 Task: Research Airbnb options in Skalica, Slovakia from 8th December, 2023 to 15th December, 2023 for 9 adults. Place can be shared room with 5 bedrooms having 9 beds and 5 bathrooms. Property type can be flat. Amenities needed are: wifi, TV, free parkinig on premises, gym, breakfast. Look for 4 properties as per requirement.
Action: Mouse moved to (465, 103)
Screenshot: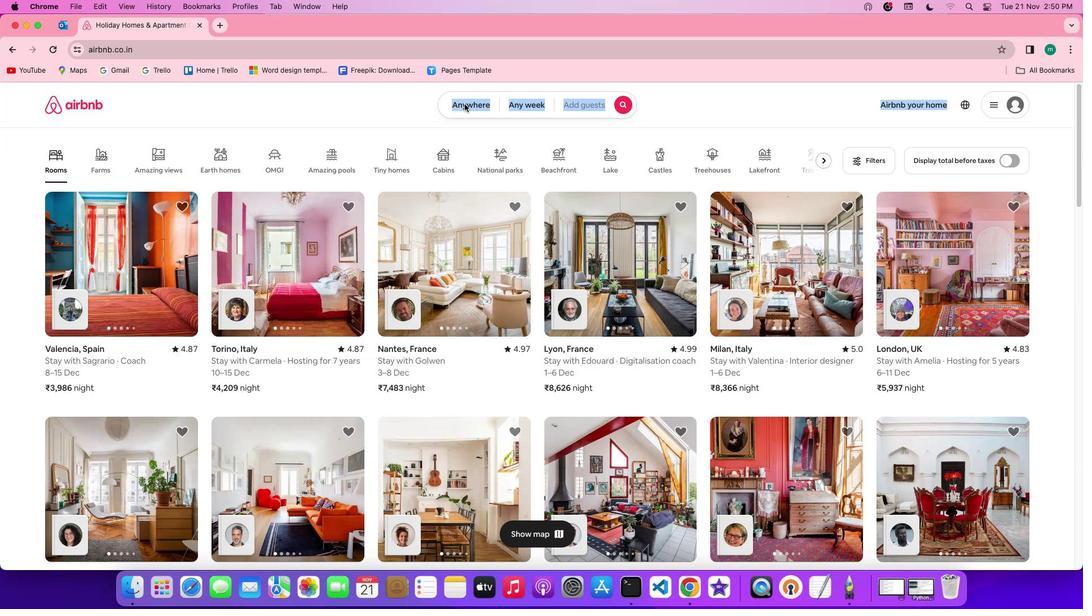 
Action: Mouse pressed left at (465, 103)
Screenshot: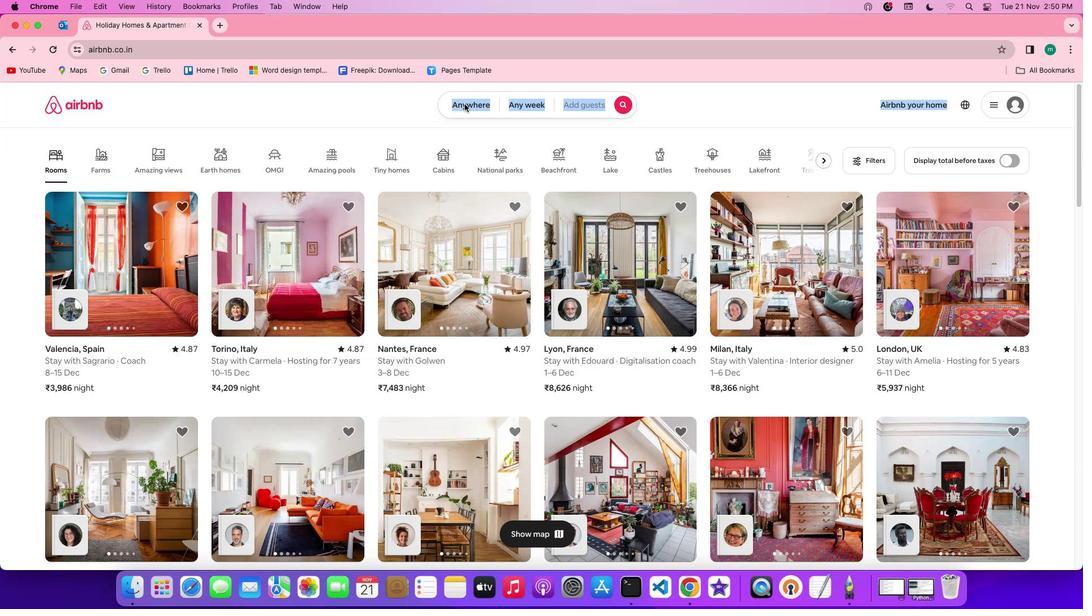 
Action: Mouse pressed left at (465, 103)
Screenshot: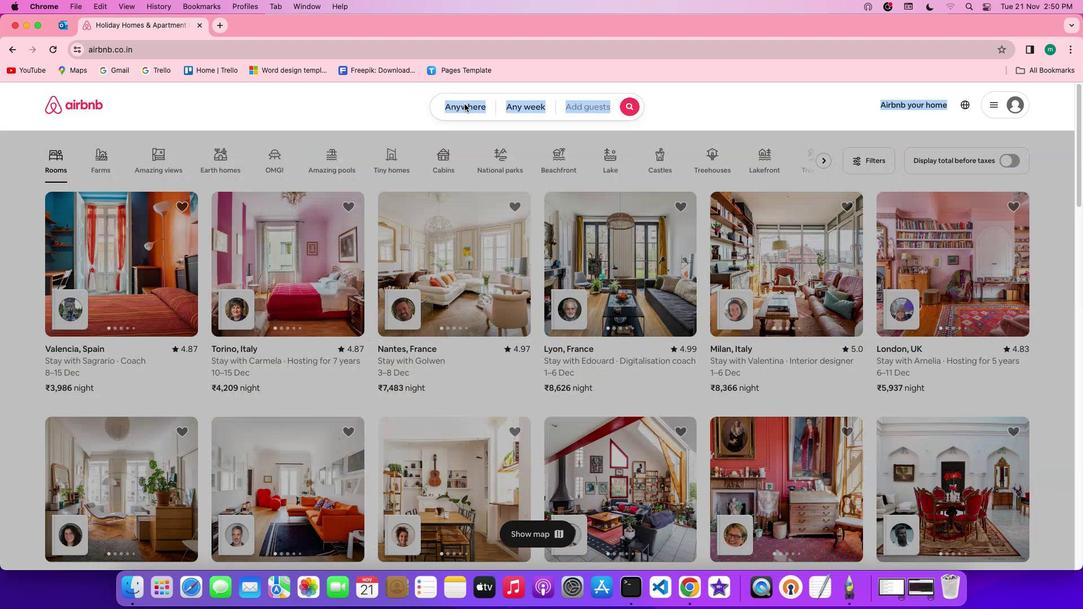 
Action: Mouse moved to (418, 149)
Screenshot: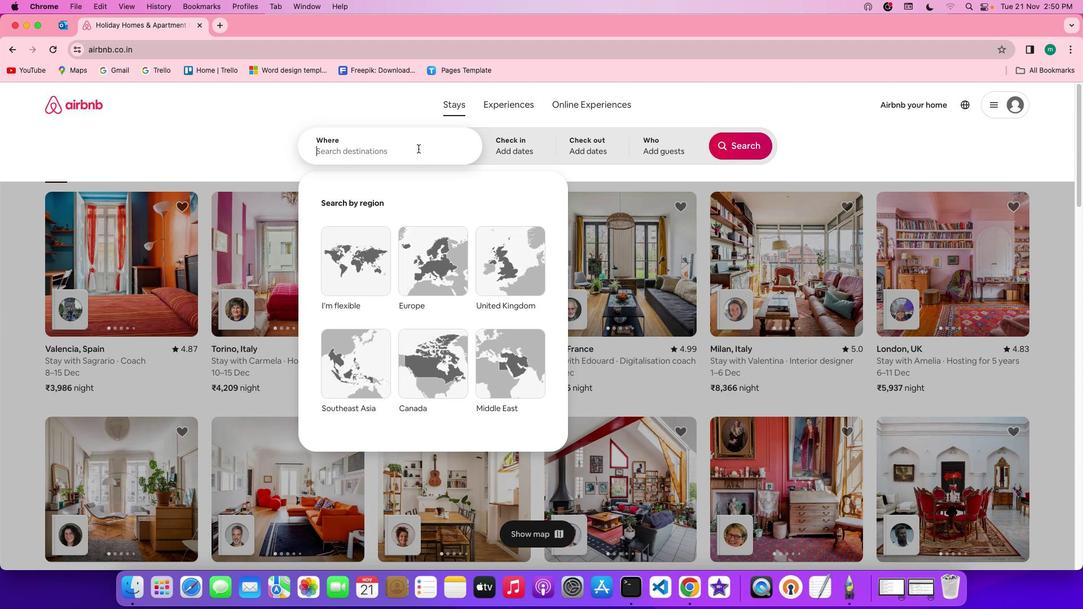 
Action: Mouse pressed left at (418, 149)
Screenshot: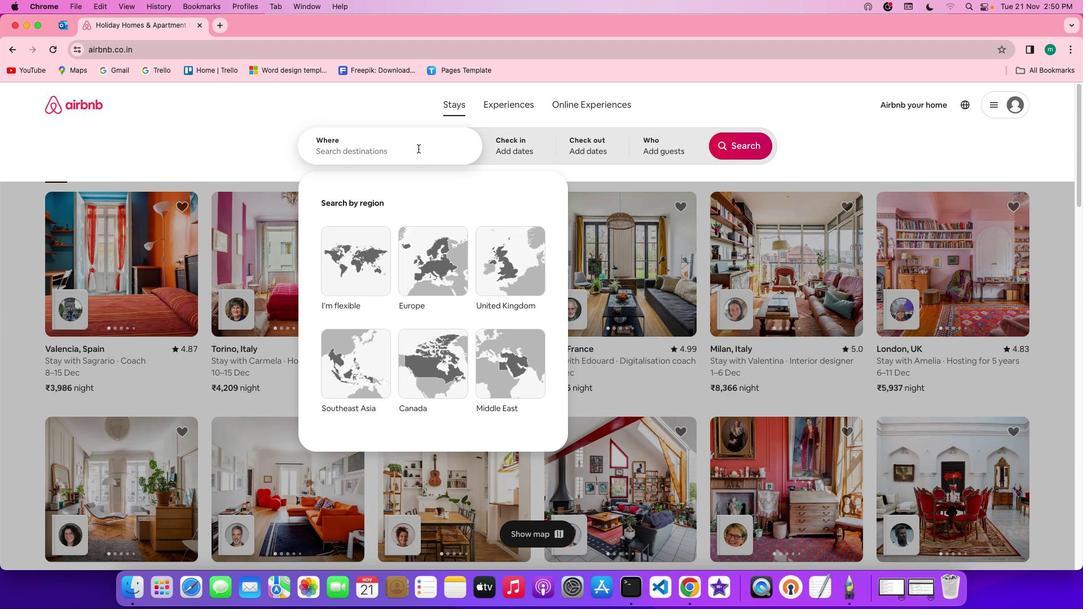 
Action: Mouse moved to (418, 149)
Screenshot: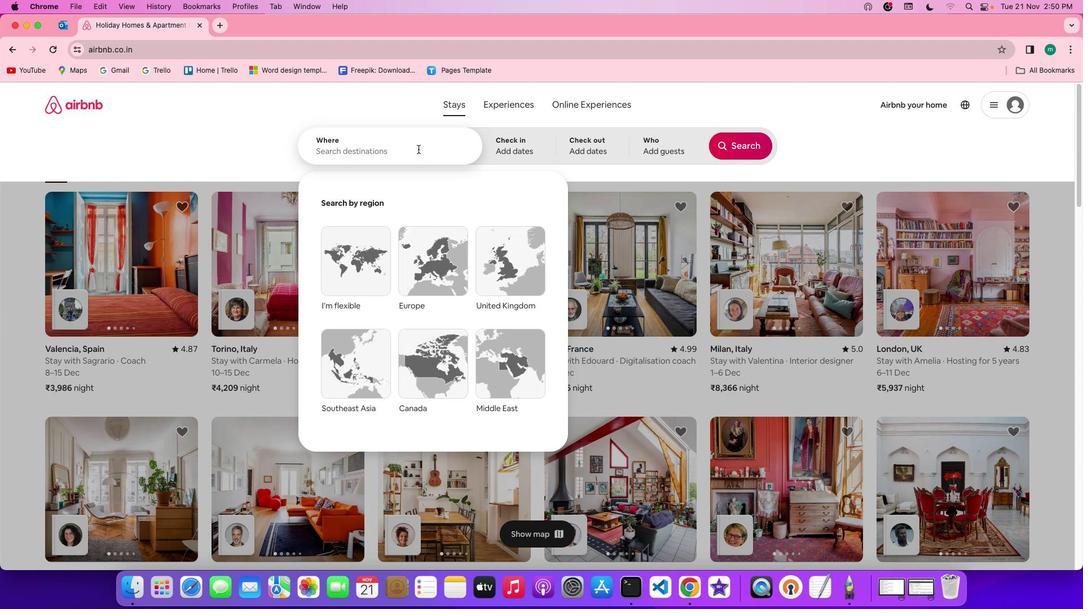
Action: Key pressed Key.shift'S''k''a''l''i''c''a'','Key.spaceKey.shift's''l''o''v''a''k''i''a'
Screenshot: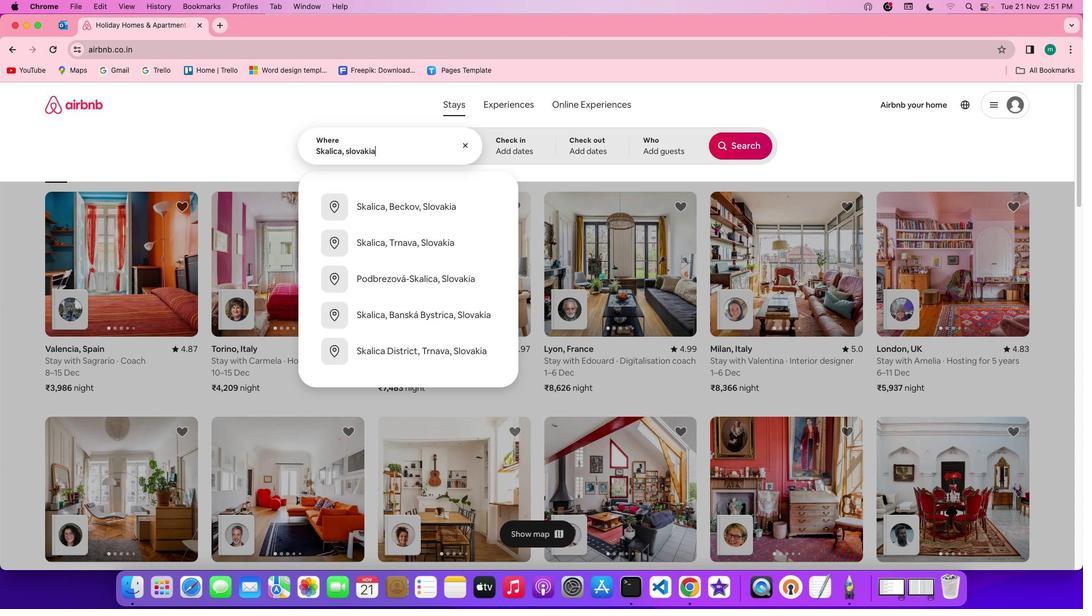 
Action: Mouse moved to (510, 142)
Screenshot: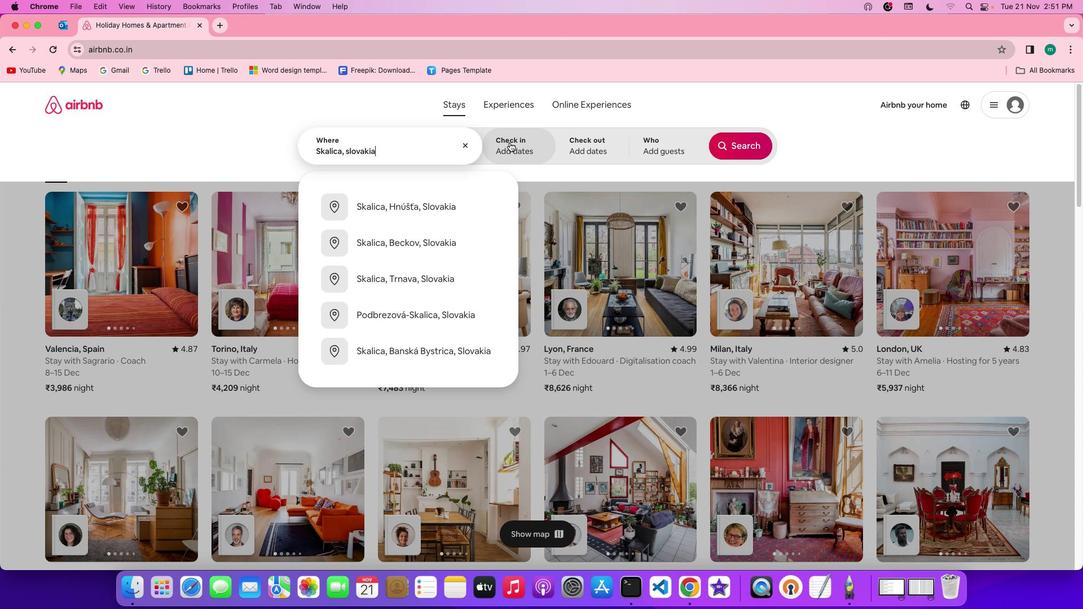 
Action: Mouse pressed left at (510, 142)
Screenshot: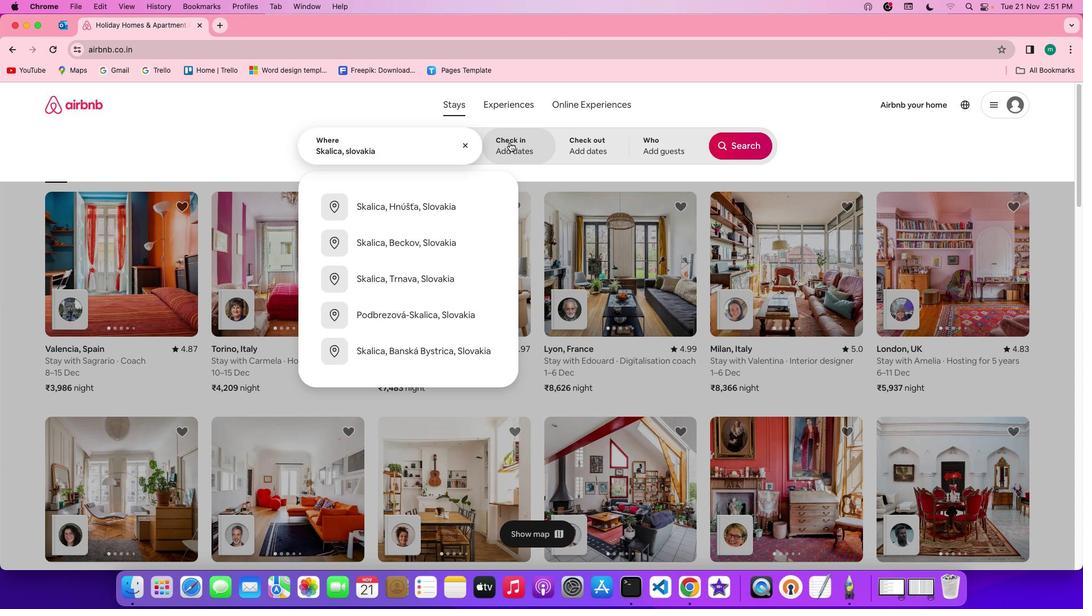 
Action: Mouse moved to (697, 313)
Screenshot: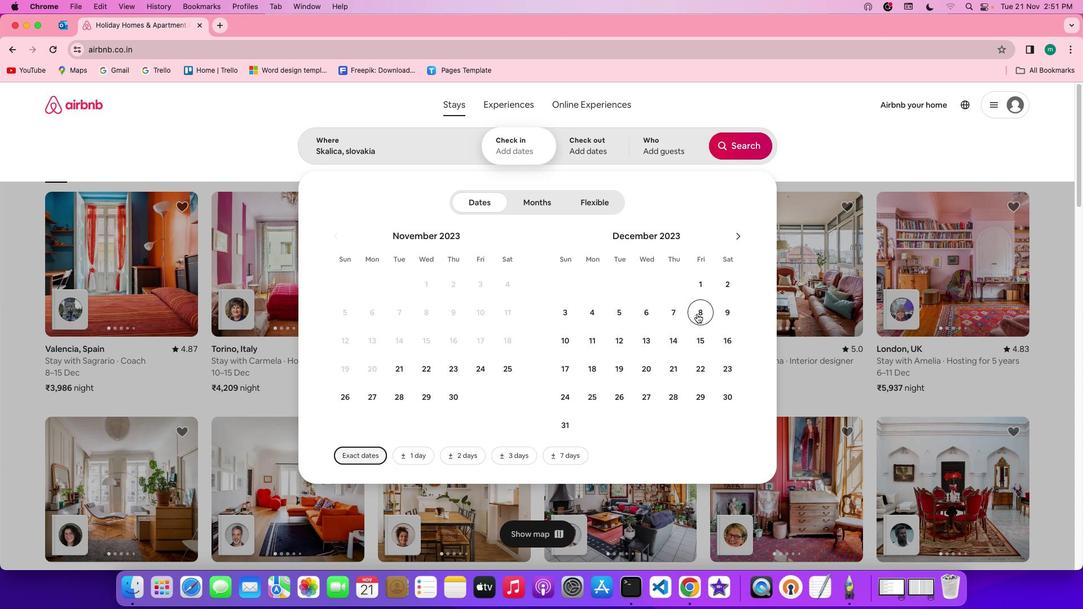 
Action: Mouse pressed left at (697, 313)
Screenshot: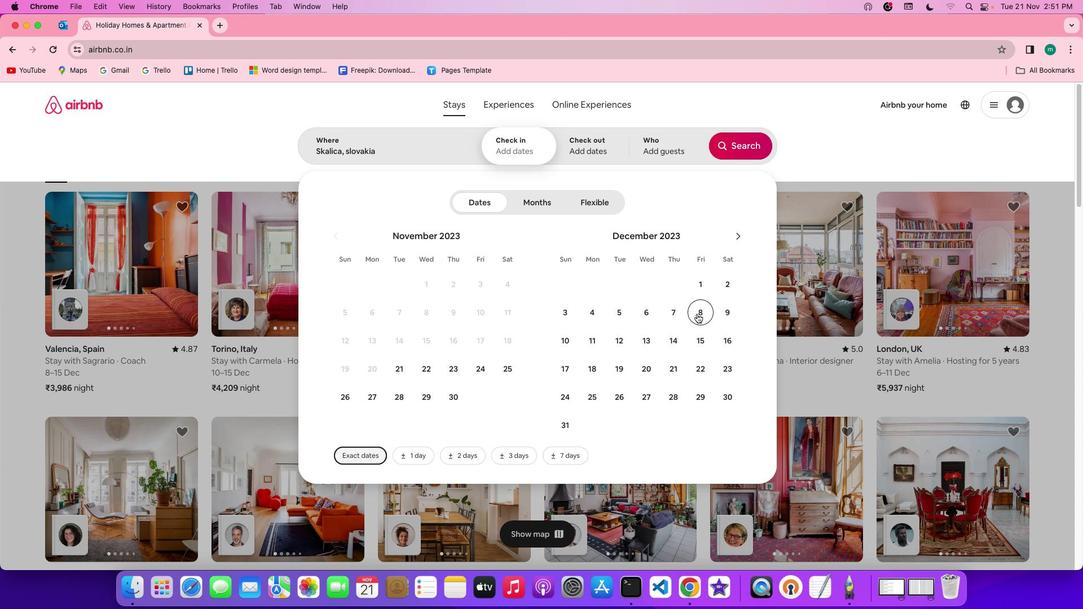 
Action: Mouse moved to (697, 343)
Screenshot: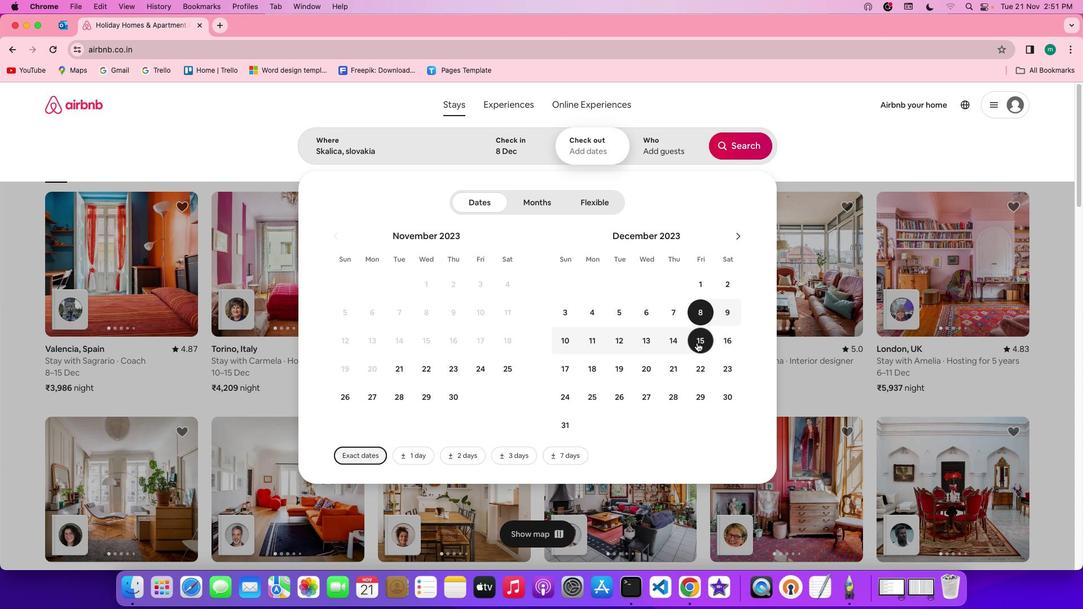 
Action: Mouse pressed left at (697, 343)
Screenshot: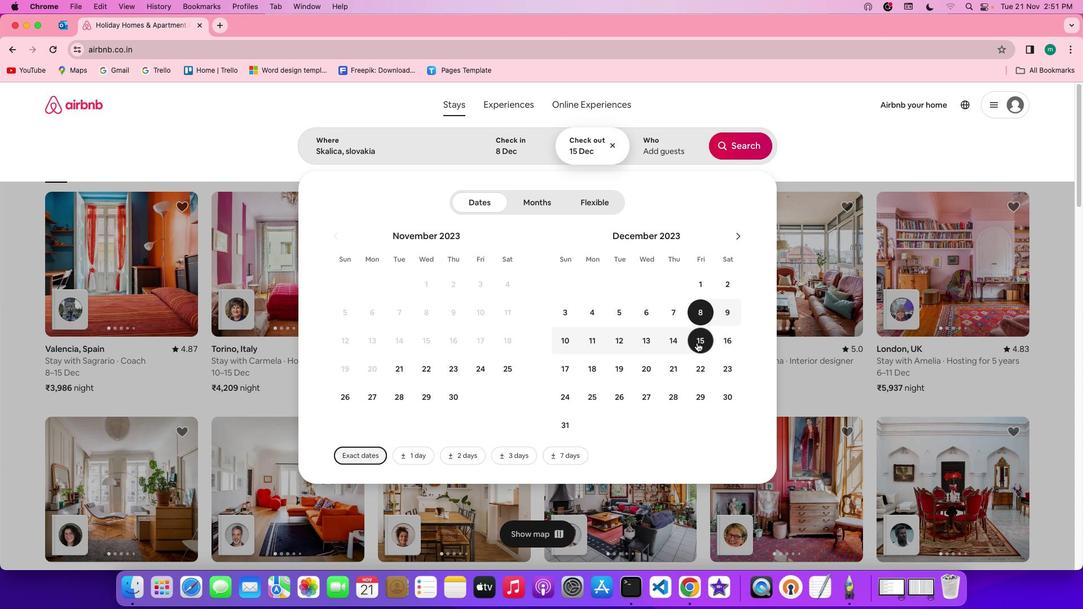 
Action: Mouse moved to (682, 151)
Screenshot: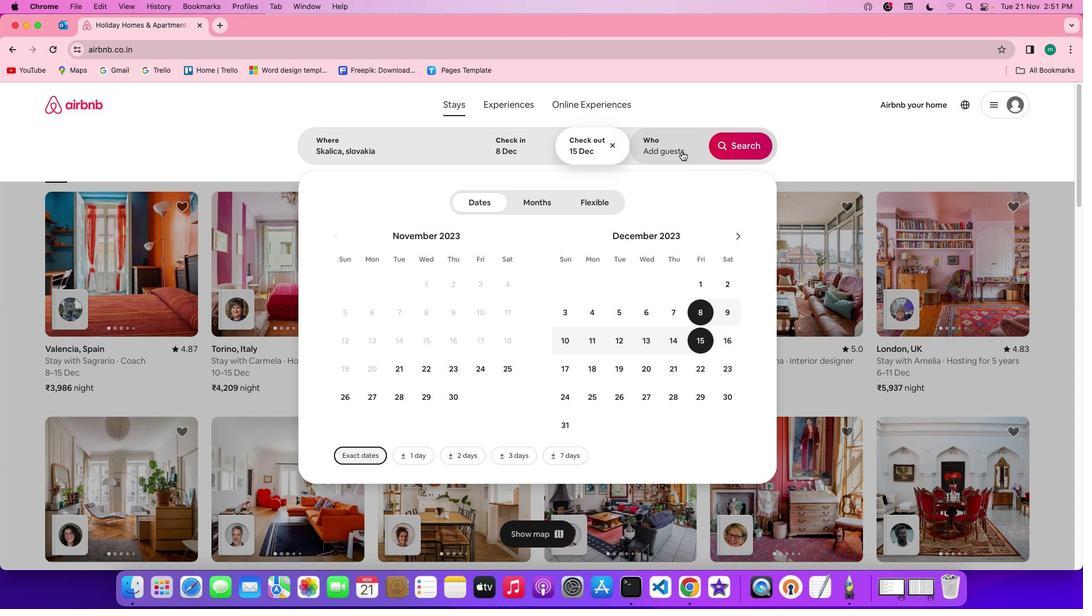 
Action: Mouse pressed left at (682, 151)
Screenshot: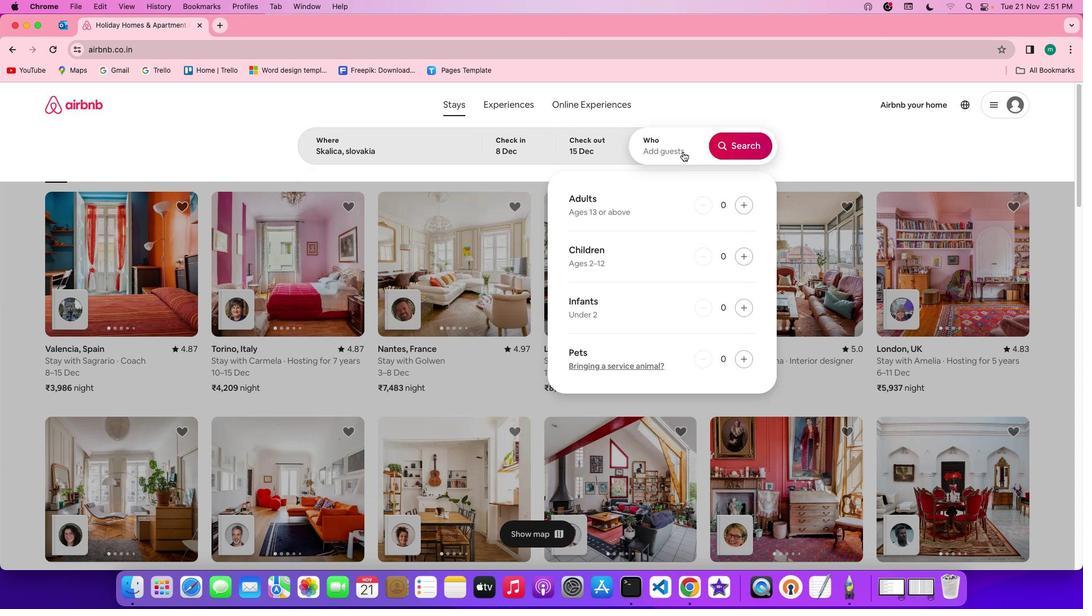 
Action: Mouse moved to (748, 201)
Screenshot: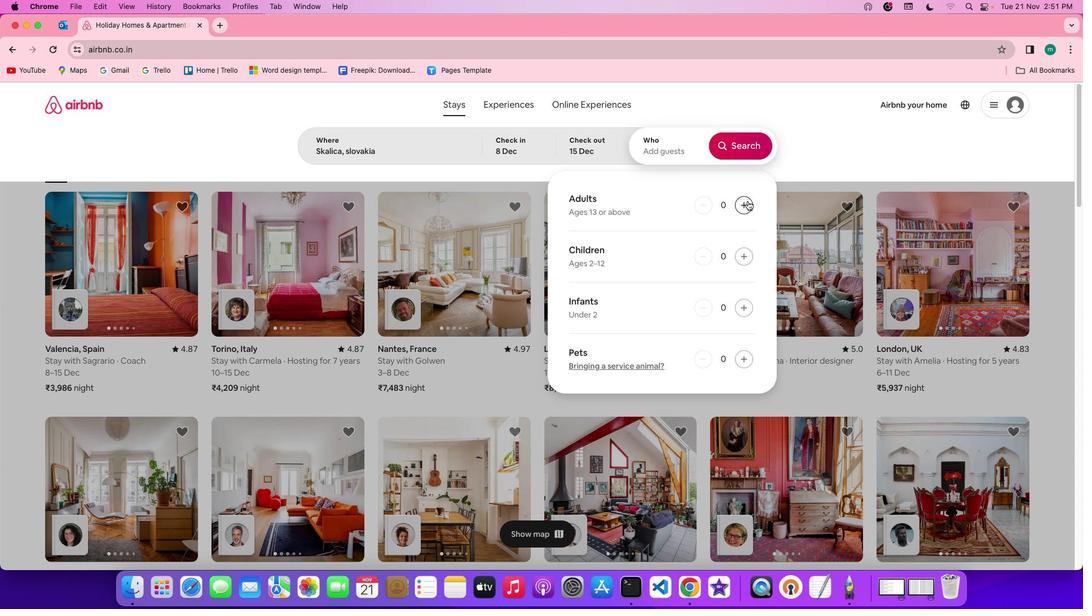 
Action: Mouse pressed left at (748, 201)
Screenshot: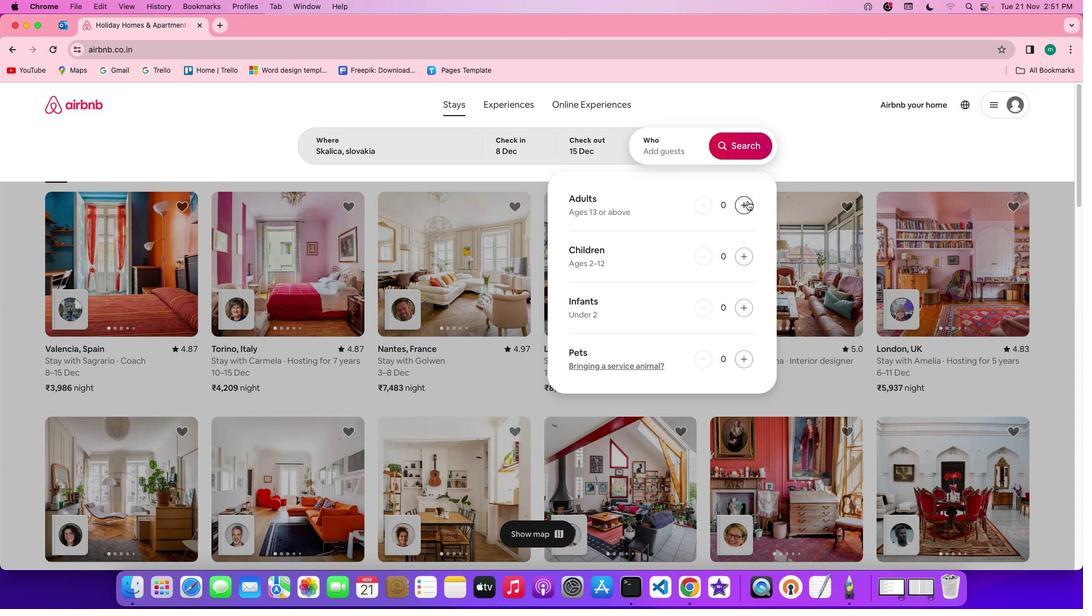 
Action: Mouse pressed left at (748, 201)
Screenshot: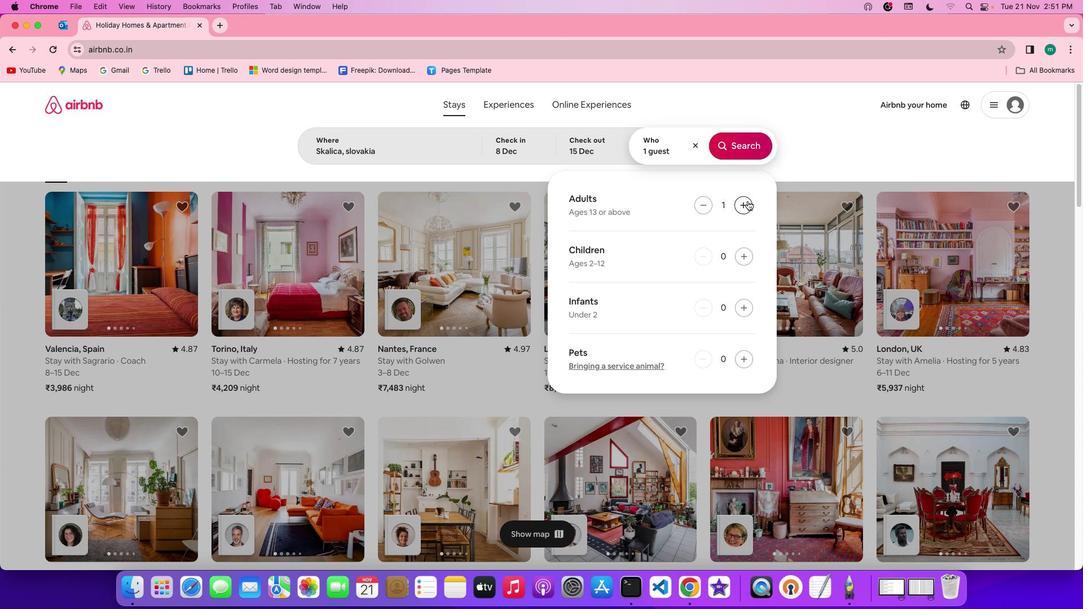 
Action: Mouse pressed left at (748, 201)
Screenshot: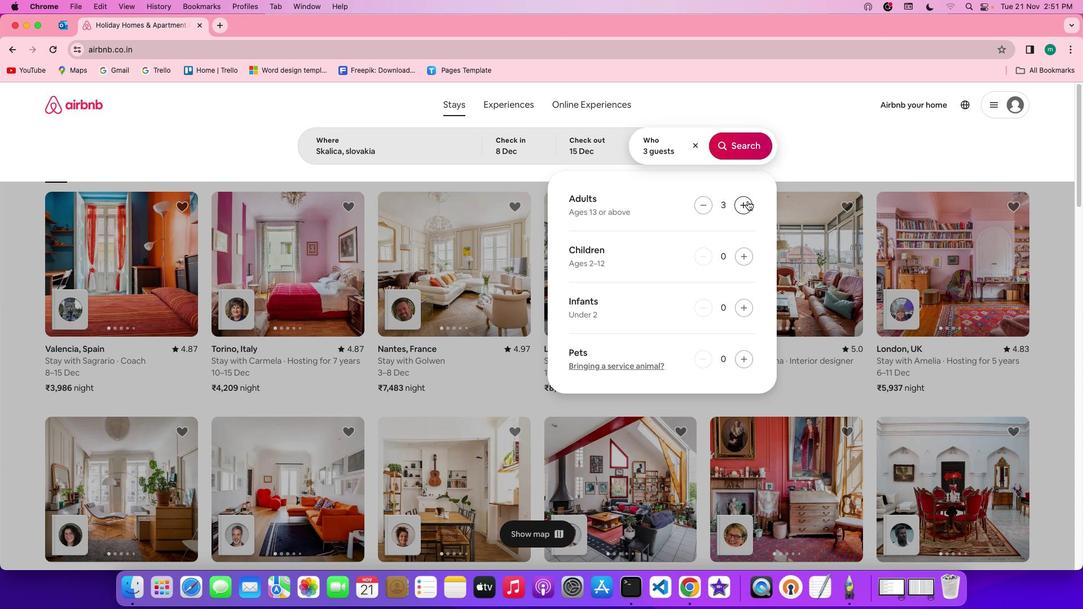 
Action: Mouse pressed left at (748, 201)
Screenshot: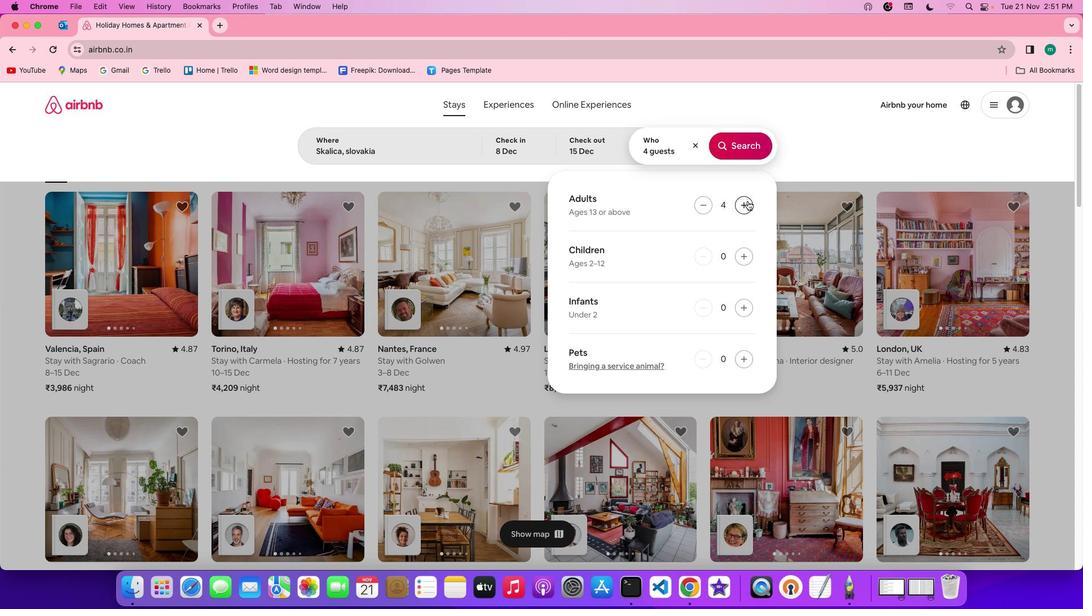
Action: Mouse pressed left at (748, 201)
Screenshot: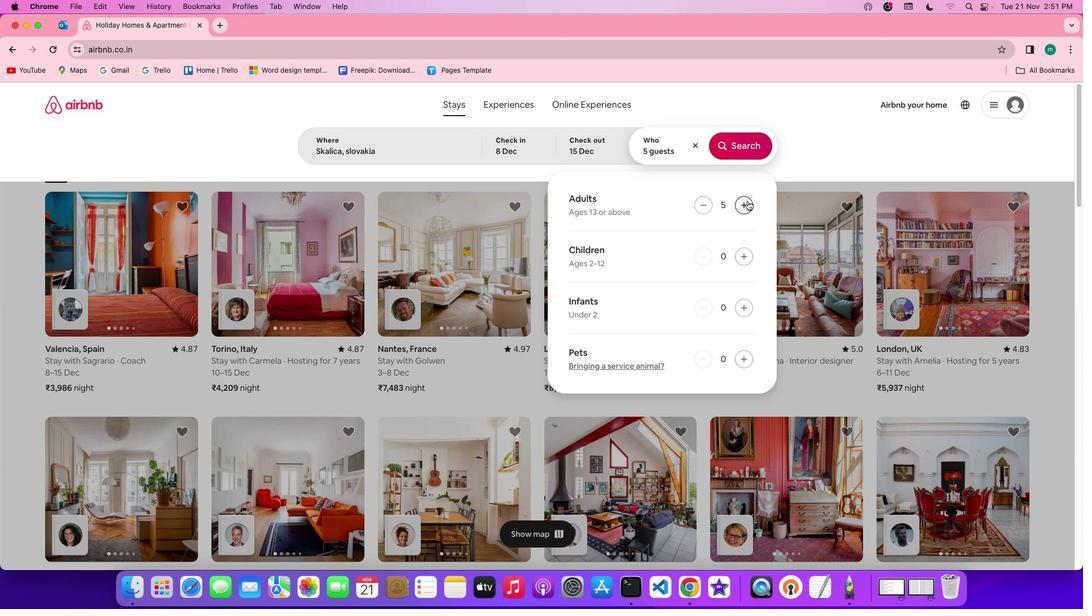 
Action: Mouse pressed left at (748, 201)
Screenshot: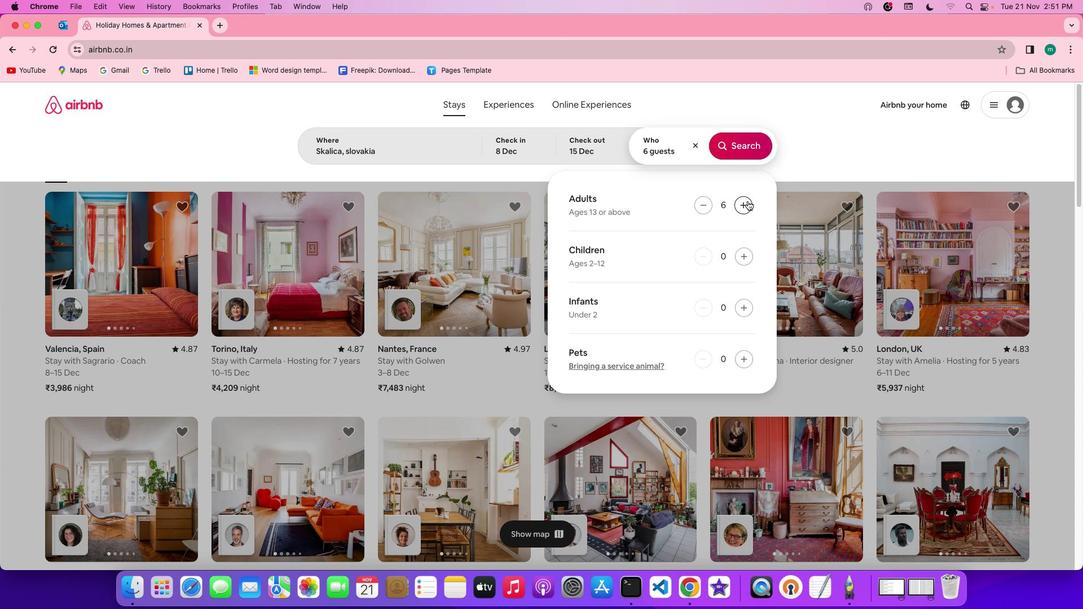 
Action: Mouse pressed left at (748, 201)
Screenshot: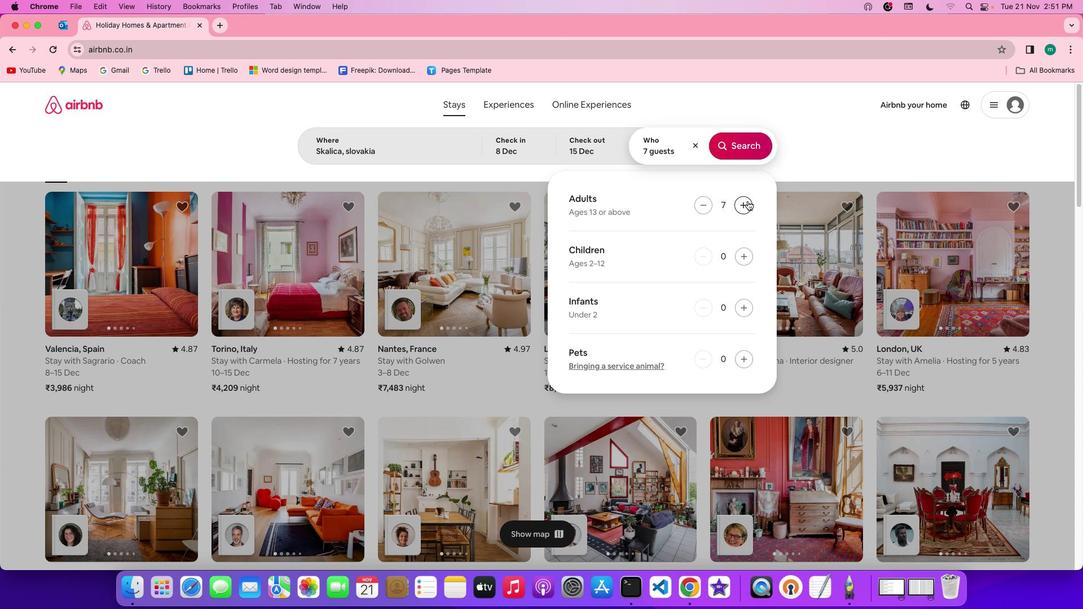 
Action: Mouse pressed left at (748, 201)
Screenshot: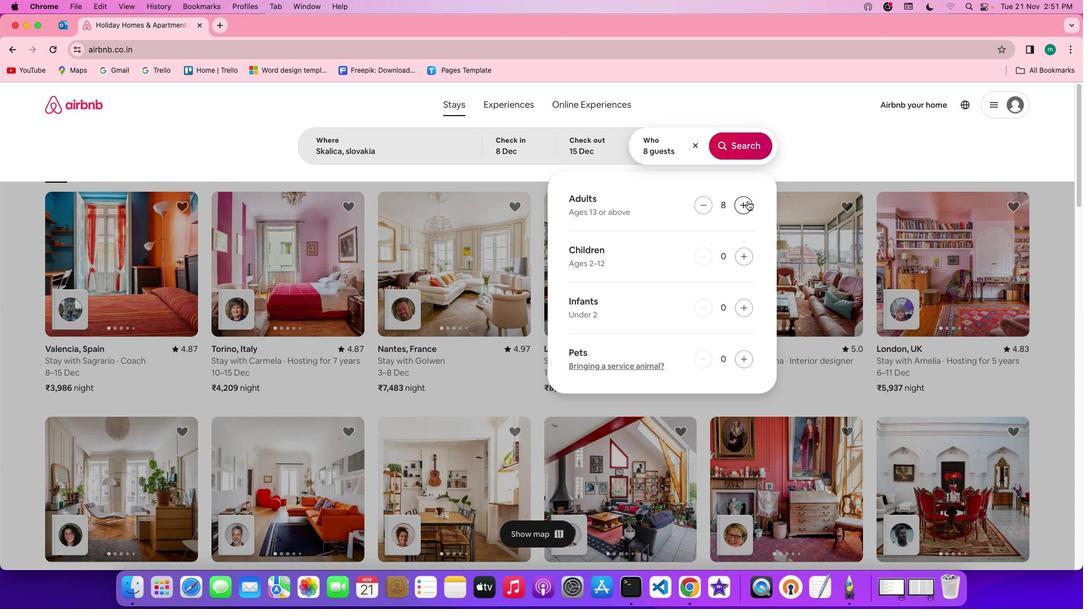 
Action: Mouse pressed left at (748, 201)
Screenshot: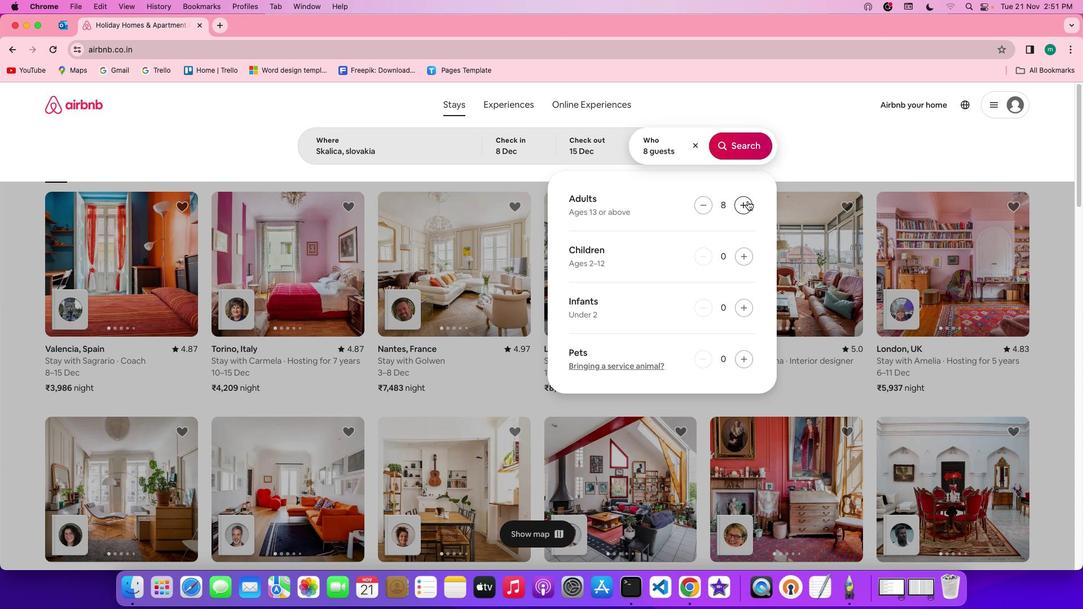 
Action: Mouse moved to (735, 144)
Screenshot: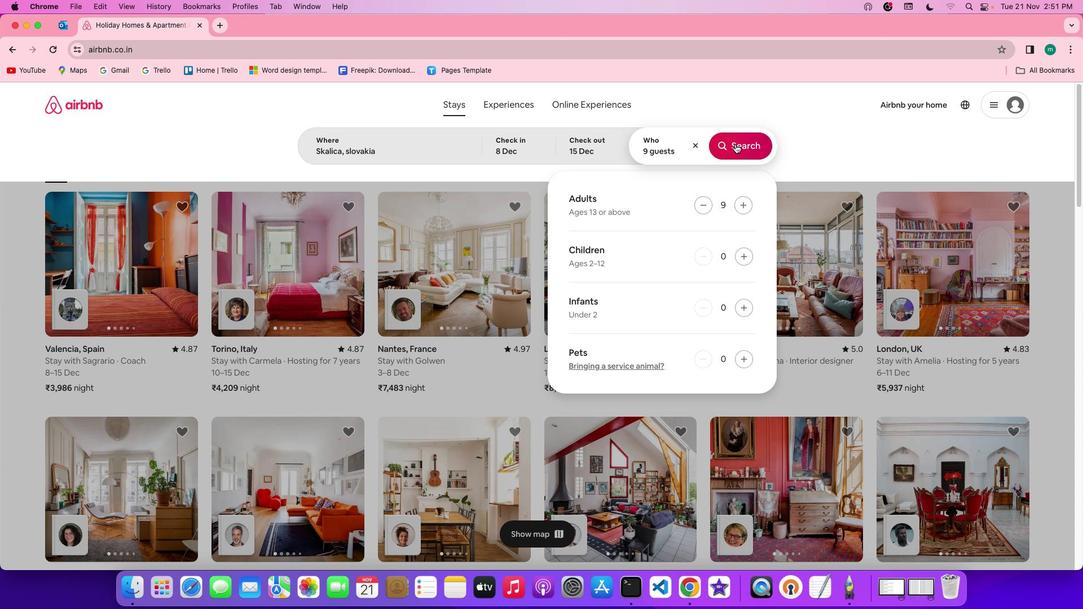 
Action: Mouse pressed left at (735, 144)
Screenshot: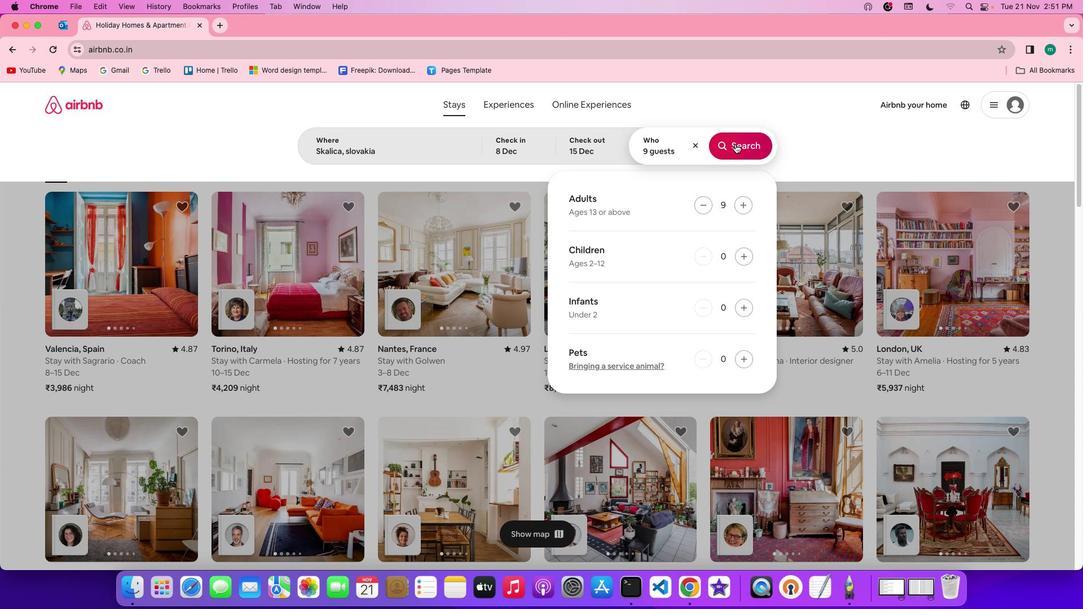 
Action: Mouse moved to (894, 142)
Screenshot: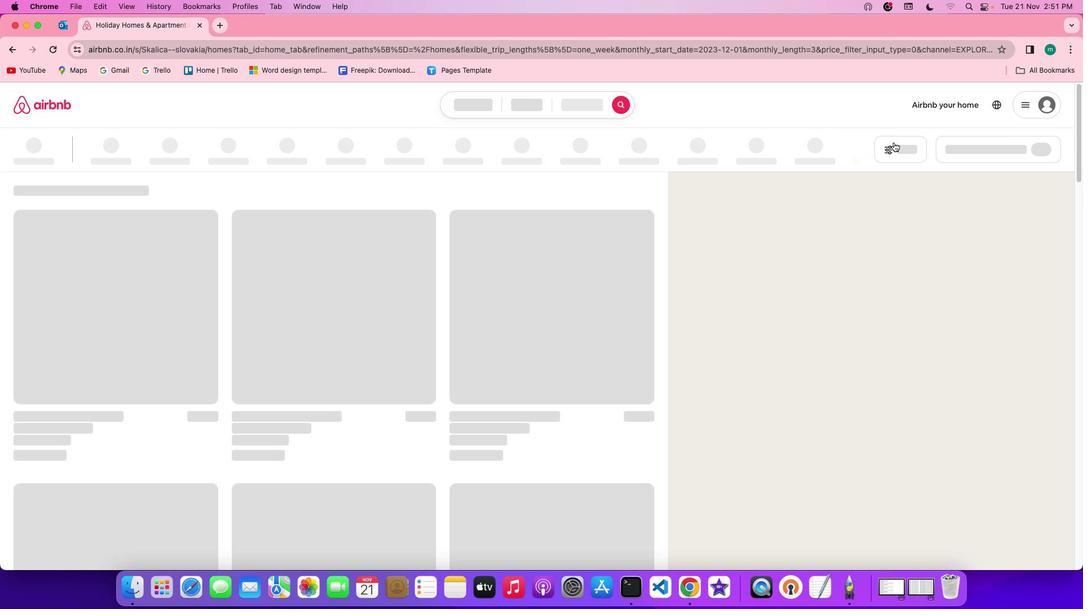 
Action: Mouse pressed left at (894, 142)
Screenshot: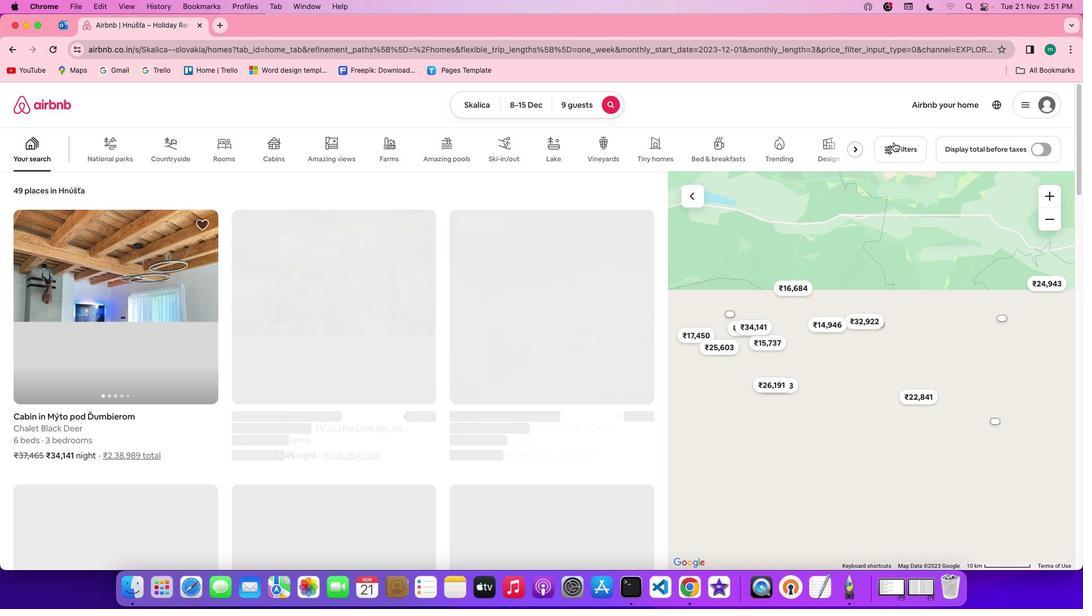
Action: Mouse moved to (571, 409)
Screenshot: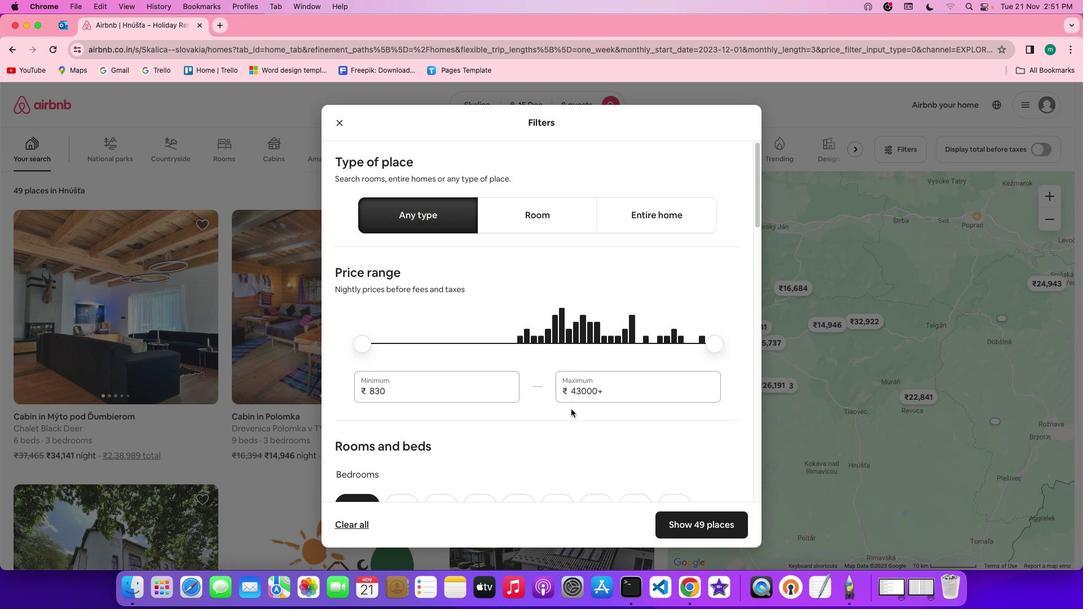 
Action: Mouse scrolled (571, 409) with delta (0, 0)
Screenshot: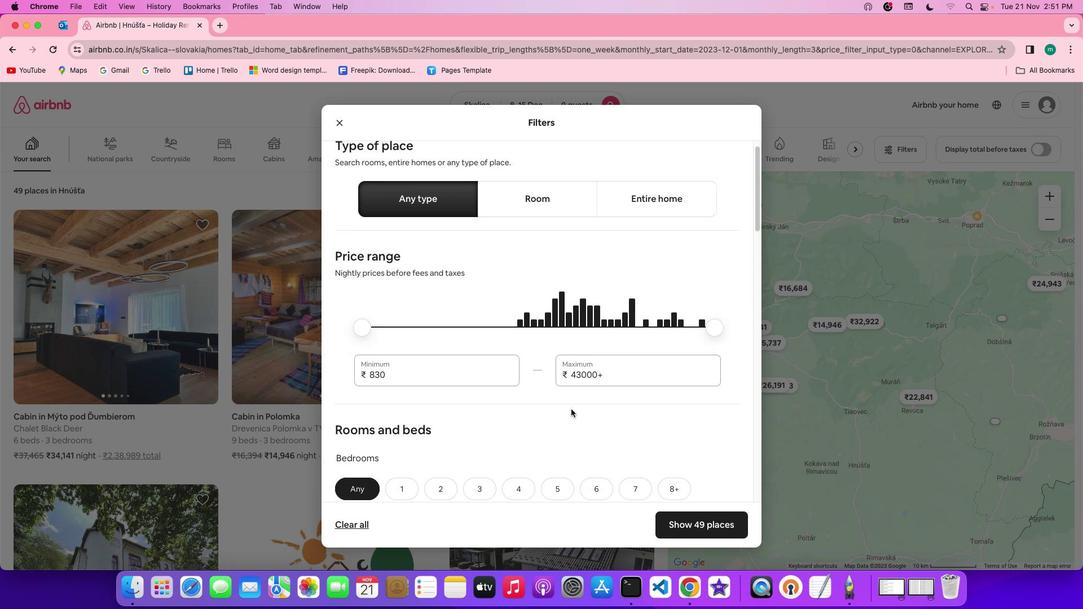 
Action: Mouse scrolled (571, 409) with delta (0, 0)
Screenshot: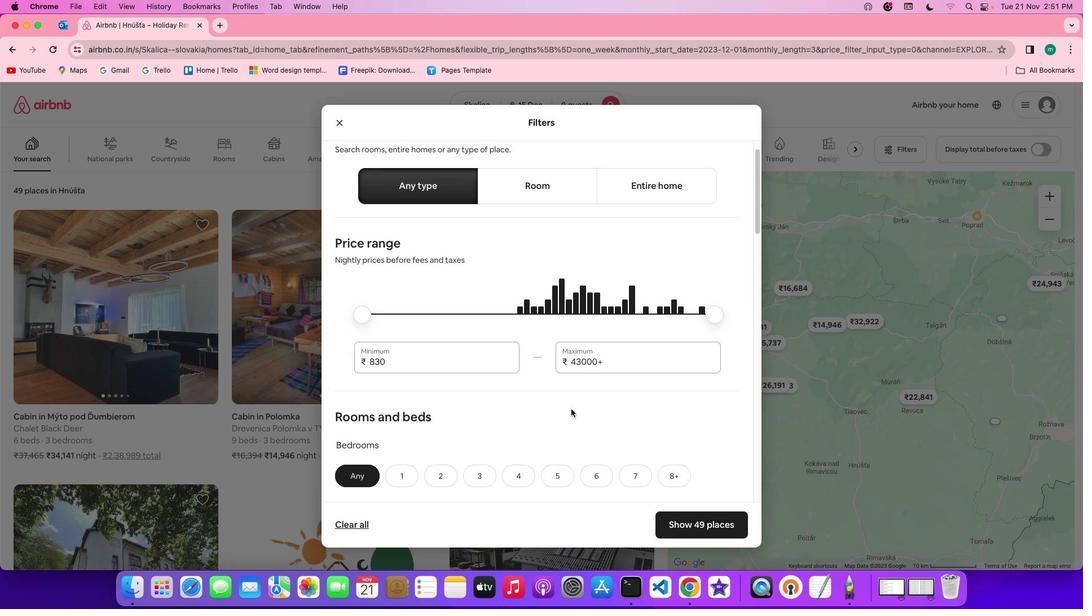 
Action: Mouse scrolled (571, 409) with delta (0, -1)
Screenshot: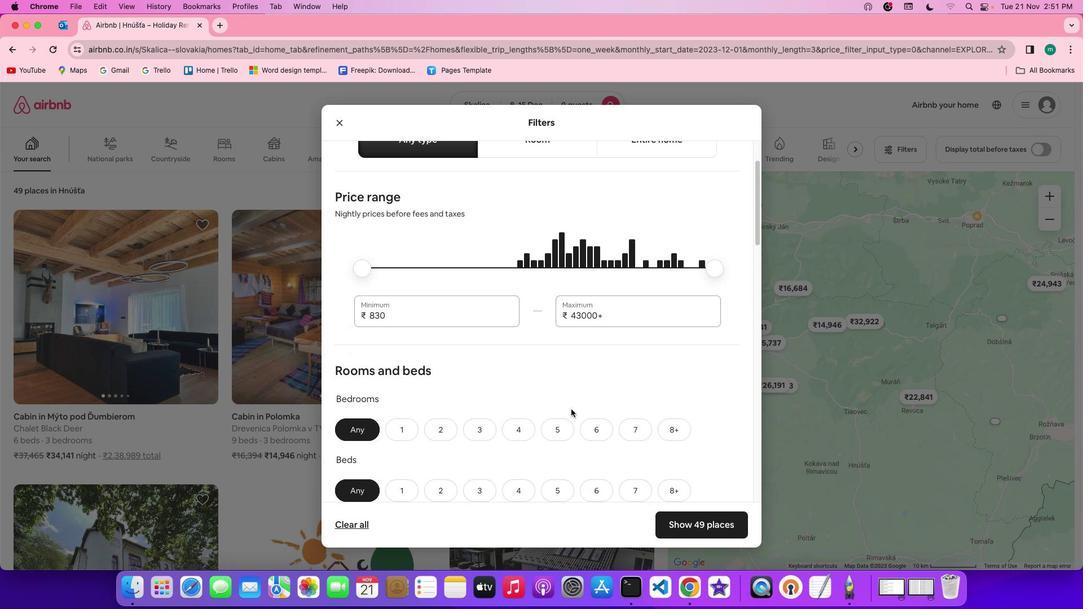 
Action: Mouse scrolled (571, 409) with delta (0, -2)
Screenshot: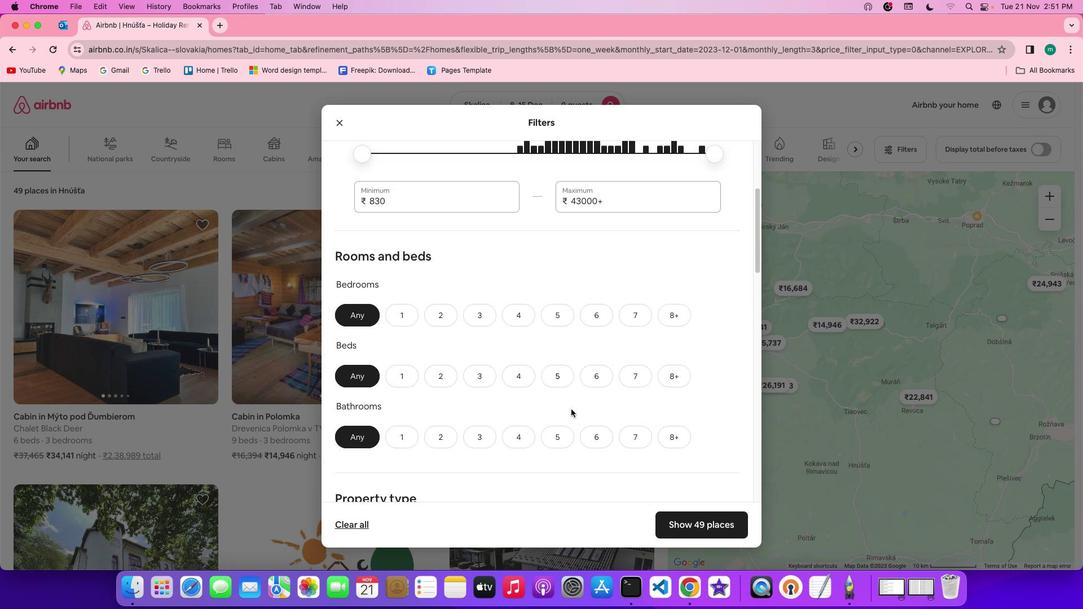 
Action: Mouse scrolled (571, 409) with delta (0, 0)
Screenshot: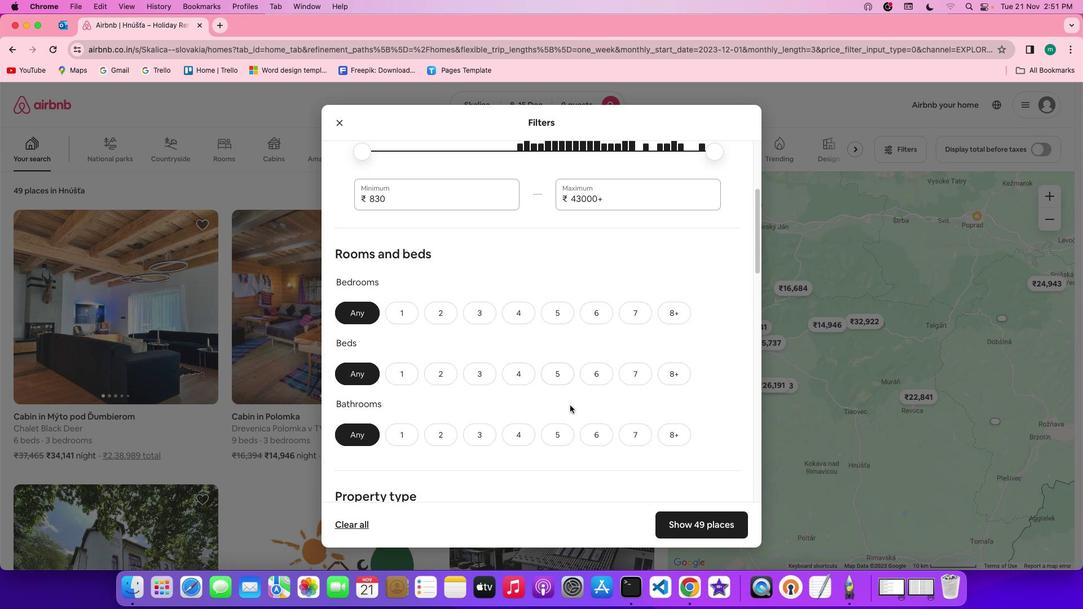
Action: Mouse moved to (566, 316)
Screenshot: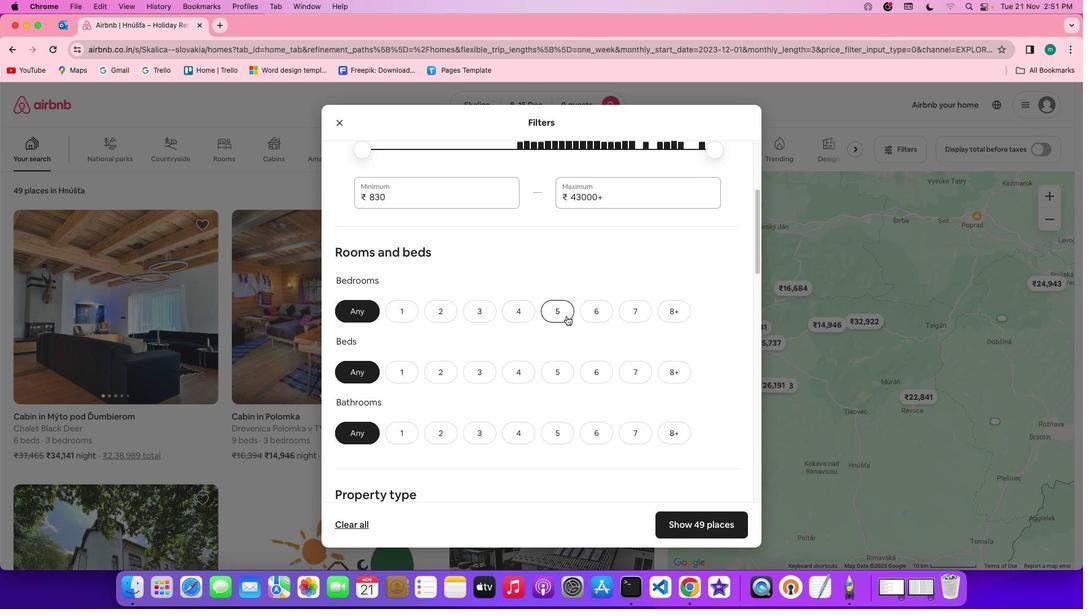 
Action: Mouse pressed left at (566, 316)
Screenshot: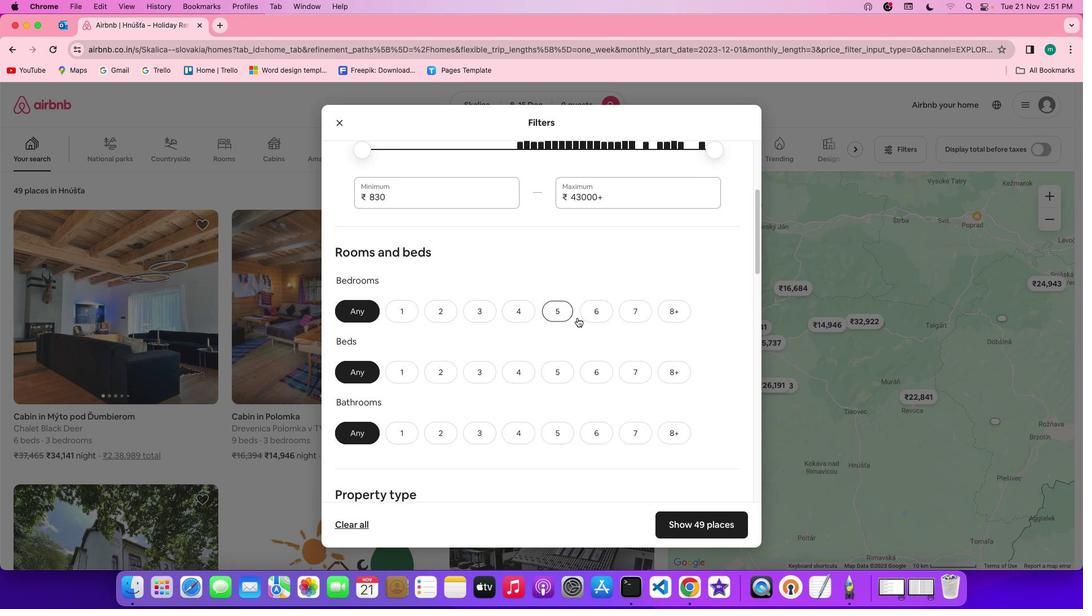 
Action: Mouse moved to (676, 370)
Screenshot: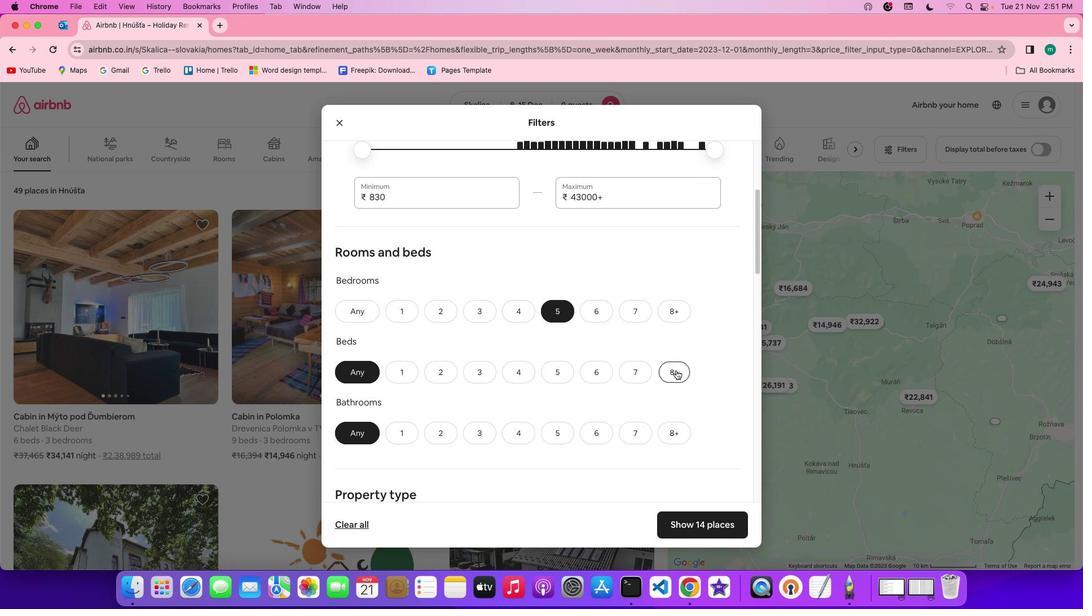 
Action: Mouse pressed left at (676, 370)
Screenshot: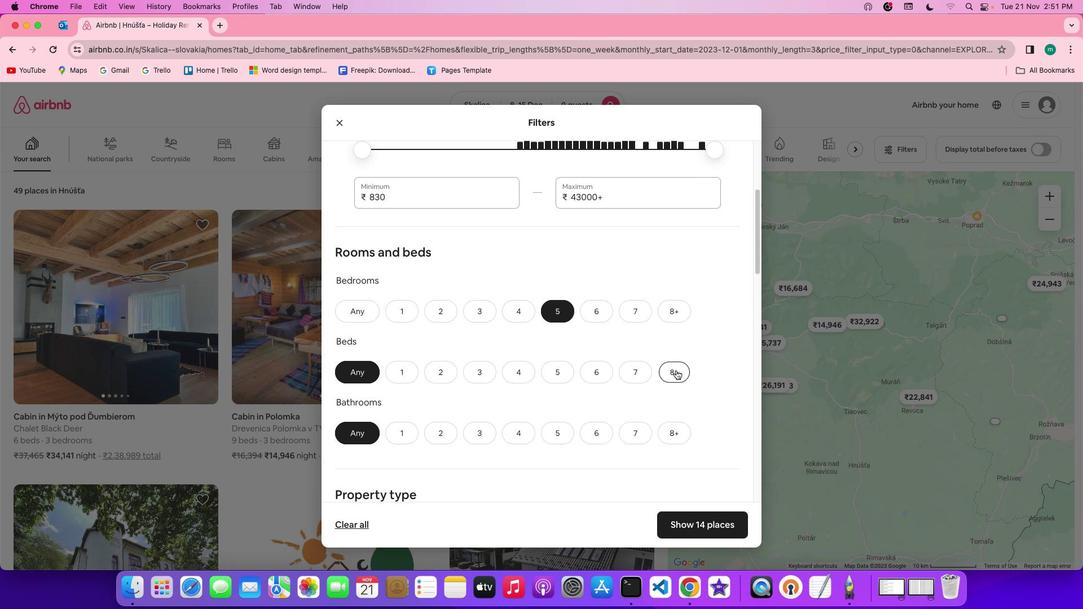
Action: Mouse moved to (546, 429)
Screenshot: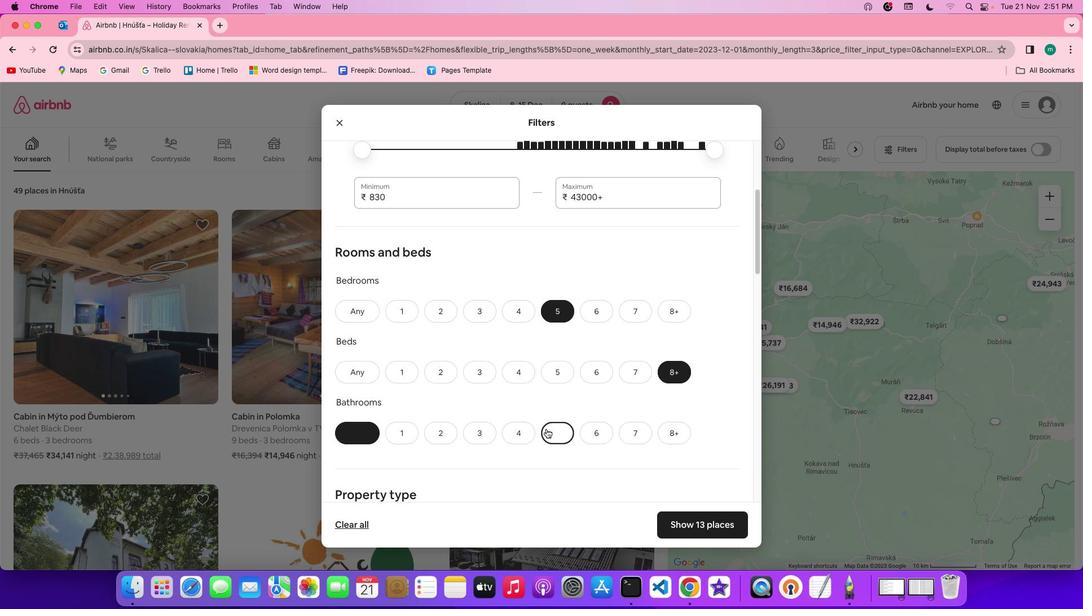 
Action: Mouse pressed left at (546, 429)
Screenshot: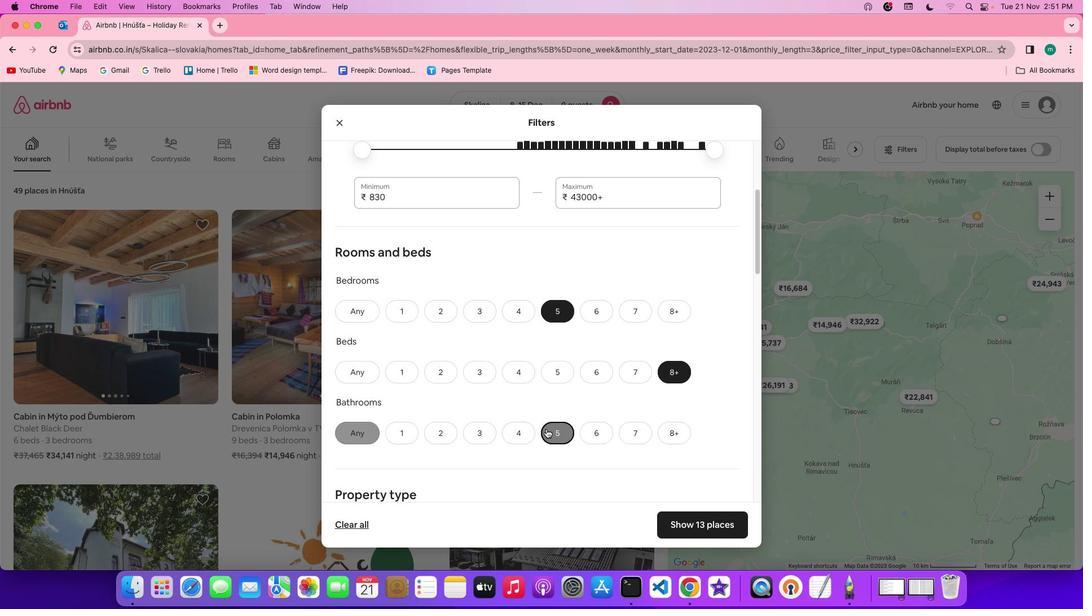 
Action: Mouse moved to (575, 425)
Screenshot: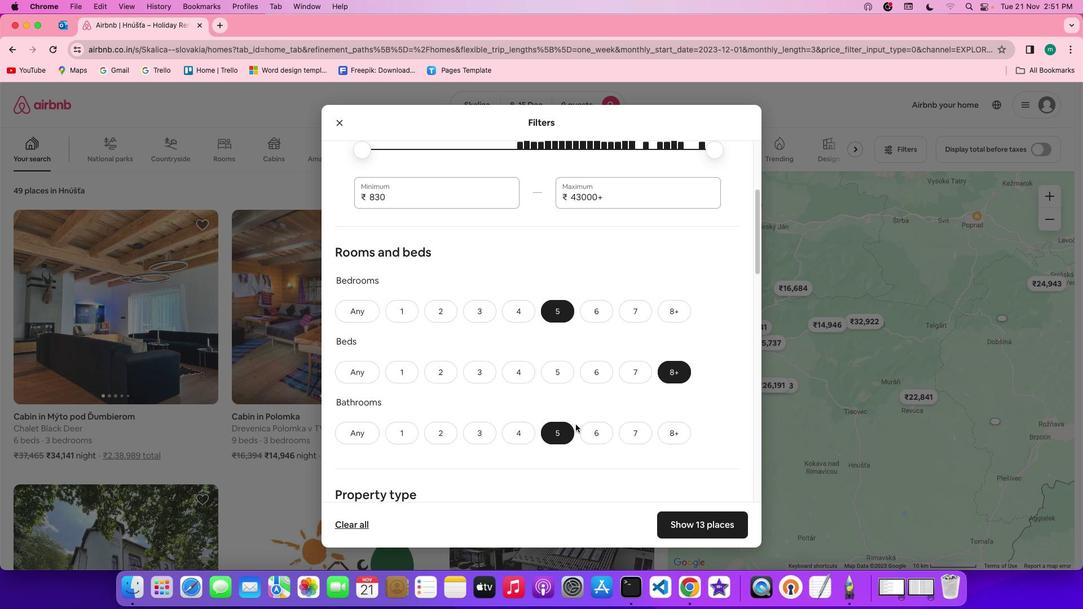 
Action: Mouse scrolled (575, 425) with delta (0, 0)
Screenshot: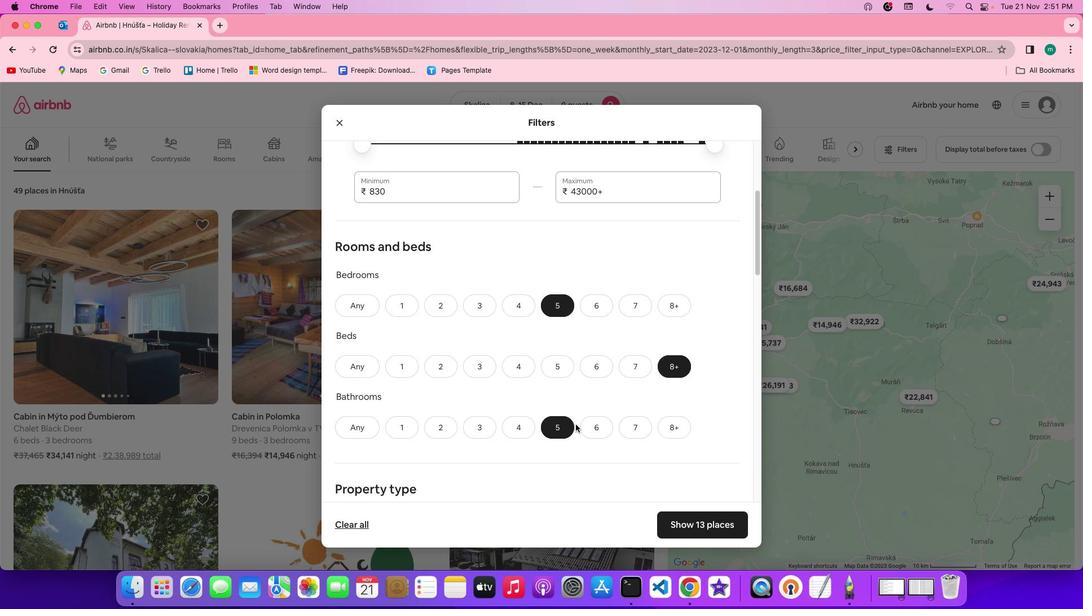 
Action: Mouse scrolled (575, 425) with delta (0, 0)
Screenshot: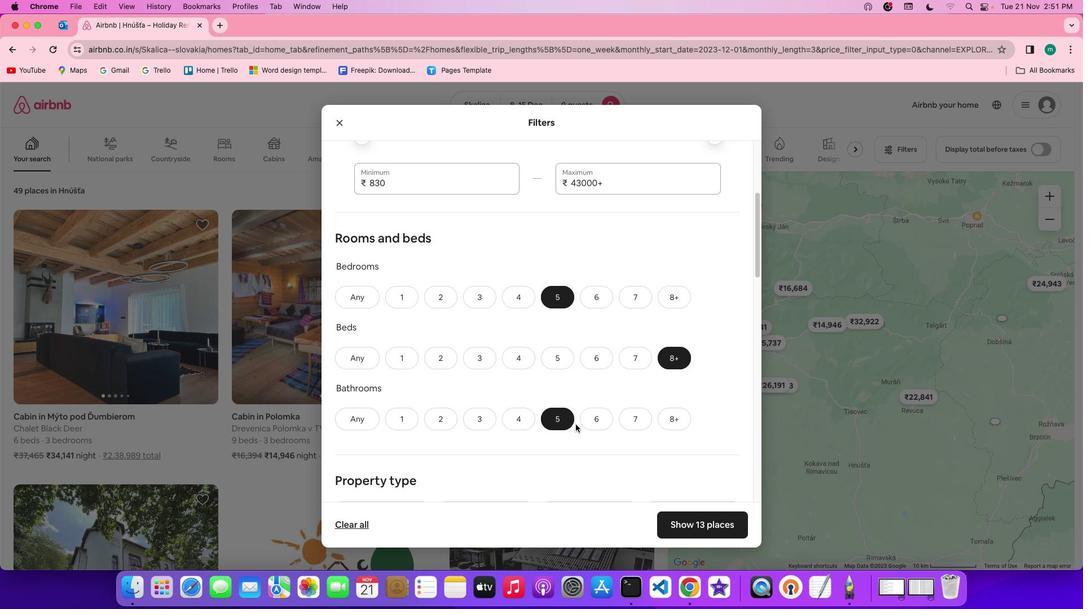 
Action: Mouse scrolled (575, 425) with delta (0, -1)
Screenshot: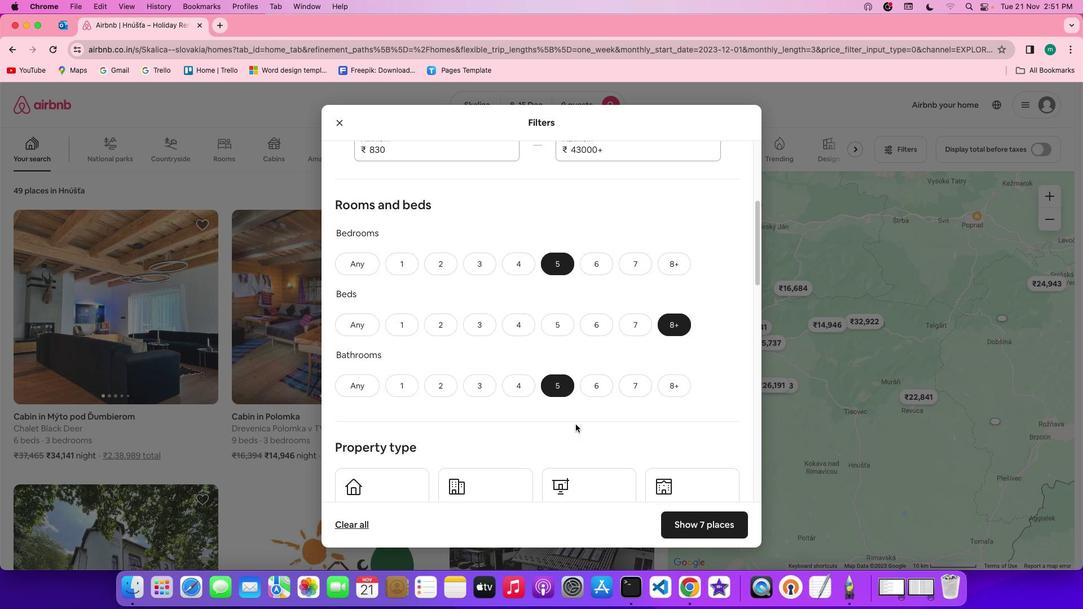 
Action: Mouse scrolled (575, 425) with delta (0, -1)
Screenshot: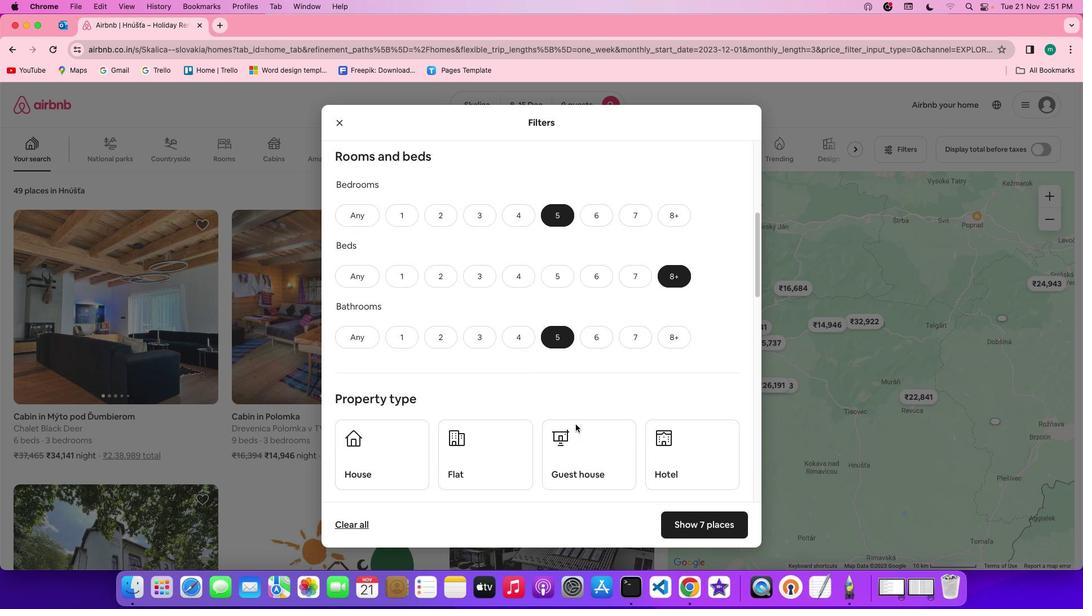 
Action: Mouse scrolled (575, 425) with delta (0, 0)
Screenshot: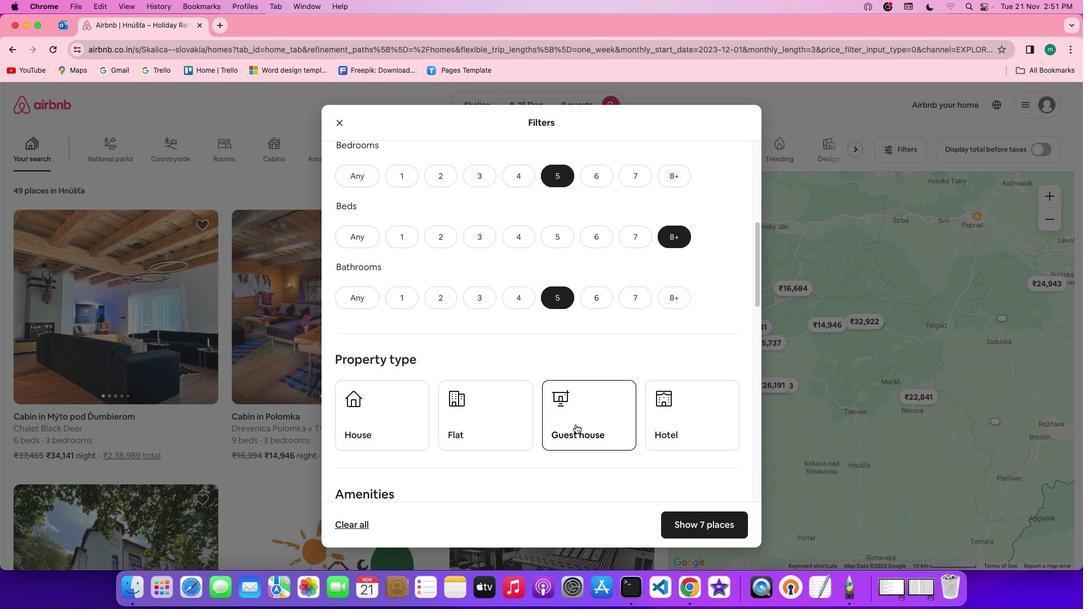 
Action: Mouse scrolled (575, 425) with delta (0, 0)
Screenshot: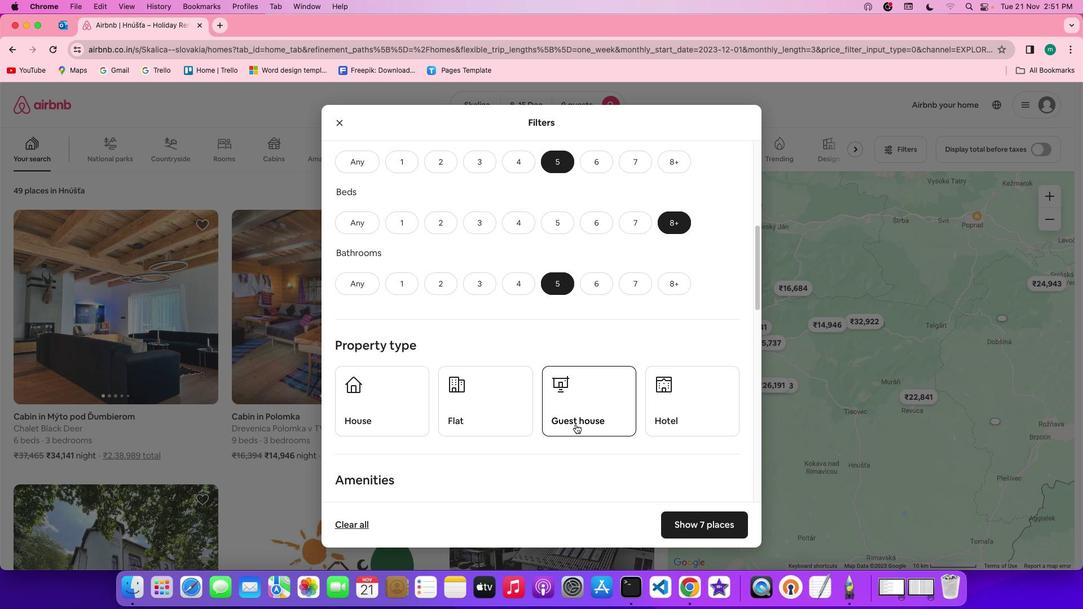 
Action: Mouse scrolled (575, 425) with delta (0, 0)
Screenshot: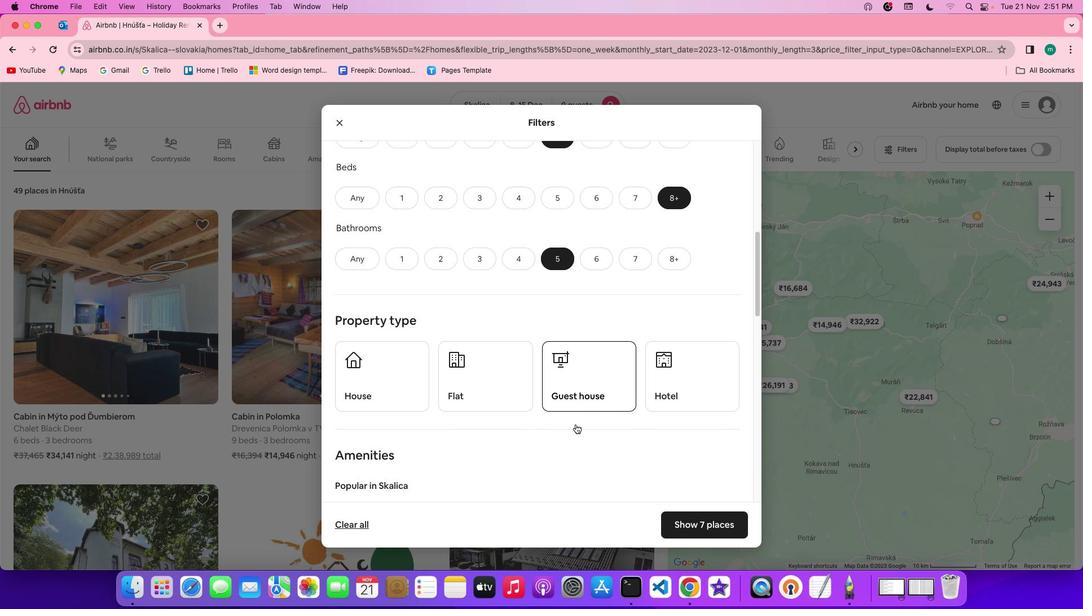 
Action: Mouse scrolled (575, 425) with delta (0, 0)
Screenshot: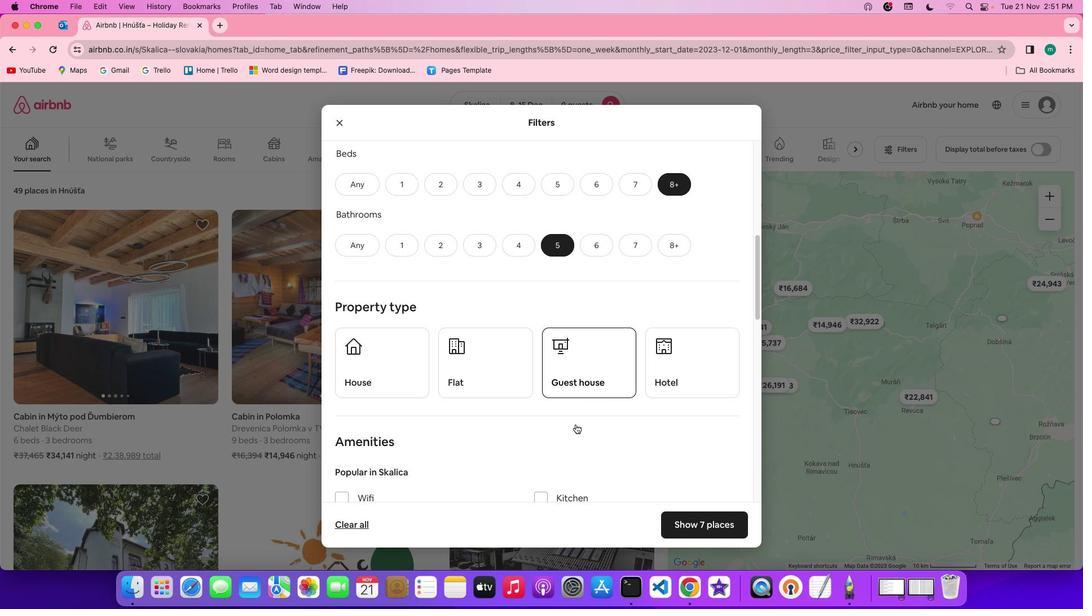 
Action: Mouse moved to (496, 391)
Screenshot: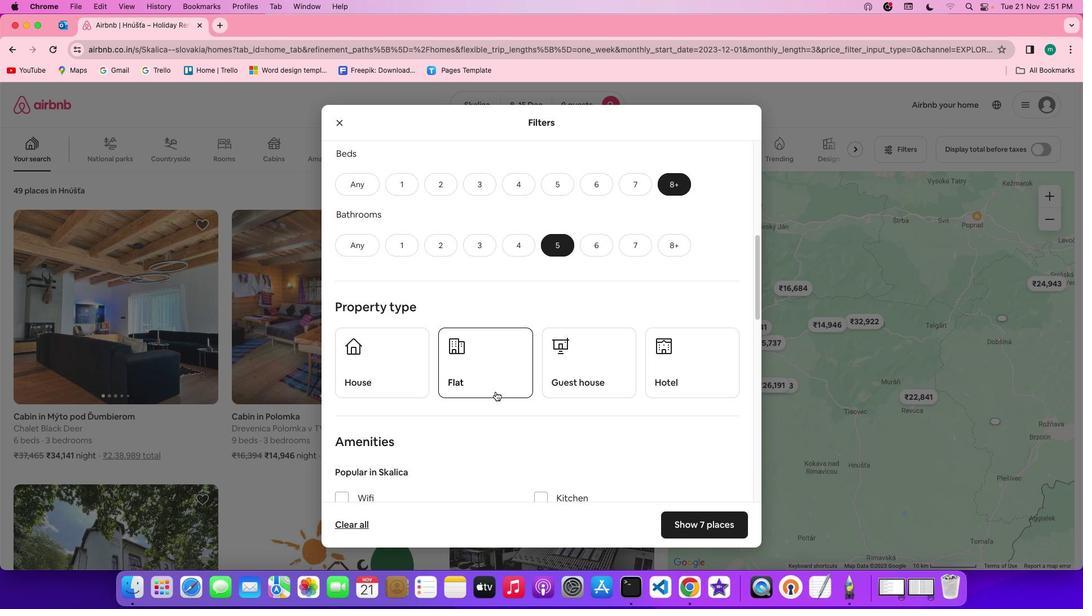 
Action: Mouse pressed left at (496, 391)
Screenshot: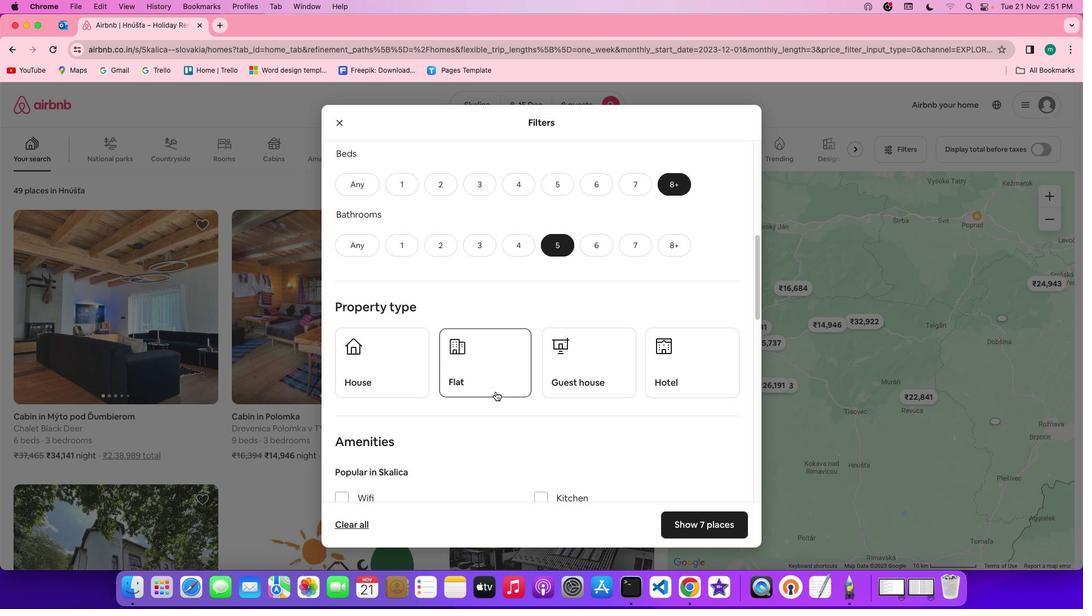 
Action: Mouse moved to (626, 408)
Screenshot: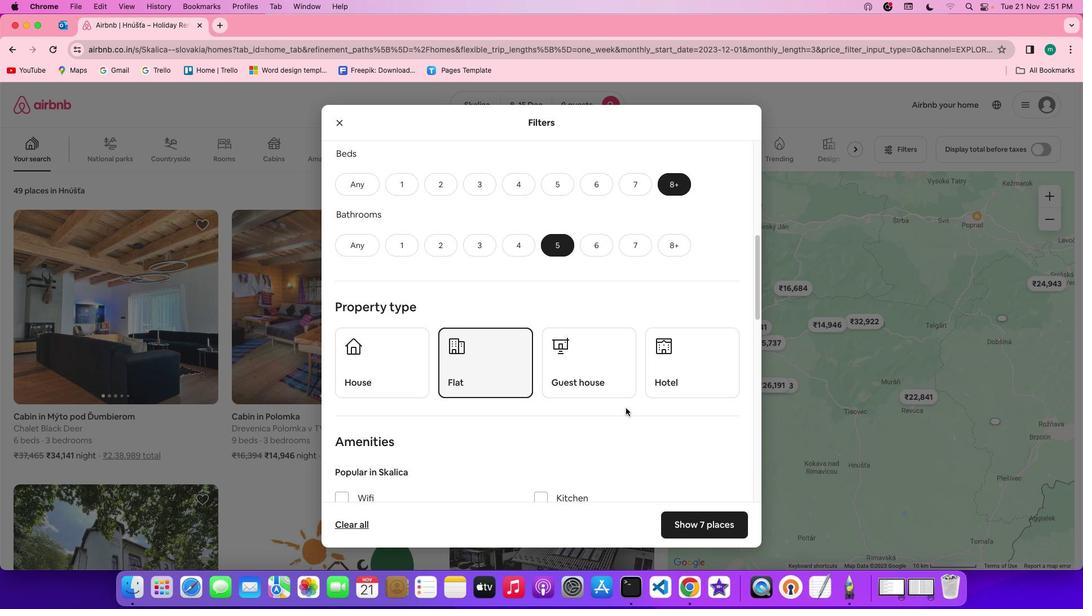 
Action: Mouse scrolled (626, 408) with delta (0, 0)
Screenshot: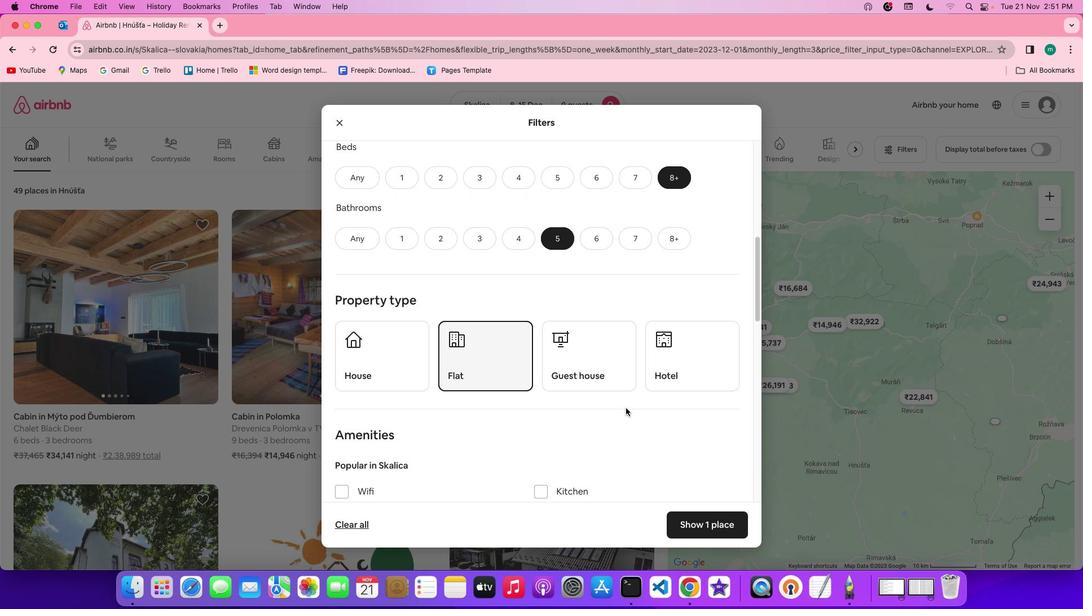 
Action: Mouse scrolled (626, 408) with delta (0, 0)
Screenshot: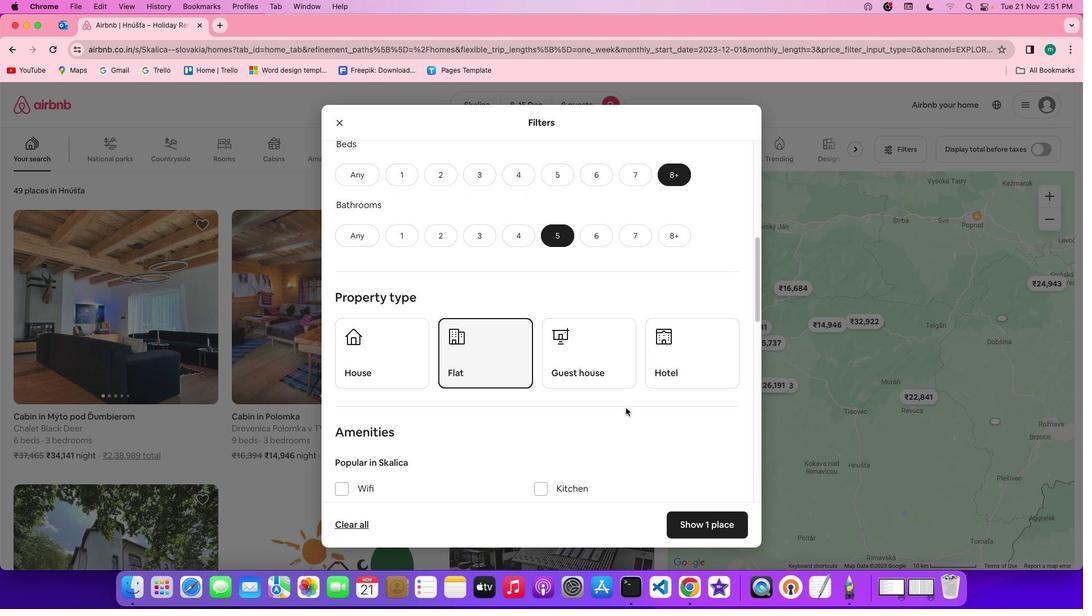 
Action: Mouse scrolled (626, 408) with delta (0, 0)
Screenshot: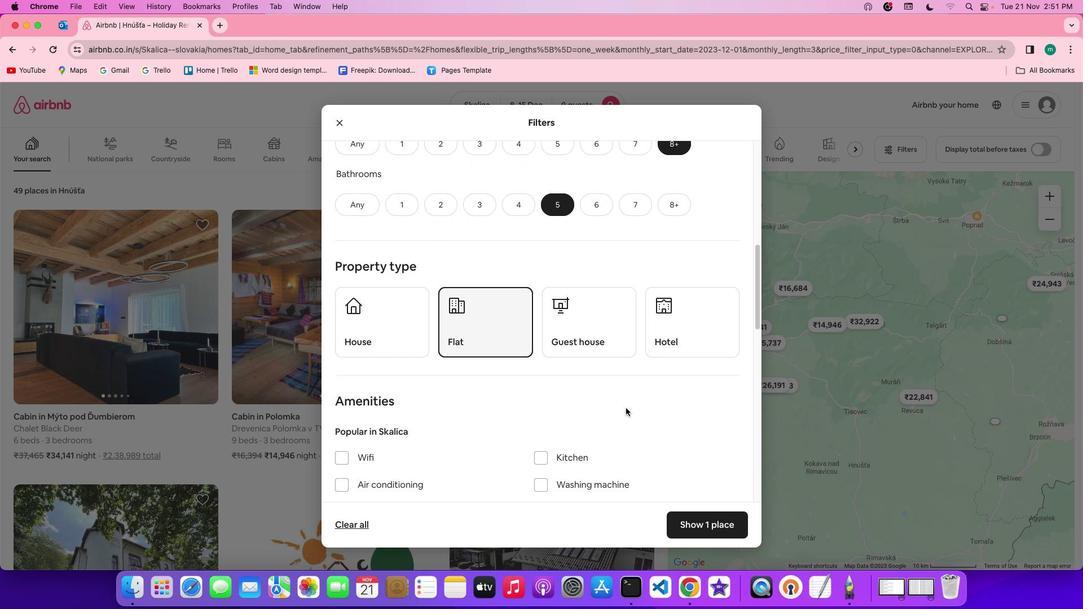 
Action: Mouse scrolled (626, 408) with delta (0, 0)
Screenshot: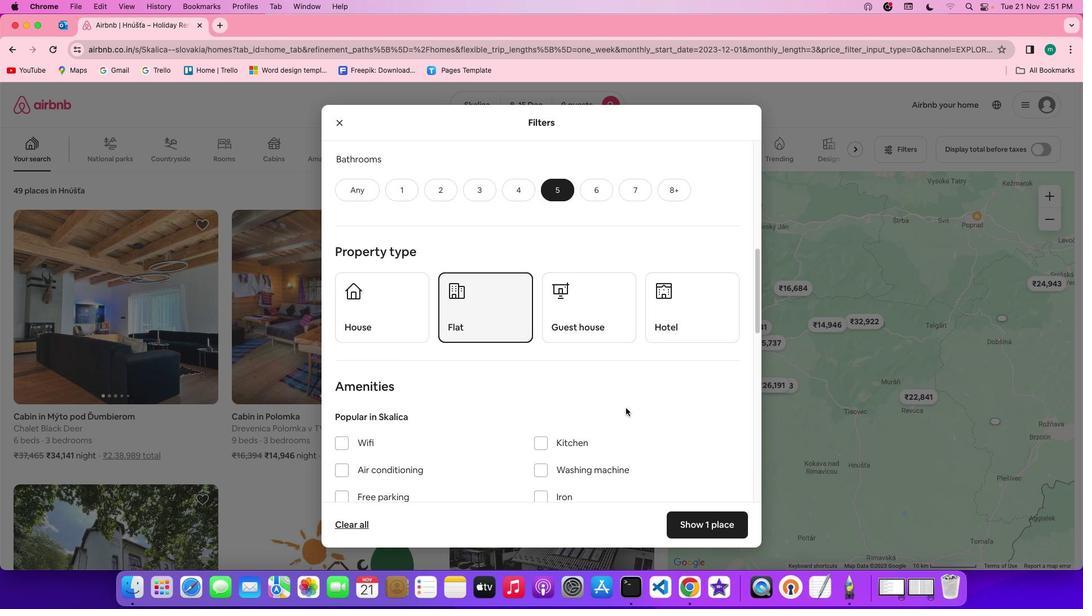 
Action: Mouse scrolled (626, 408) with delta (0, 0)
Screenshot: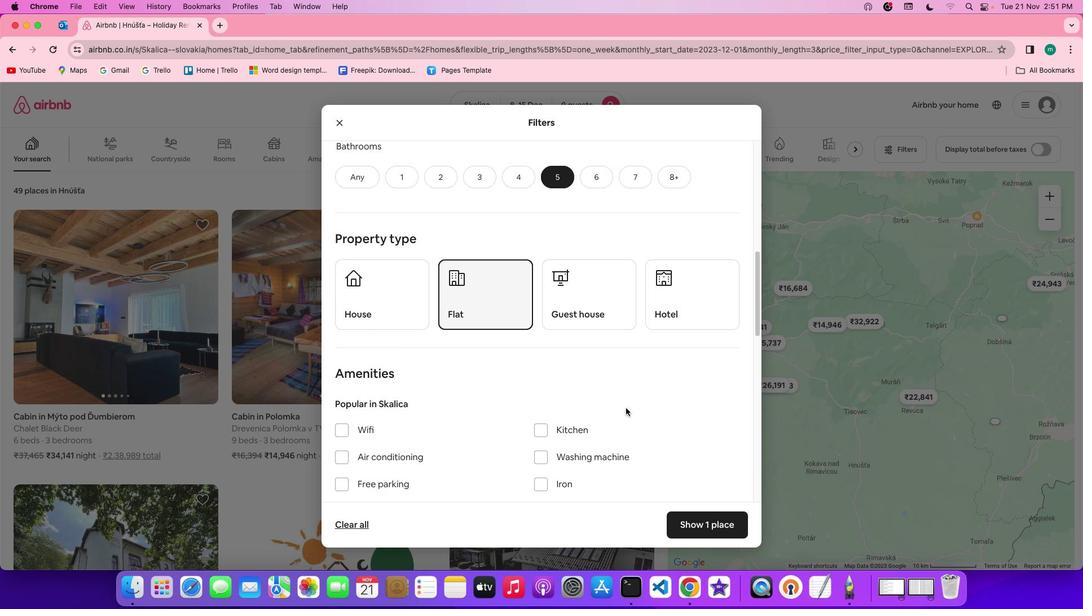 
Action: Mouse scrolled (626, 408) with delta (0, 0)
Screenshot: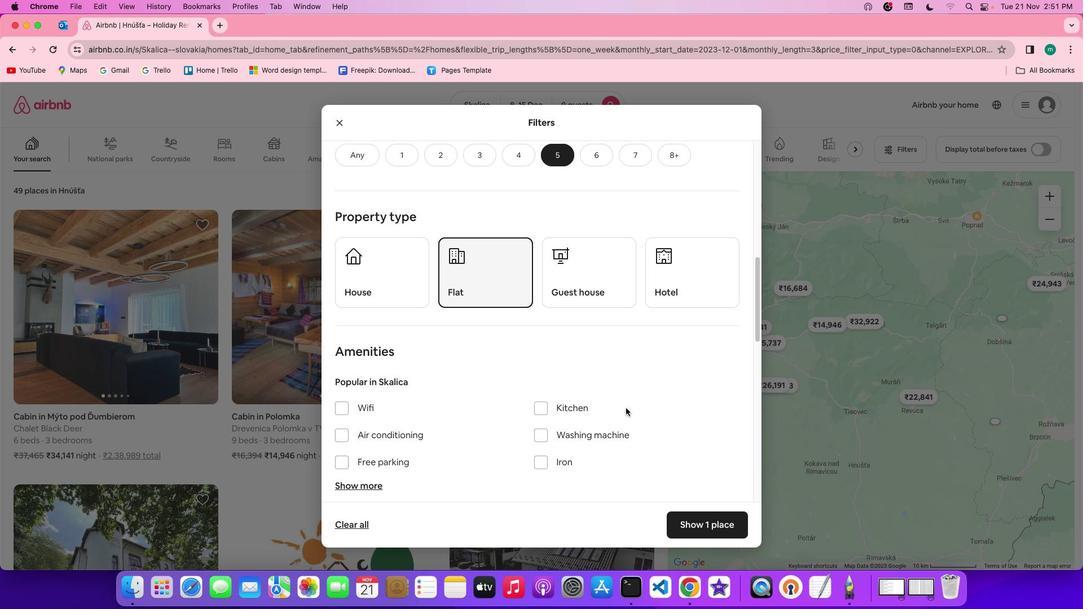 
Action: Mouse scrolled (626, 408) with delta (0, 0)
Screenshot: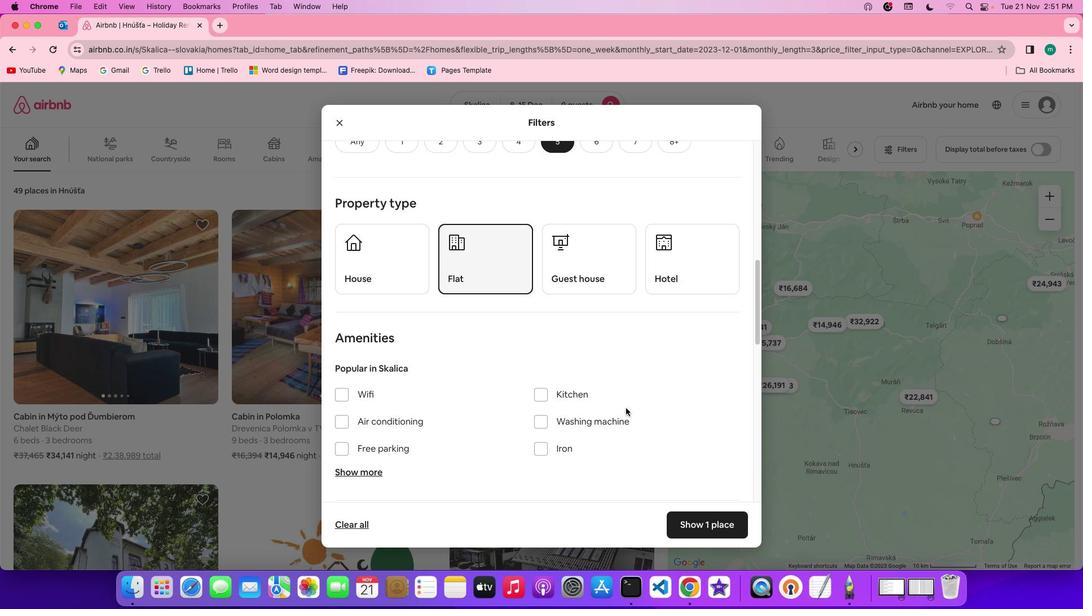 
Action: Mouse scrolled (626, 408) with delta (0, 0)
Screenshot: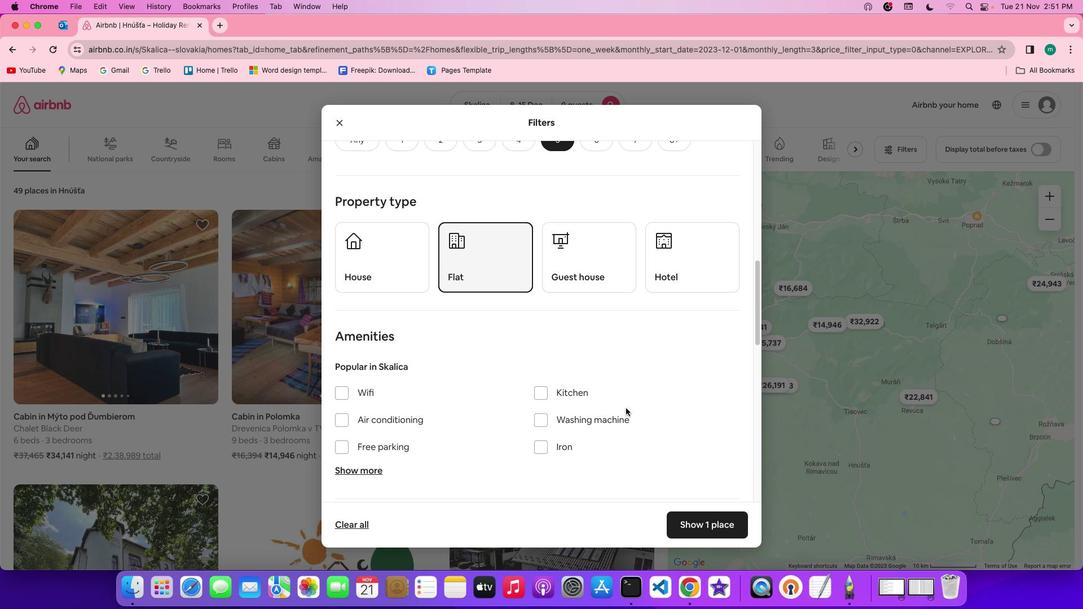 
Action: Mouse scrolled (626, 408) with delta (0, 0)
Screenshot: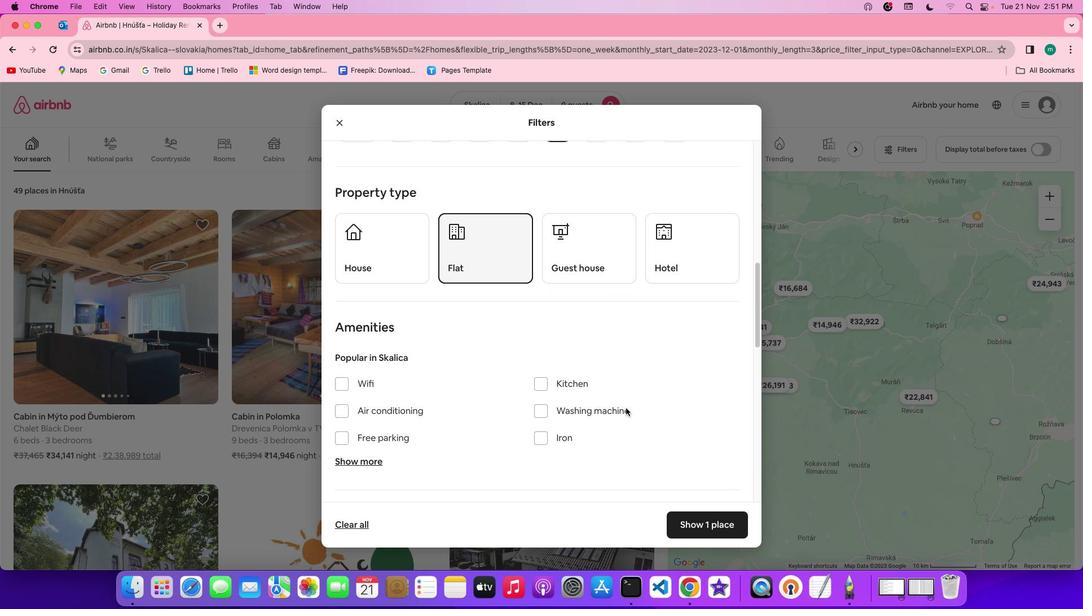 
Action: Mouse scrolled (626, 408) with delta (0, 0)
Screenshot: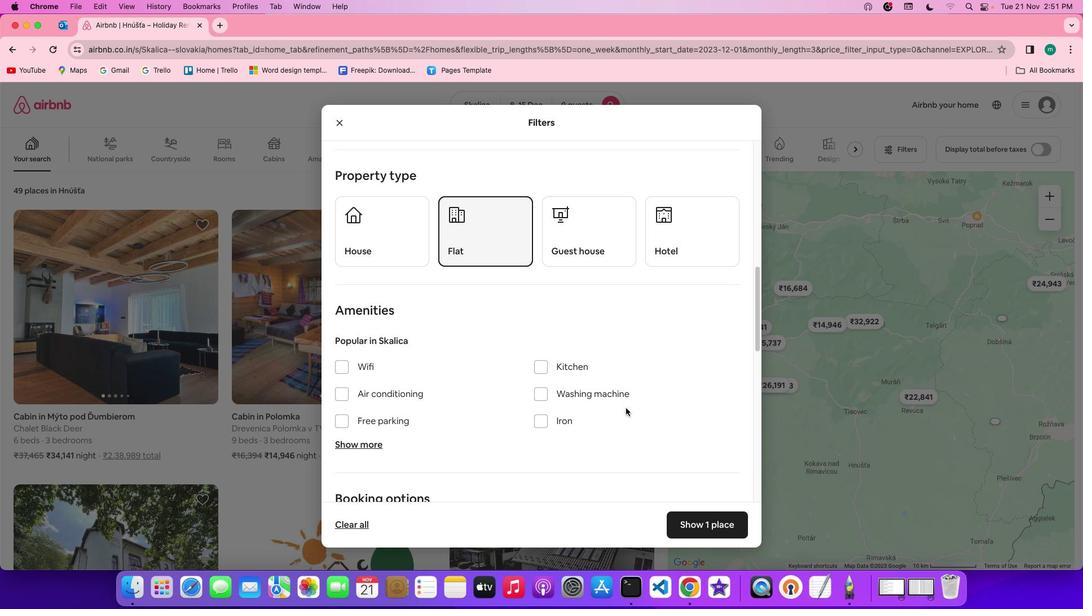
Action: Mouse scrolled (626, 408) with delta (0, 0)
Screenshot: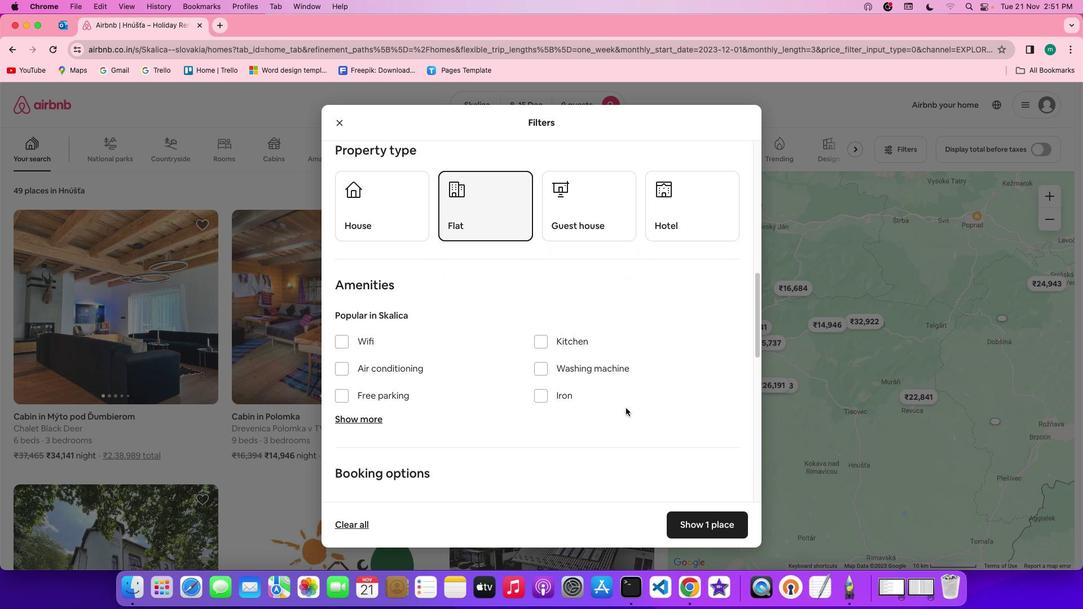 
Action: Mouse scrolled (626, 408) with delta (0, 0)
Screenshot: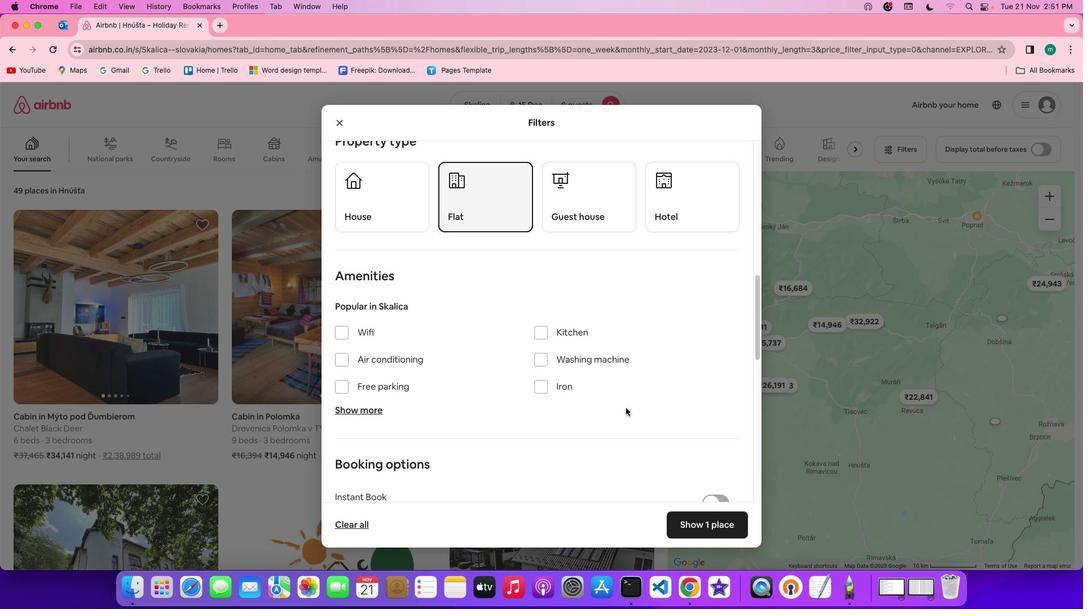
Action: Mouse scrolled (626, 408) with delta (0, 0)
Screenshot: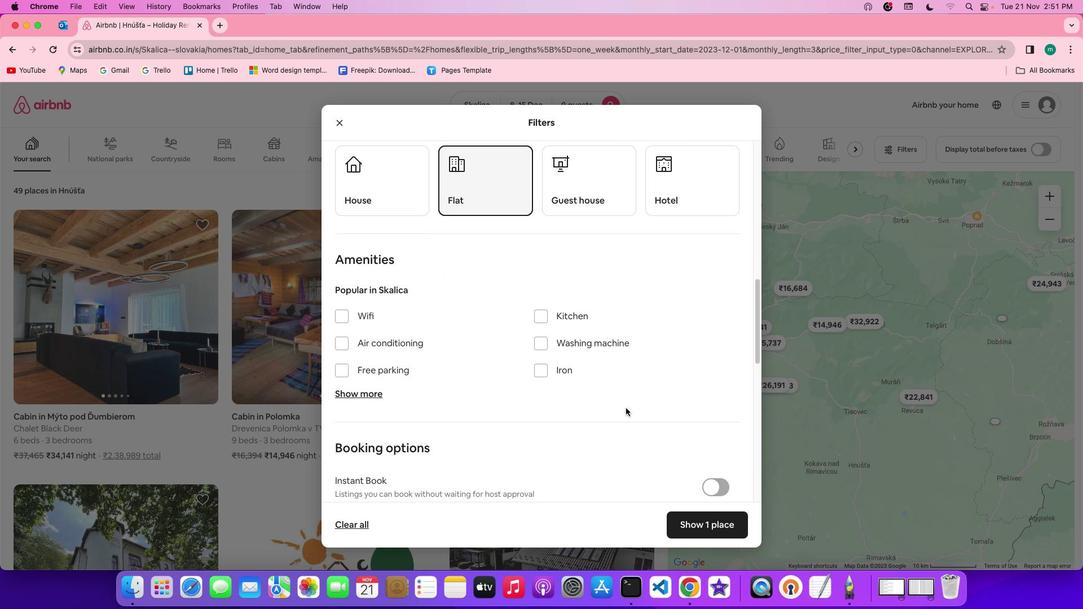 
Action: Mouse scrolled (626, 408) with delta (0, -1)
Screenshot: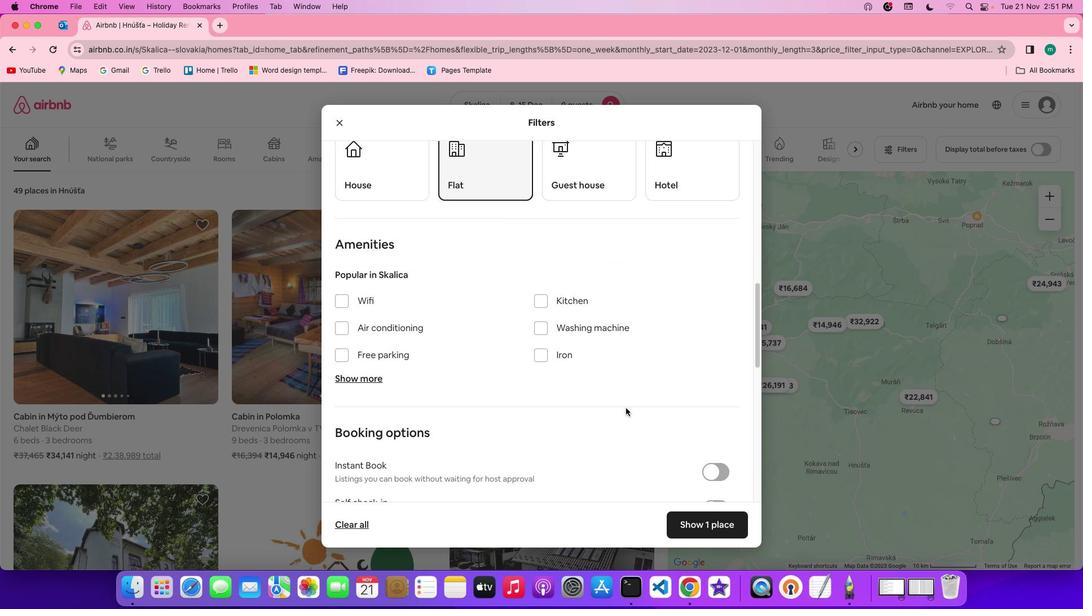 
Action: Mouse moved to (335, 273)
Screenshot: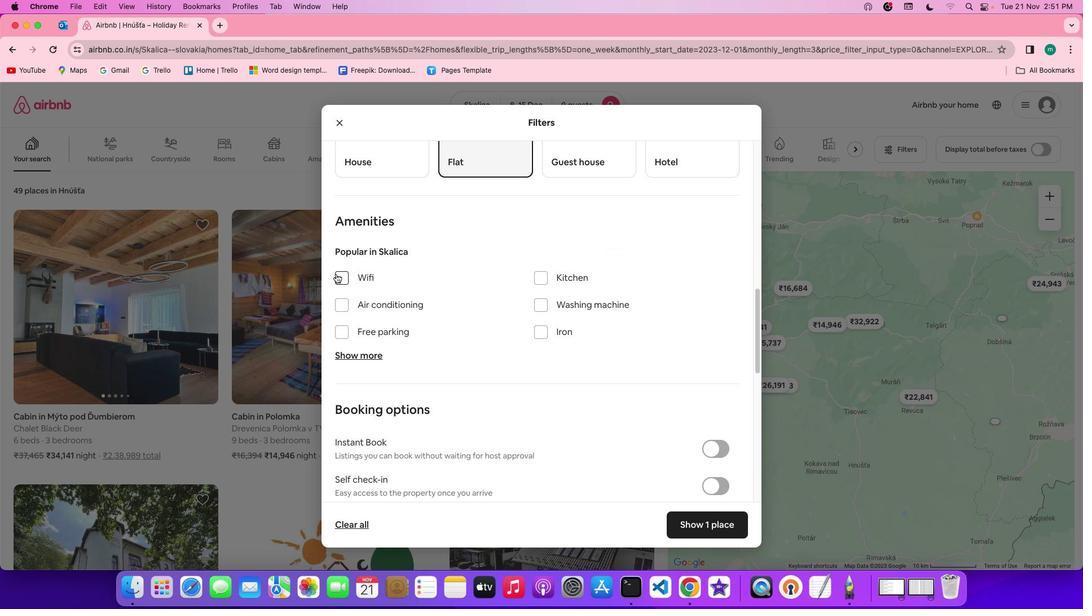 
Action: Mouse pressed left at (335, 273)
Screenshot: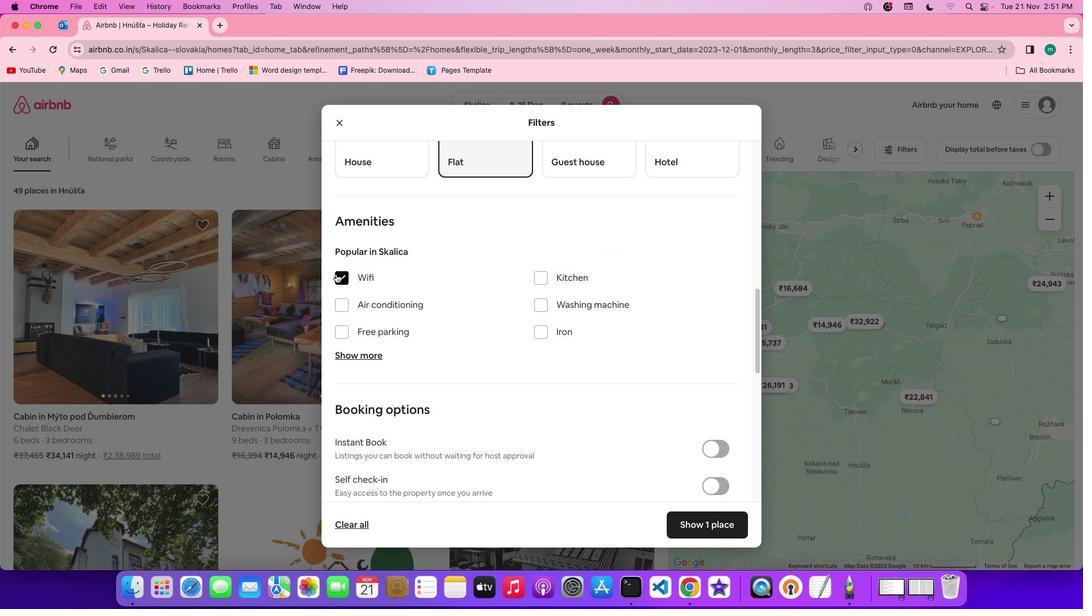 
Action: Mouse moved to (361, 358)
Screenshot: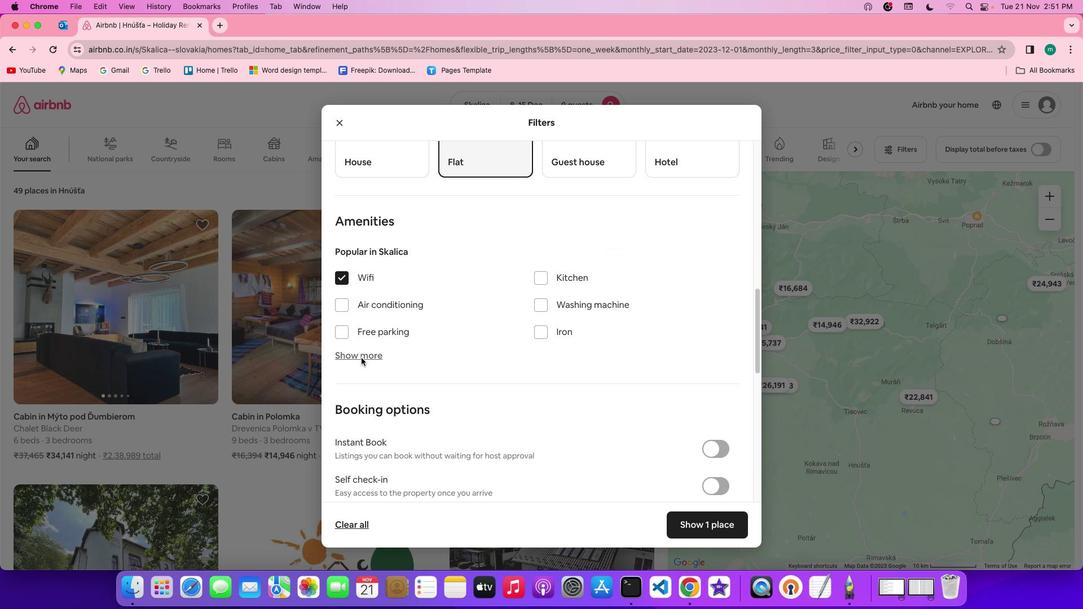 
Action: Mouse pressed left at (361, 358)
Screenshot: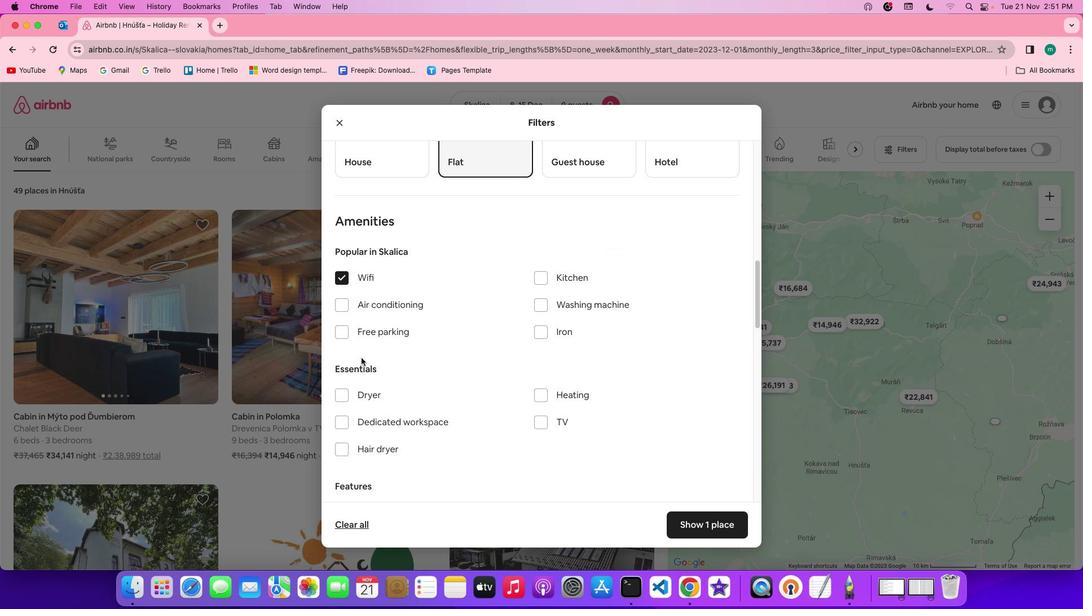 
Action: Mouse moved to (451, 386)
Screenshot: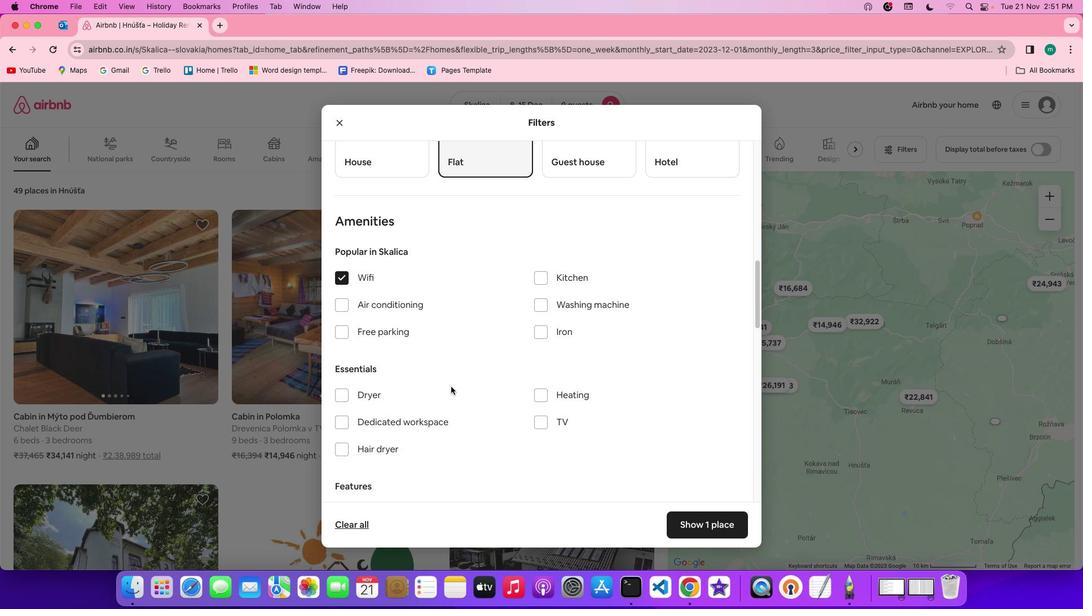 
Action: Mouse scrolled (451, 386) with delta (0, 0)
Screenshot: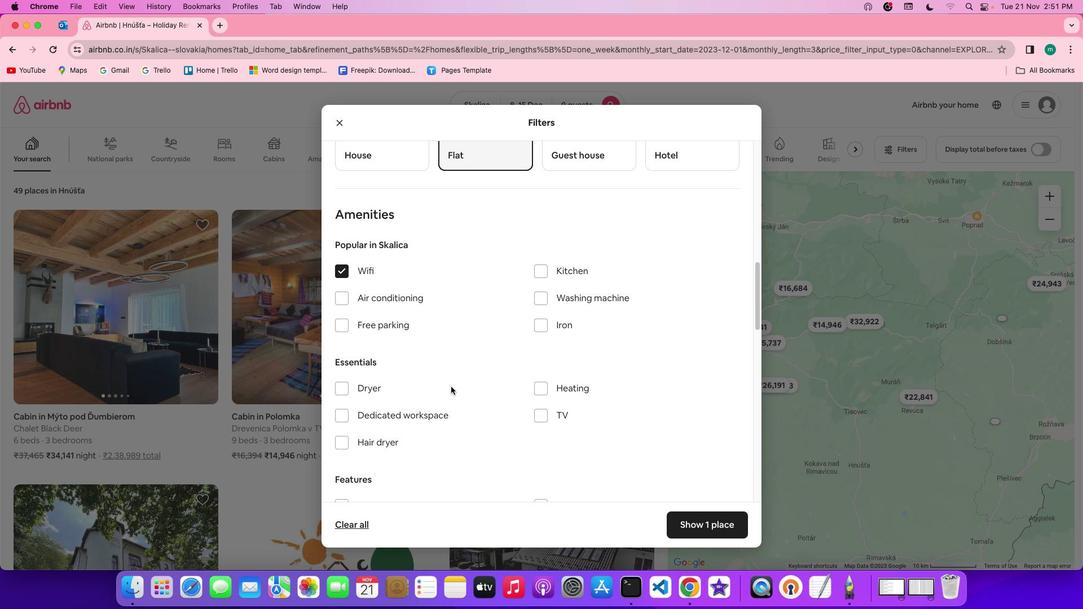 
Action: Mouse moved to (451, 386)
Screenshot: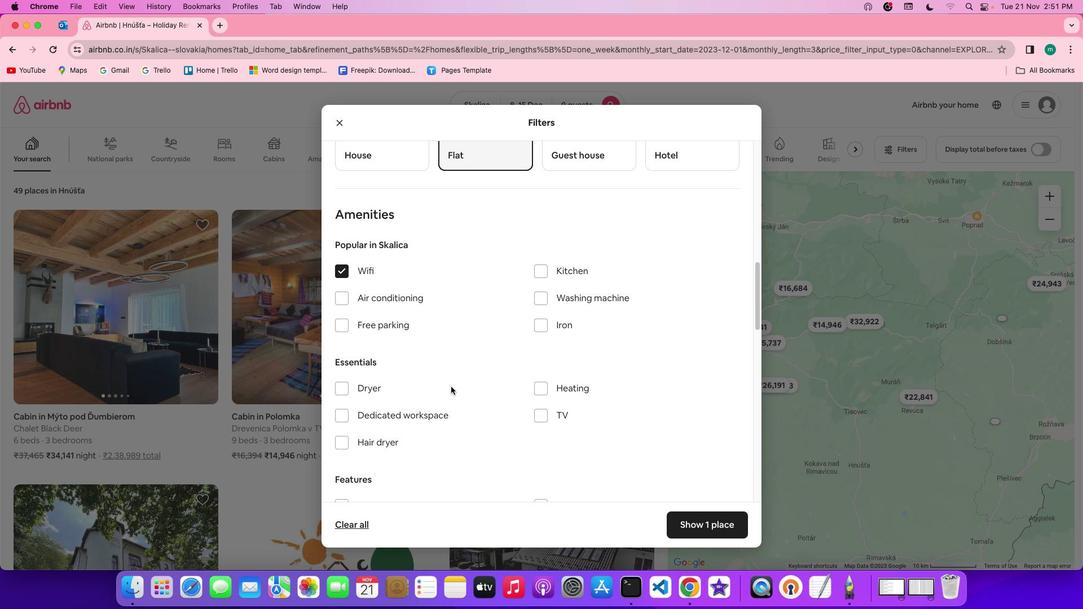 
Action: Mouse scrolled (451, 386) with delta (0, 0)
Screenshot: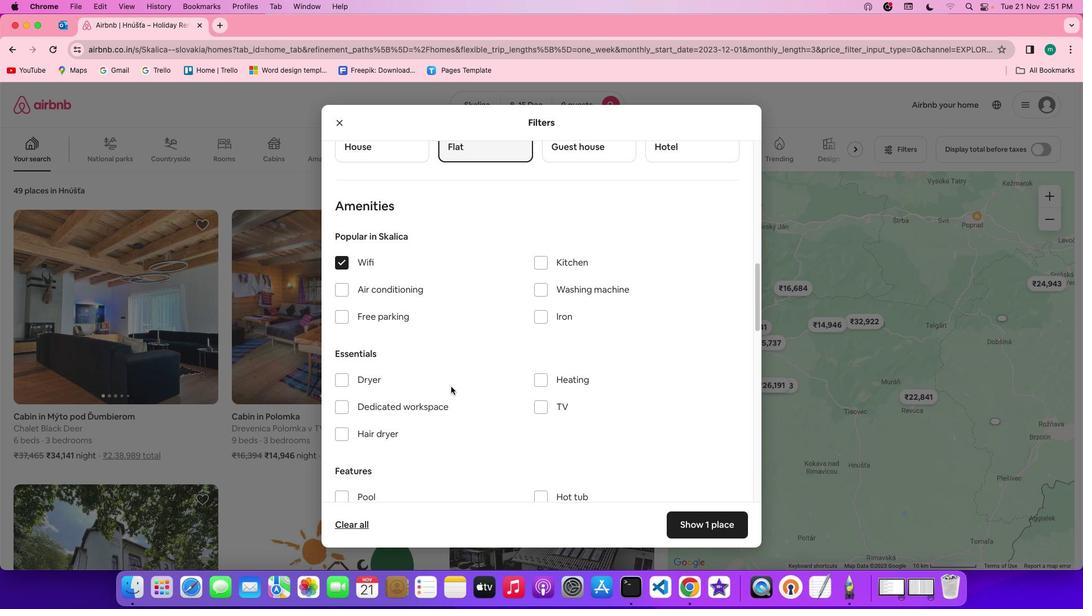 
Action: Mouse scrolled (451, 386) with delta (0, 0)
Screenshot: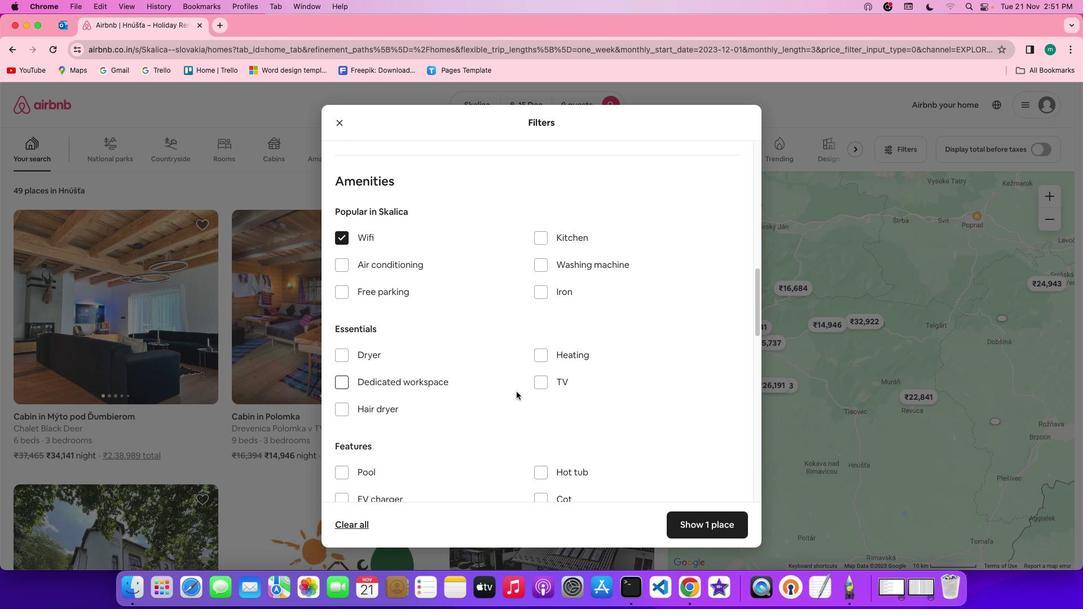 
Action: Mouse moved to (540, 370)
Screenshot: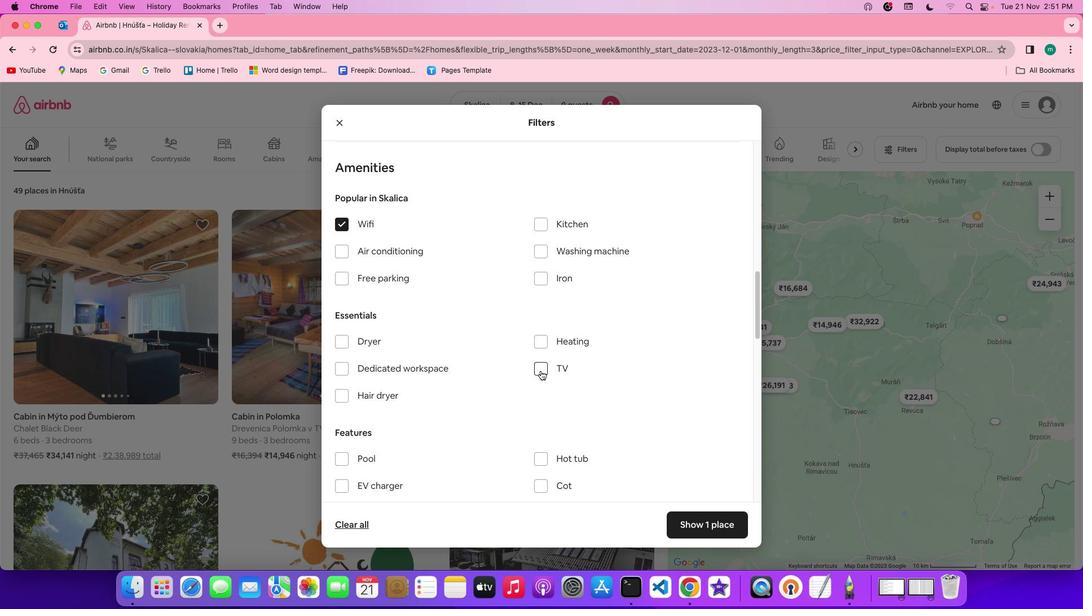 
Action: Mouse pressed left at (540, 370)
Screenshot: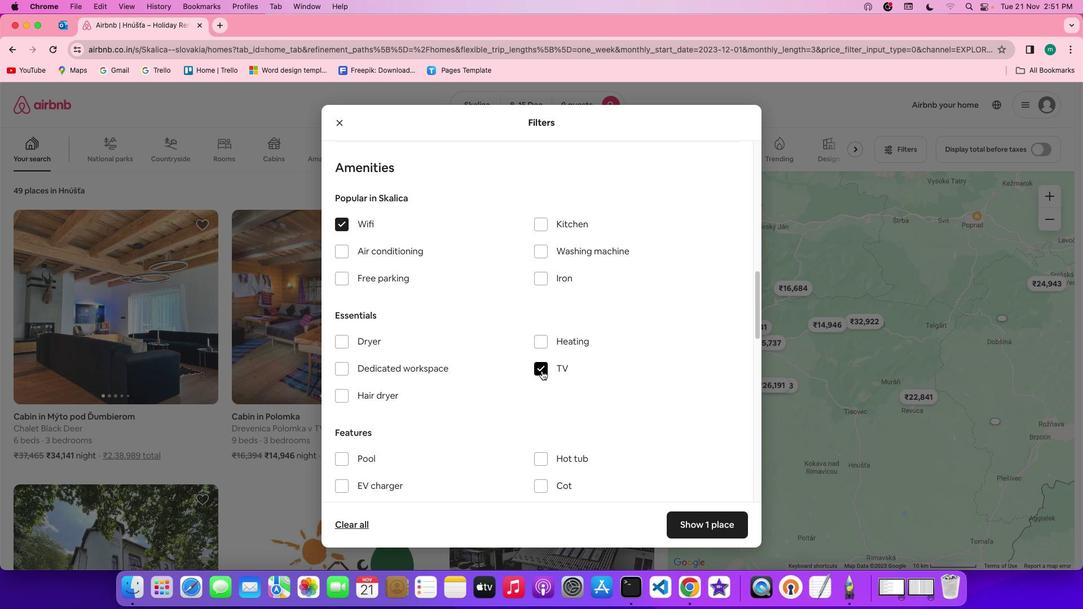 
Action: Mouse moved to (598, 392)
Screenshot: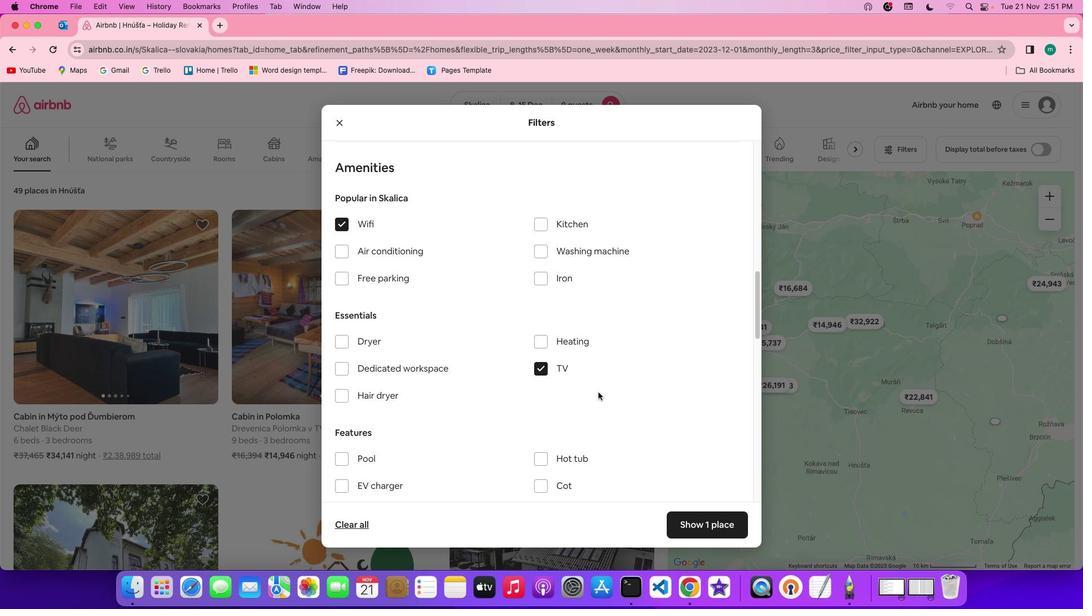 
Action: Mouse scrolled (598, 392) with delta (0, 0)
Screenshot: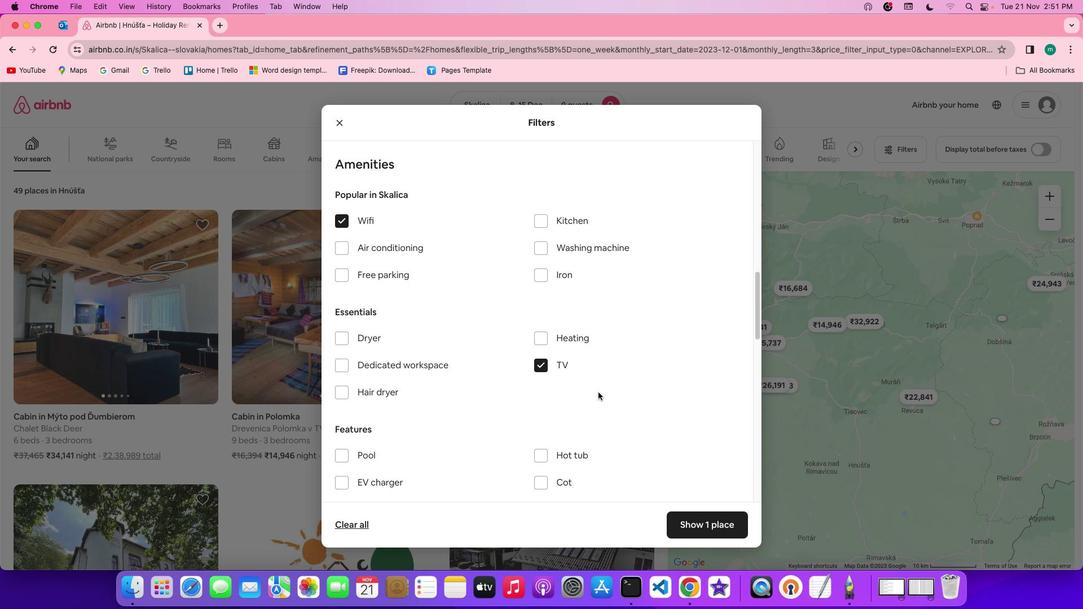 
Action: Mouse scrolled (598, 392) with delta (0, 0)
Screenshot: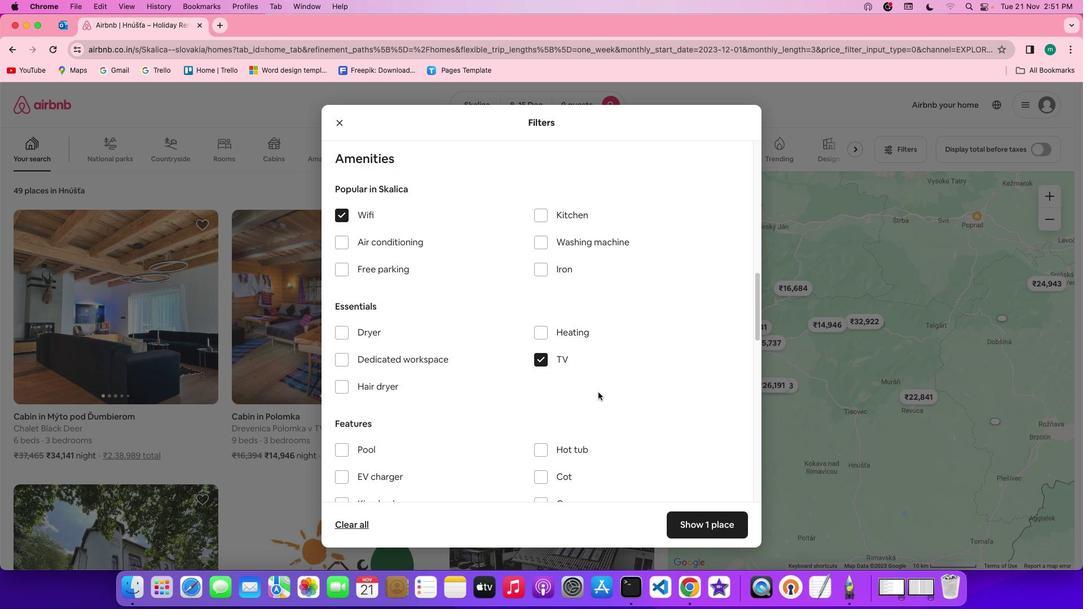 
Action: Mouse scrolled (598, 392) with delta (0, 0)
Screenshot: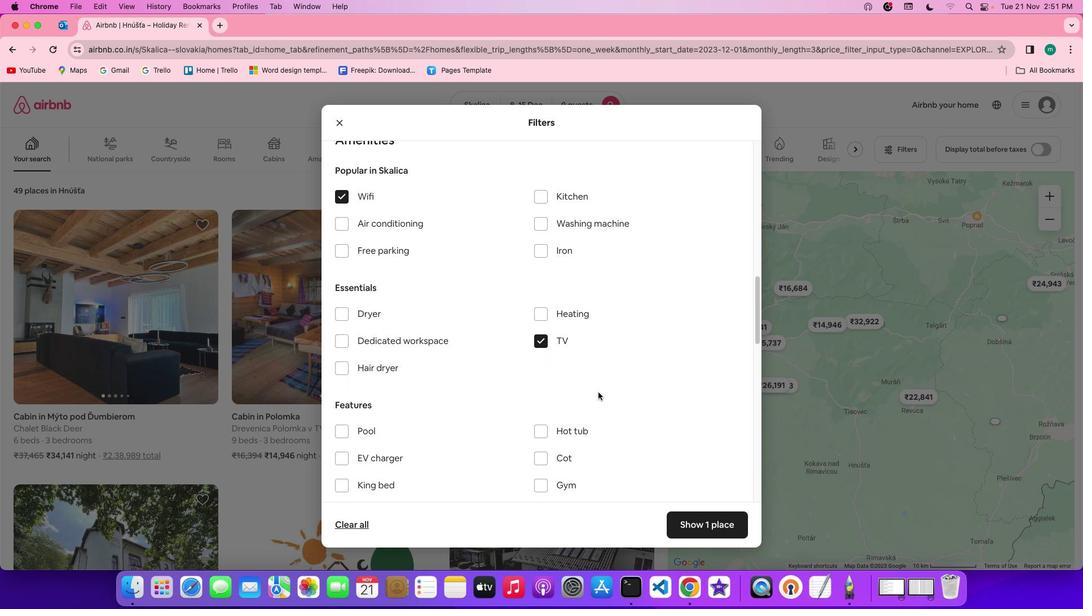 
Action: Mouse moved to (397, 244)
Screenshot: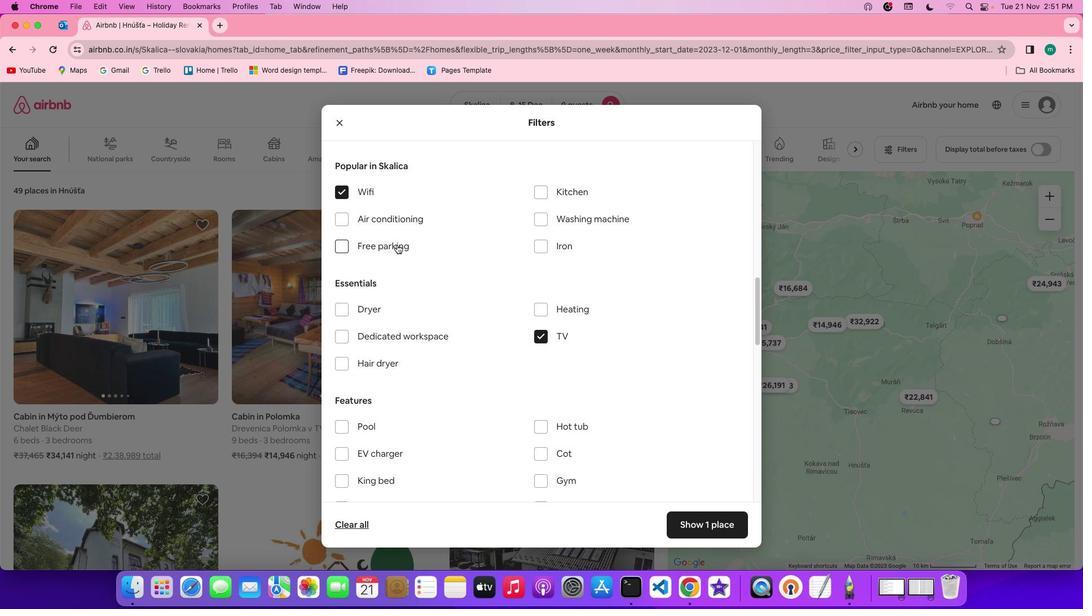 
Action: Mouse pressed left at (397, 244)
Screenshot: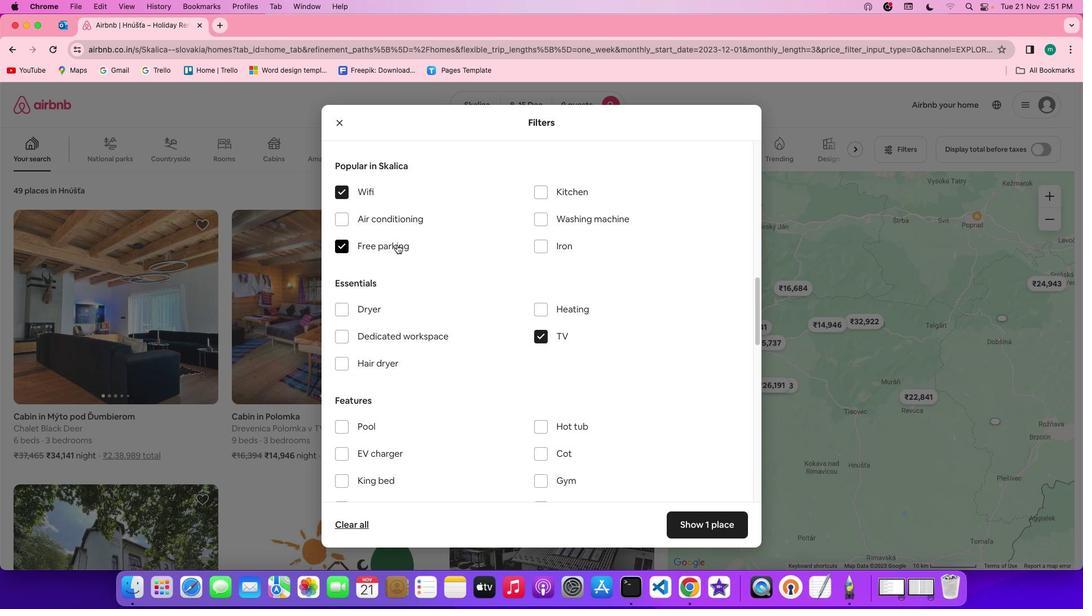 
Action: Mouse moved to (501, 329)
Screenshot: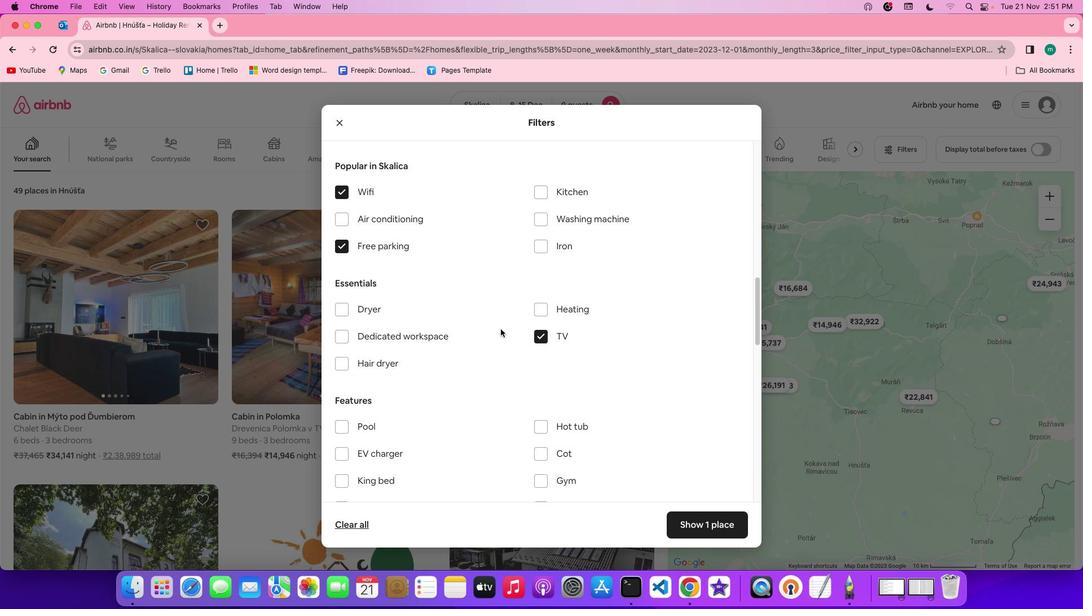 
Action: Mouse scrolled (501, 329) with delta (0, 0)
Screenshot: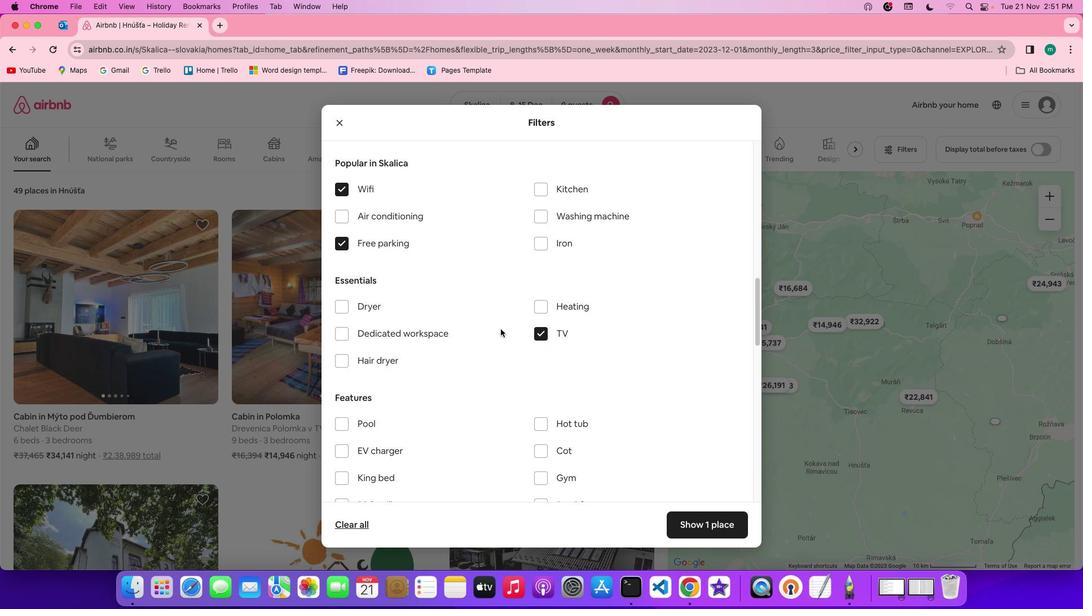 
Action: Mouse scrolled (501, 329) with delta (0, 0)
Screenshot: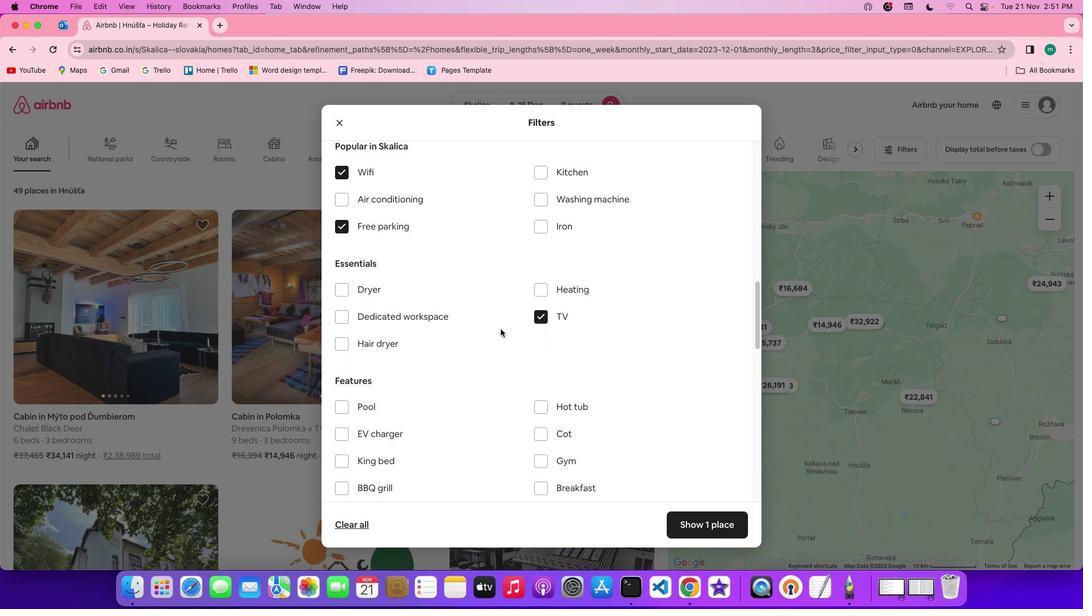 
Action: Mouse scrolled (501, 329) with delta (0, 0)
Screenshot: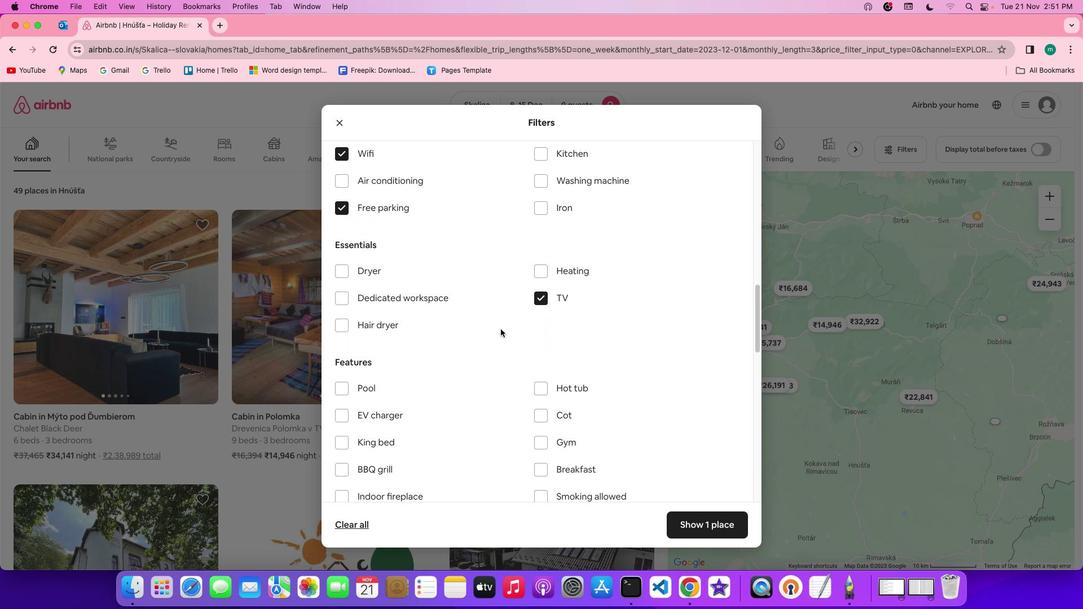 
Action: Mouse scrolled (501, 329) with delta (0, 0)
Screenshot: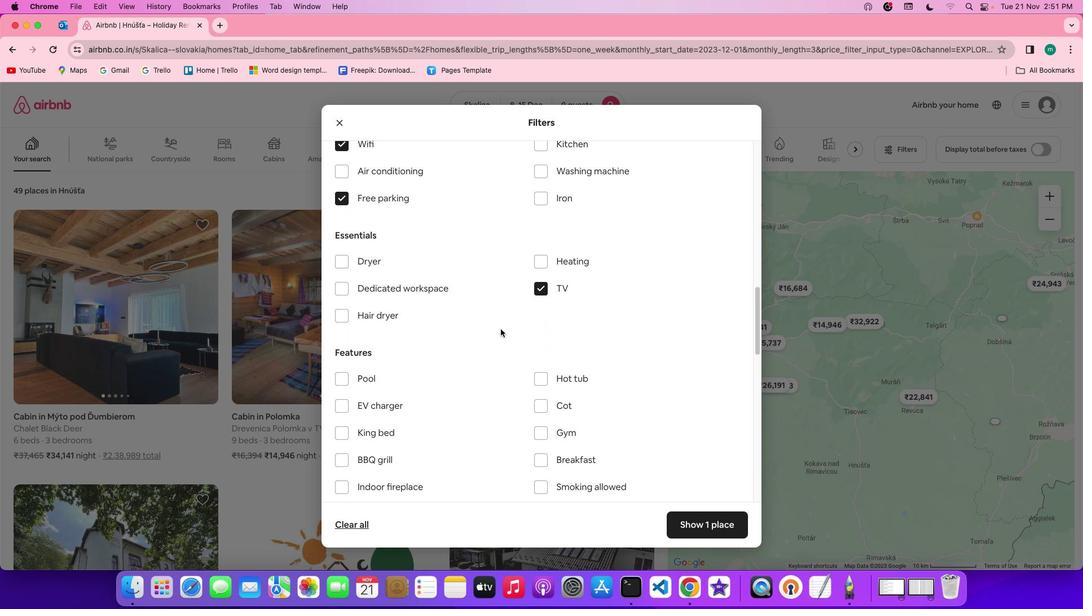 
Action: Mouse scrolled (501, 329) with delta (0, 0)
Screenshot: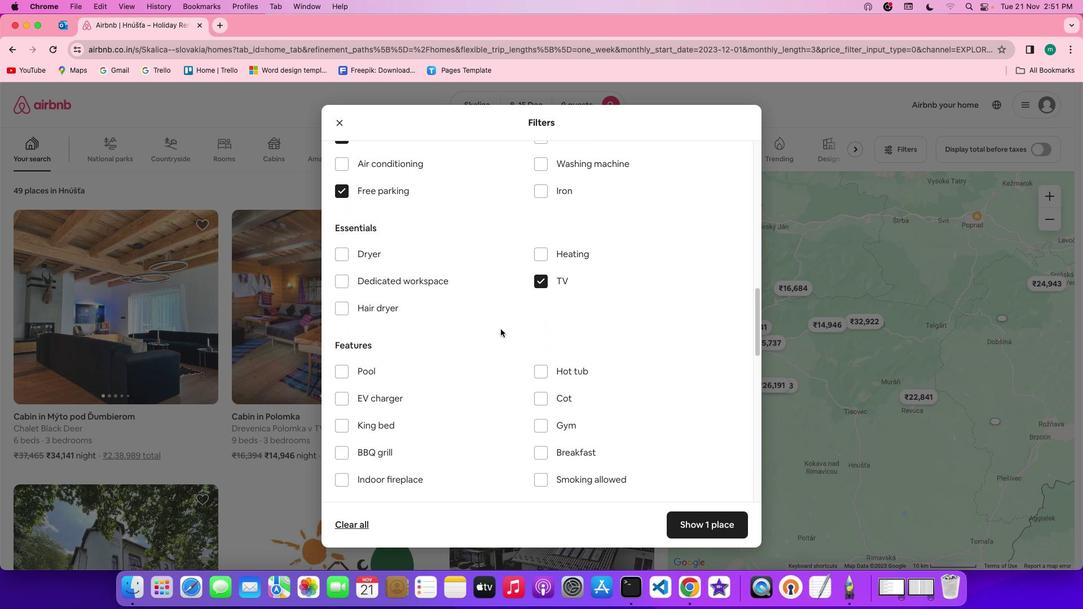 
Action: Mouse scrolled (501, 329) with delta (0, 0)
Screenshot: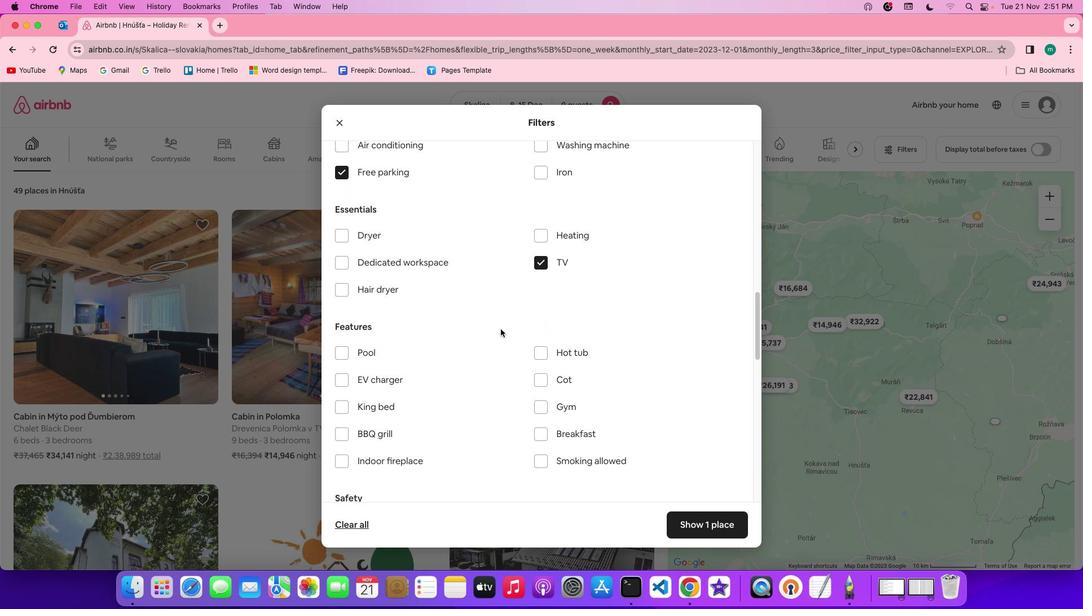 
Action: Mouse moved to (450, 300)
Screenshot: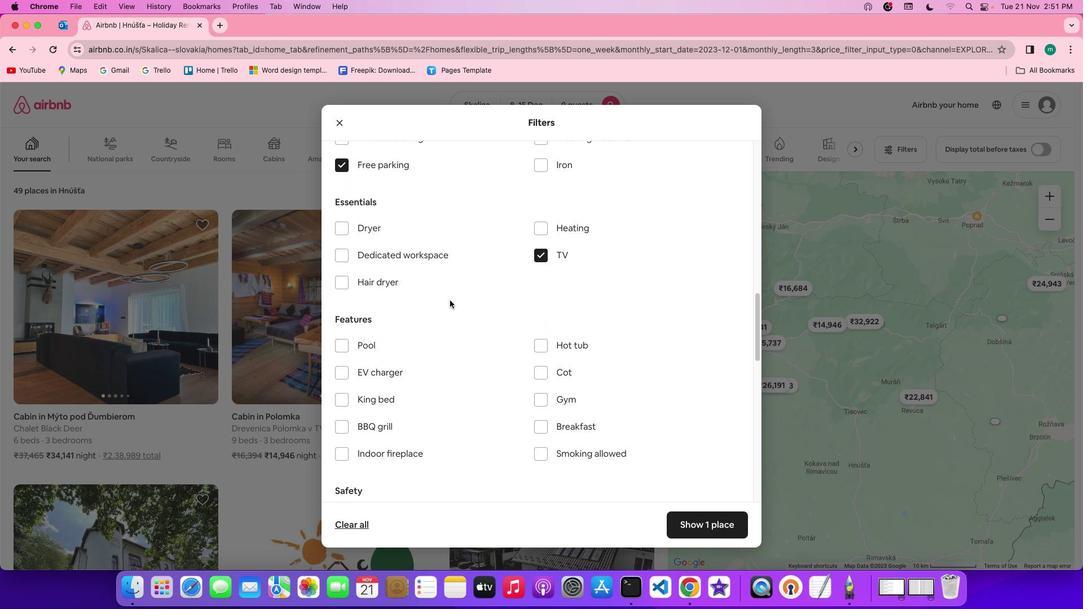 
Action: Mouse scrolled (450, 300) with delta (0, 0)
Screenshot: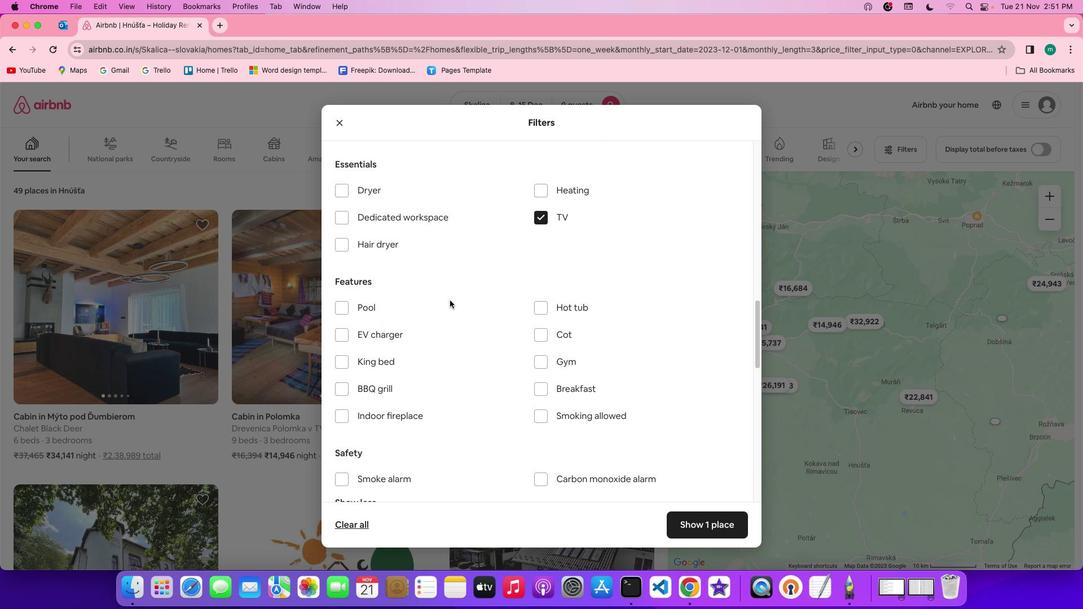 
Action: Mouse scrolled (450, 300) with delta (0, 0)
Screenshot: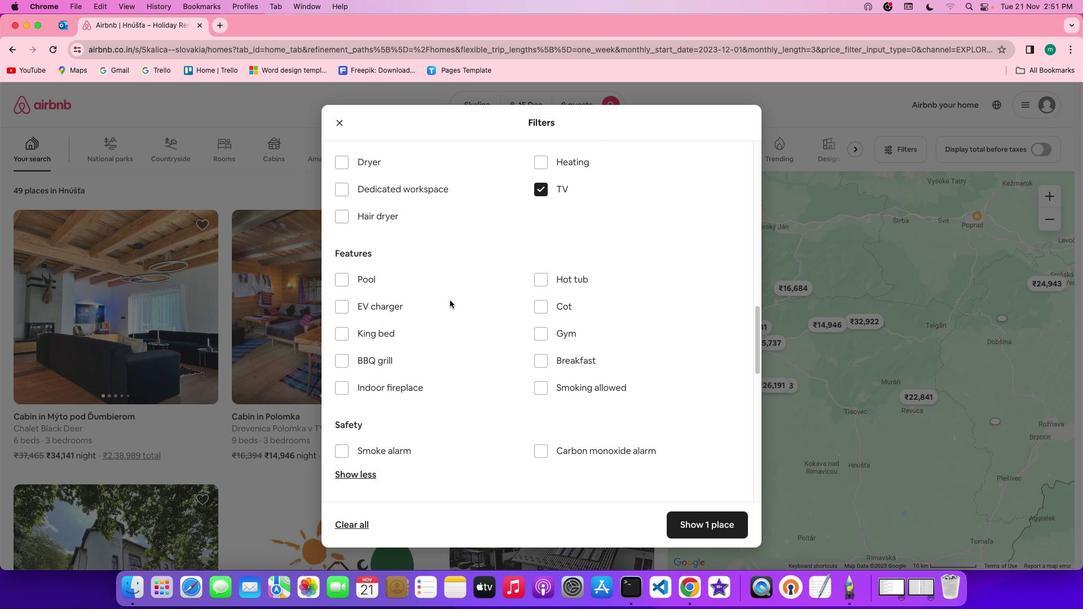 
Action: Mouse scrolled (450, 300) with delta (0, -1)
Screenshot: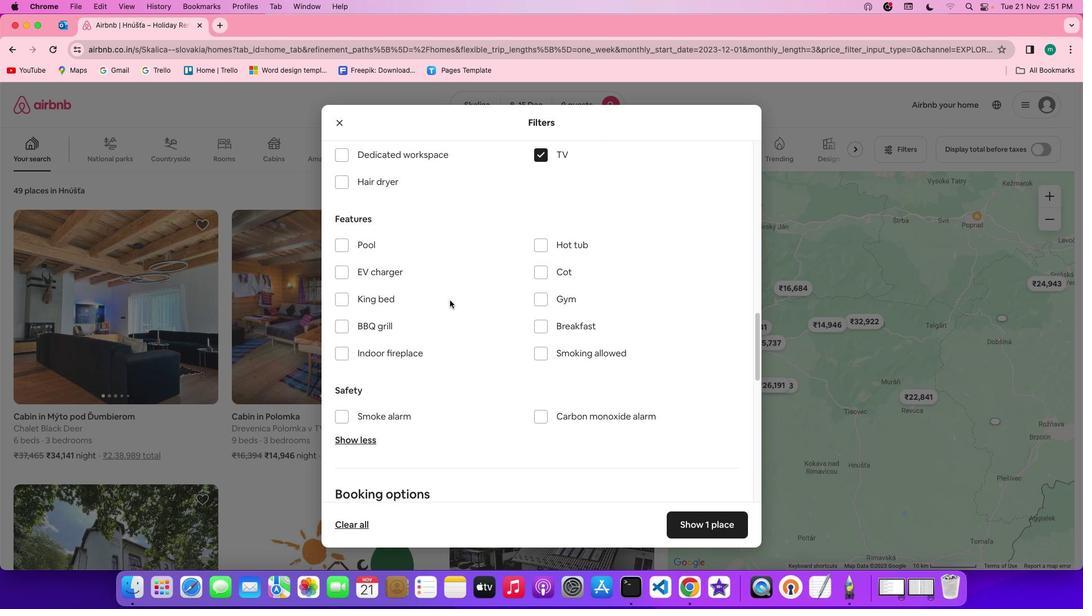 
Action: Mouse scrolled (450, 300) with delta (0, -1)
Screenshot: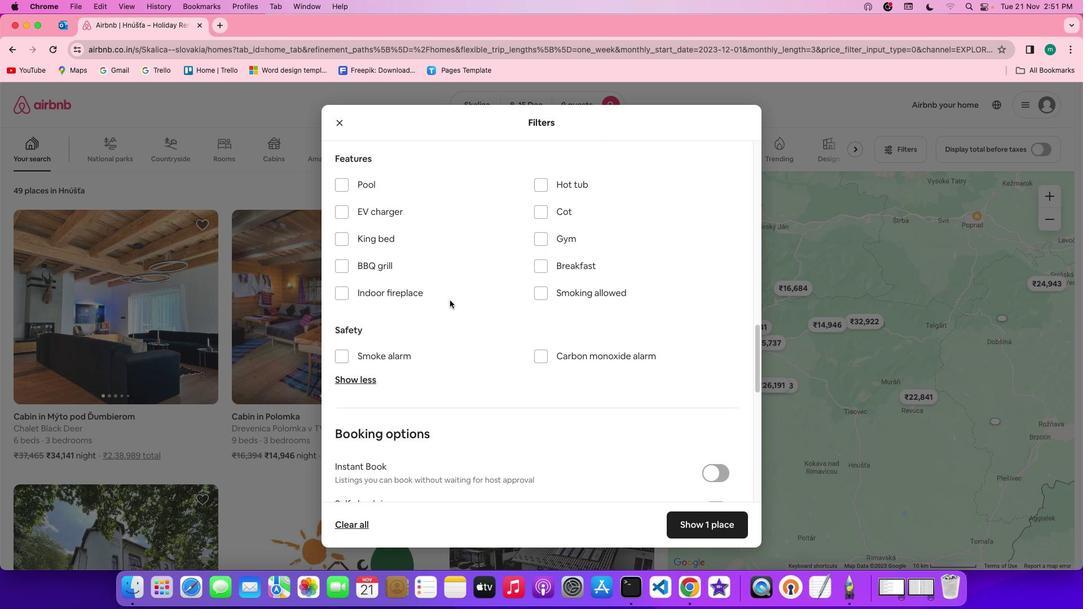 
Action: Mouse moved to (563, 227)
Screenshot: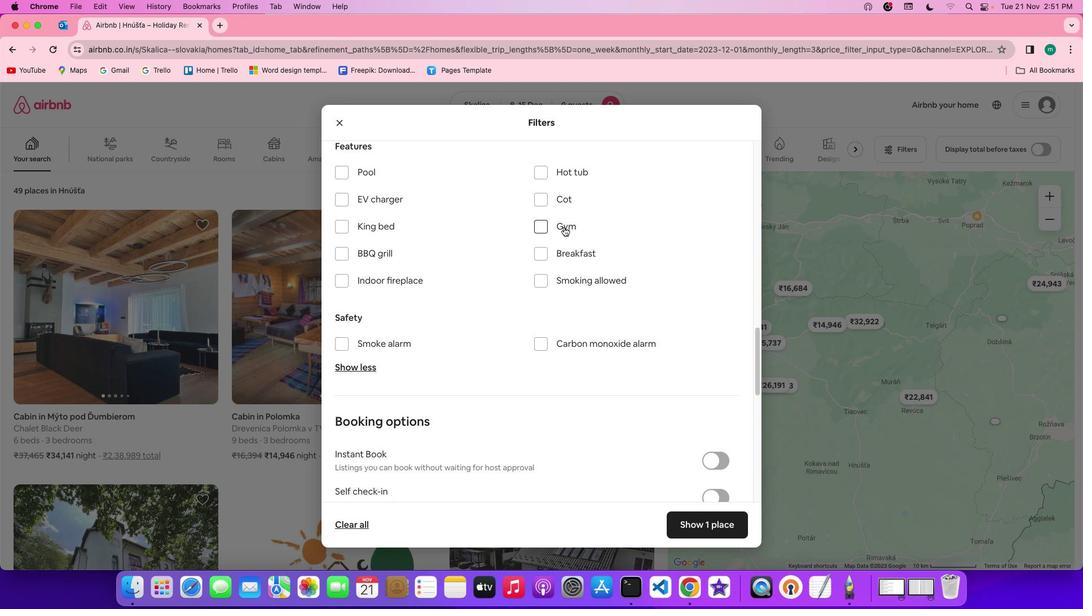 
Action: Mouse pressed left at (563, 227)
Screenshot: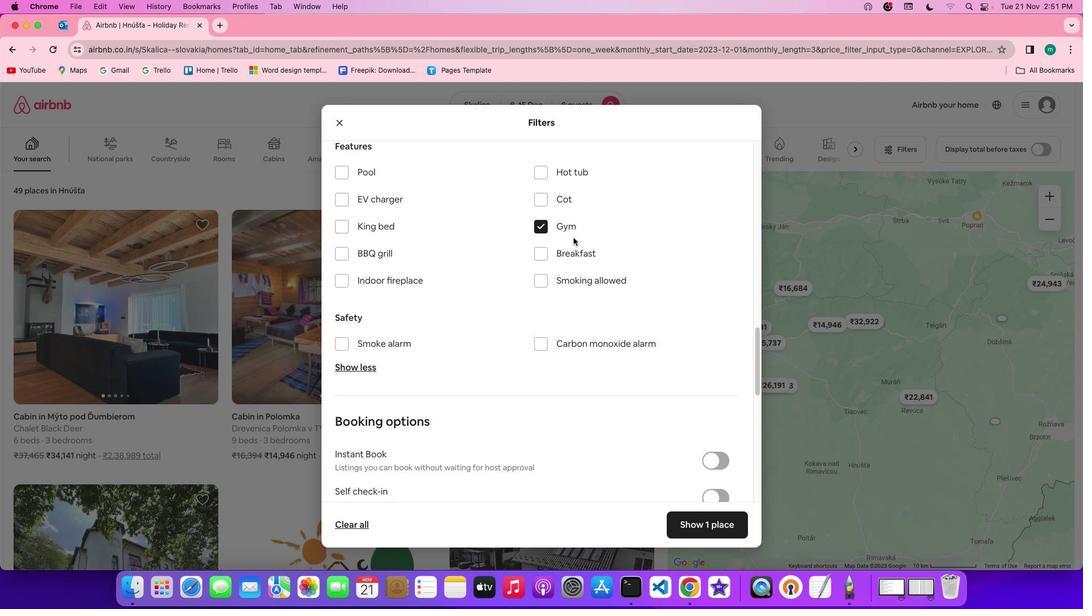
Action: Mouse moved to (577, 251)
Screenshot: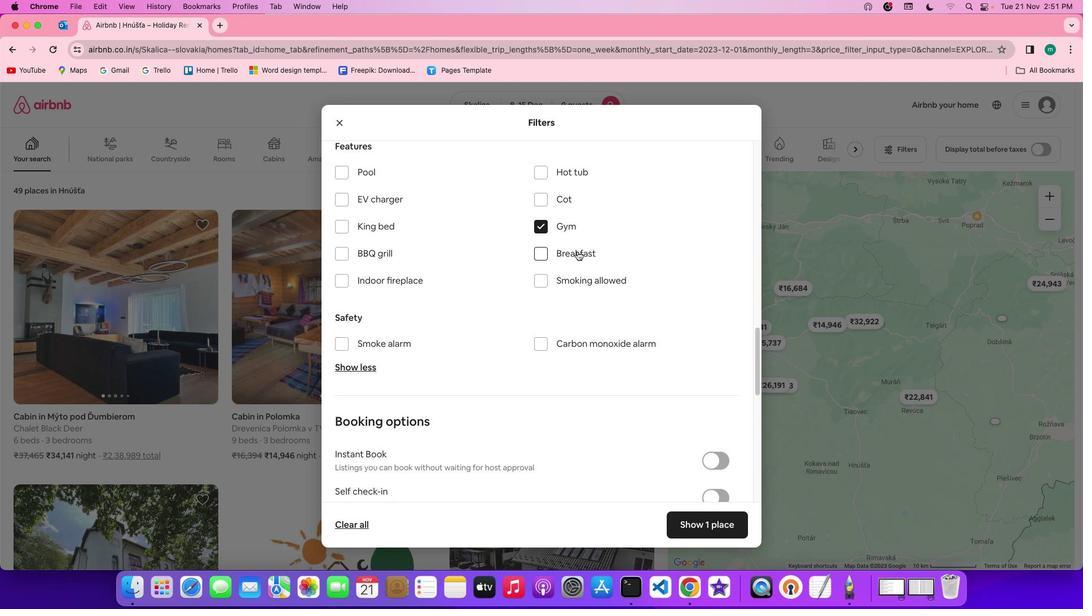 
Action: Mouse pressed left at (577, 251)
Screenshot: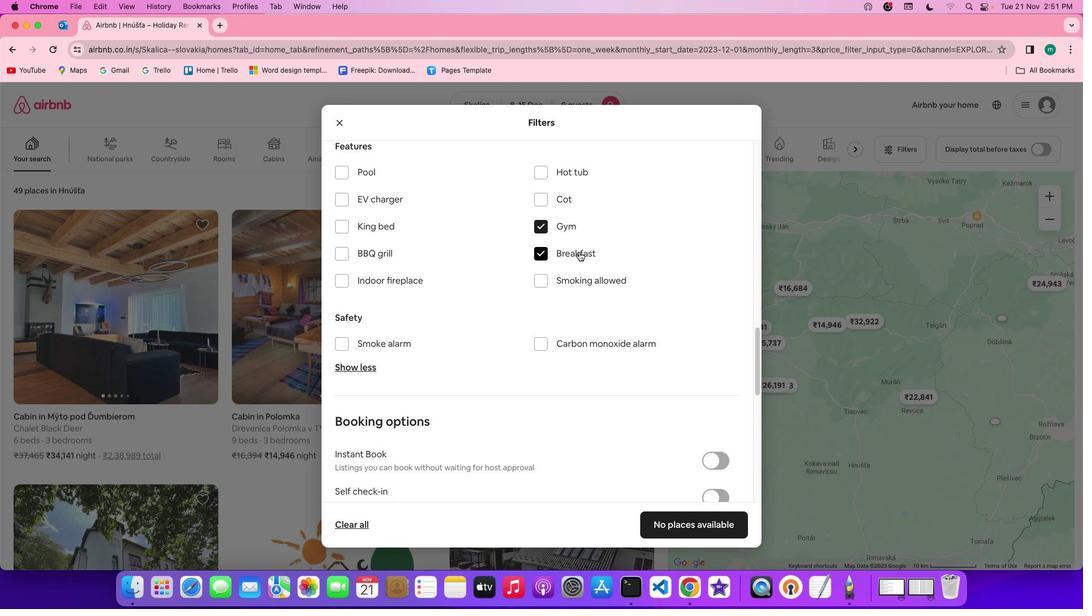 
Action: Mouse moved to (655, 322)
Screenshot: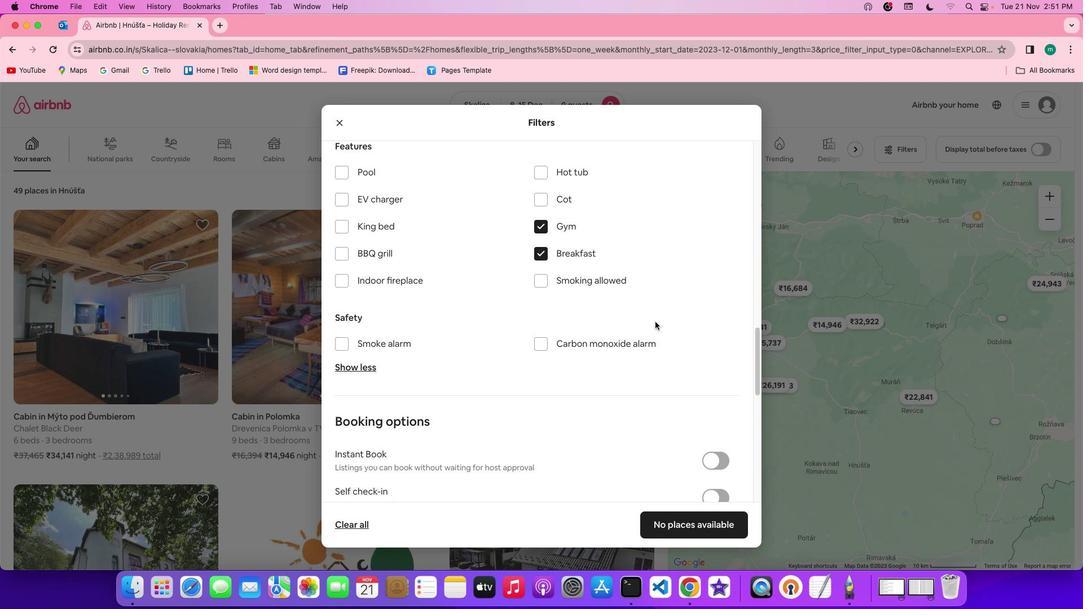 
Action: Mouse scrolled (655, 322) with delta (0, 0)
Screenshot: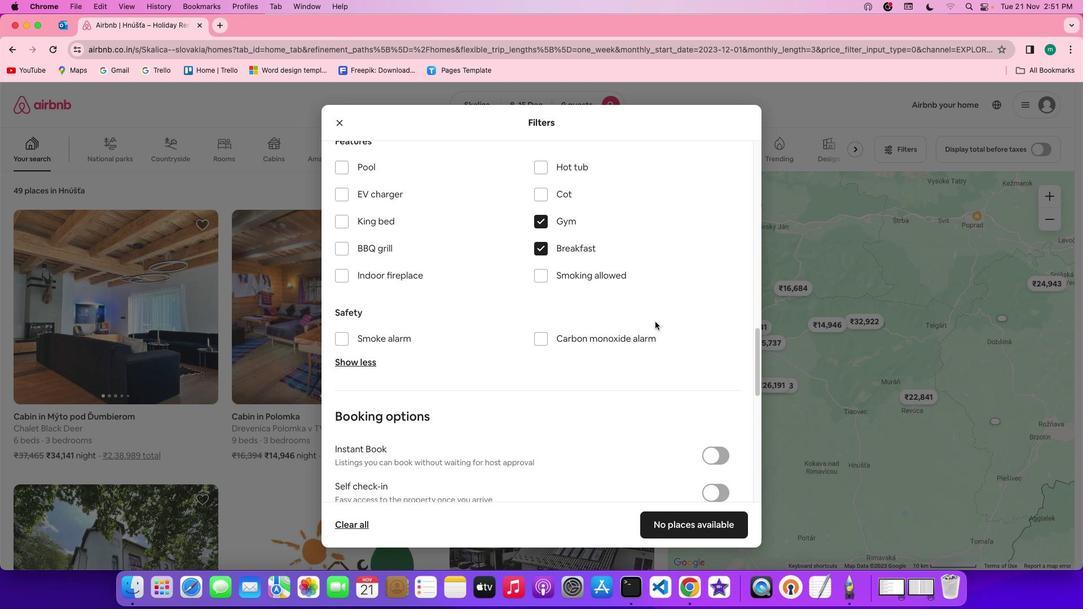 
Action: Mouse scrolled (655, 322) with delta (0, 0)
Screenshot: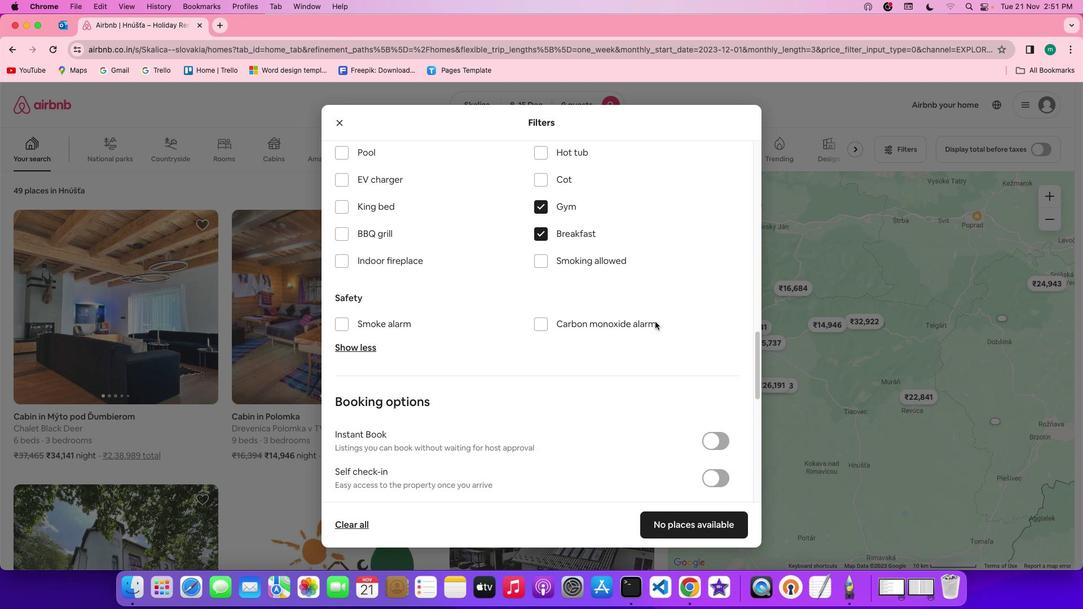 
Action: Mouse scrolled (655, 322) with delta (0, 0)
Screenshot: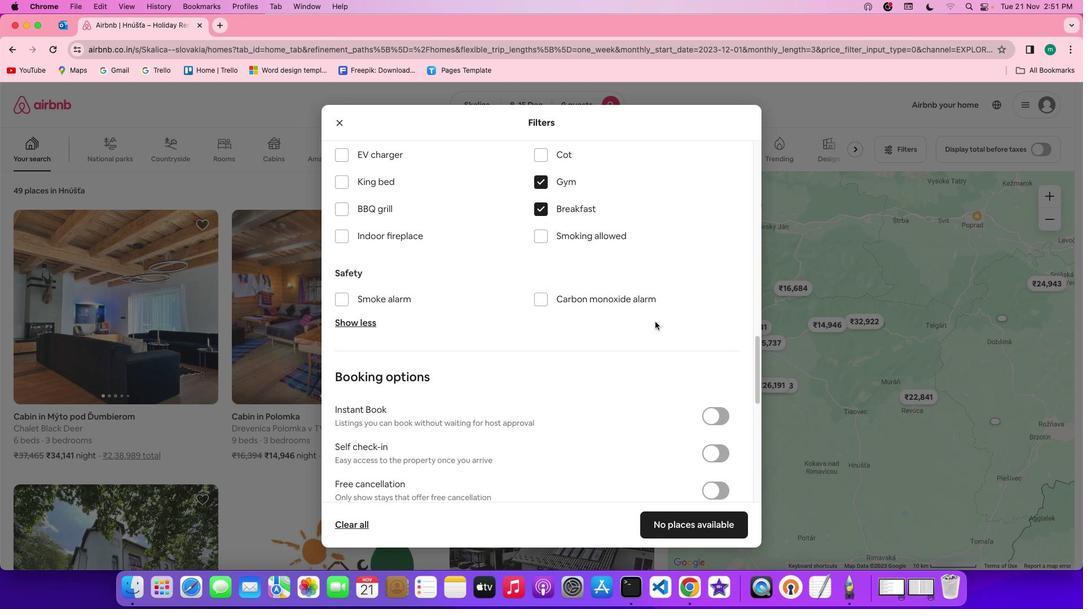 
Action: Mouse scrolled (655, 322) with delta (0, 0)
Screenshot: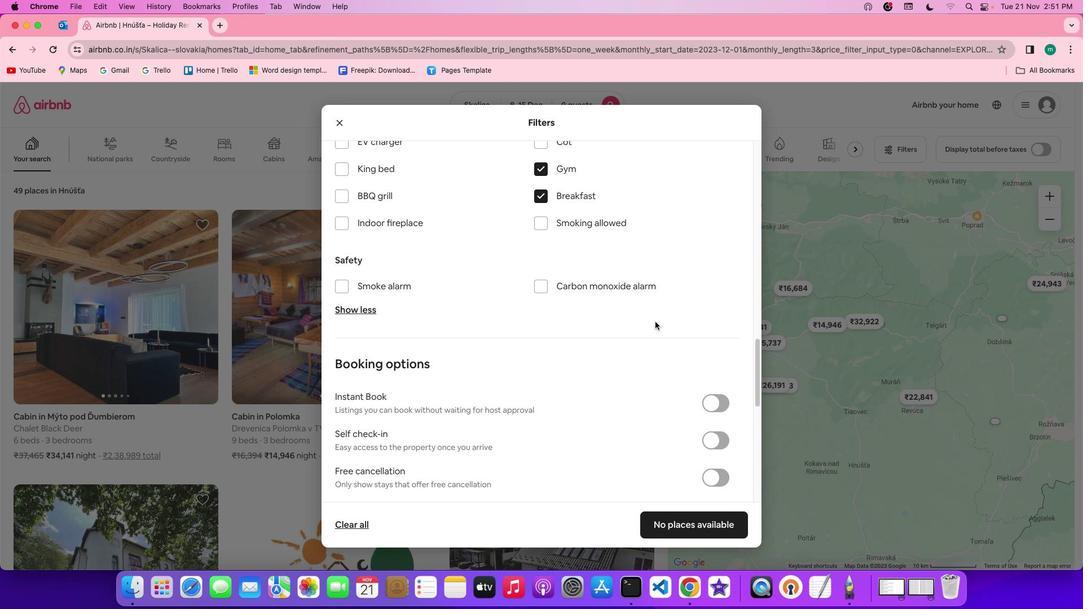 
Action: Mouse scrolled (655, 322) with delta (0, 0)
Screenshot: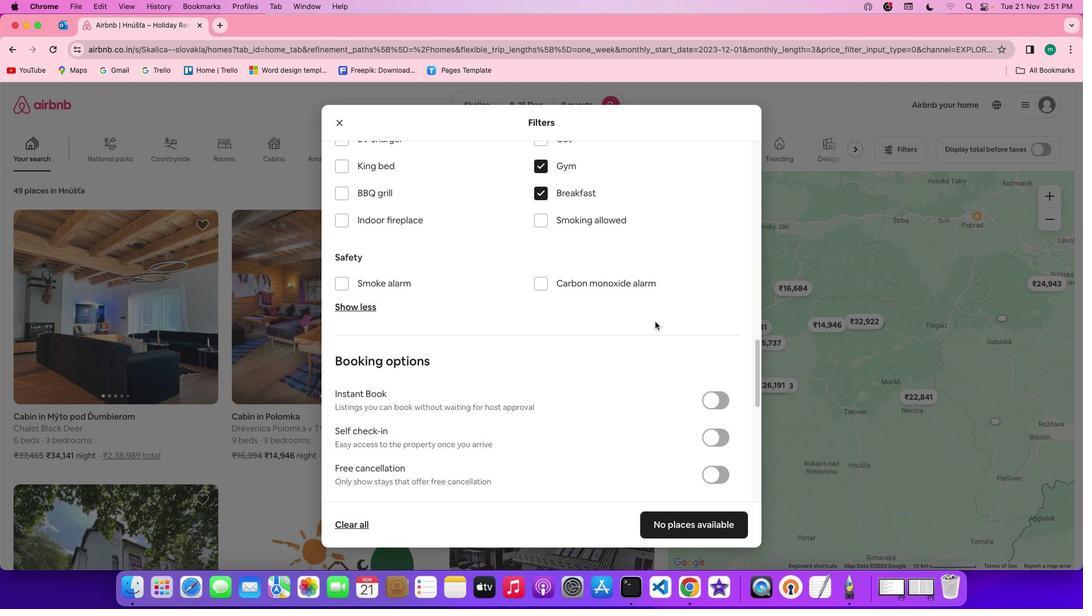 
Action: Mouse scrolled (655, 322) with delta (0, 0)
Screenshot: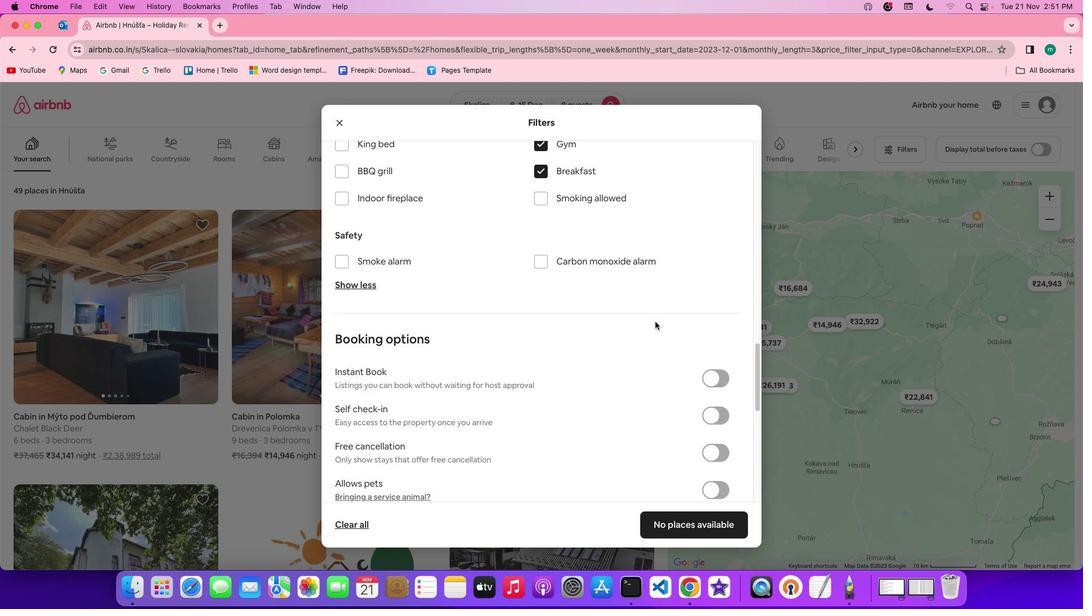 
Action: Mouse scrolled (655, 322) with delta (0, 0)
Screenshot: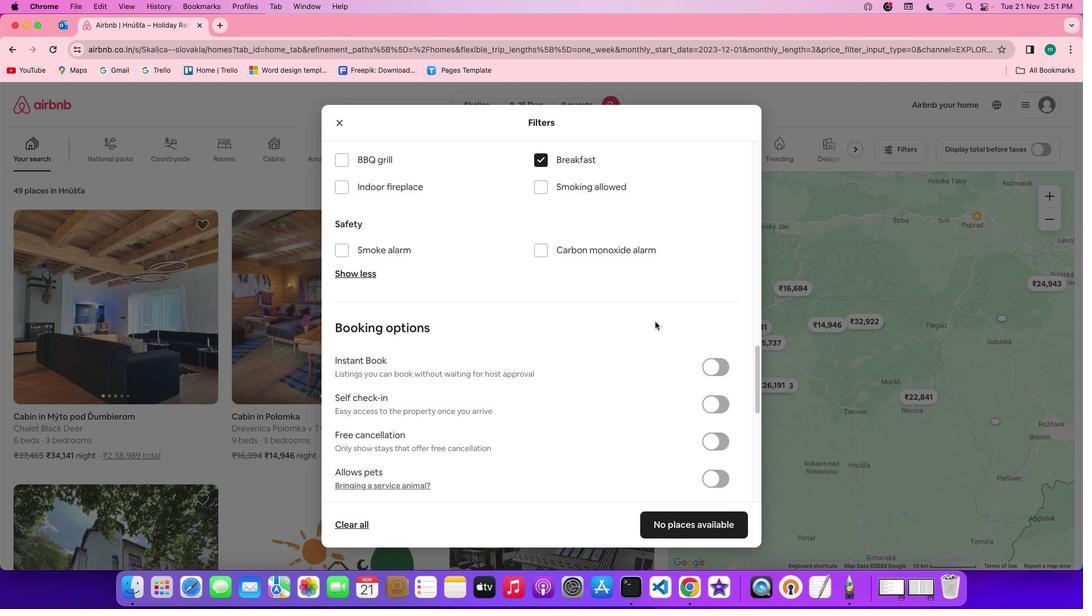 
Action: Mouse scrolled (655, 322) with delta (0, 0)
Screenshot: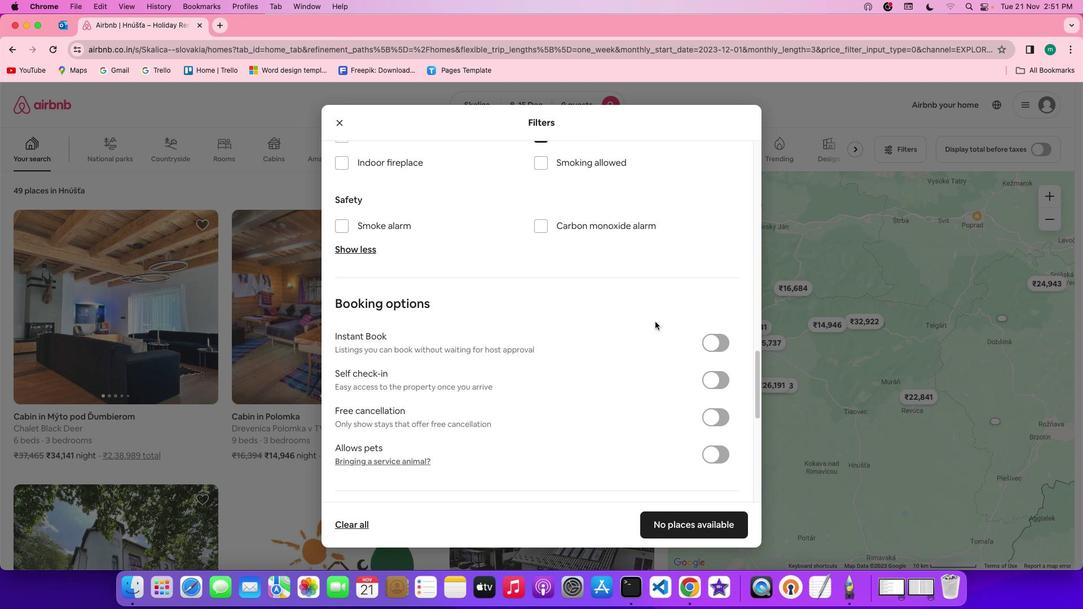 
Action: Mouse scrolled (655, 322) with delta (0, 0)
Screenshot: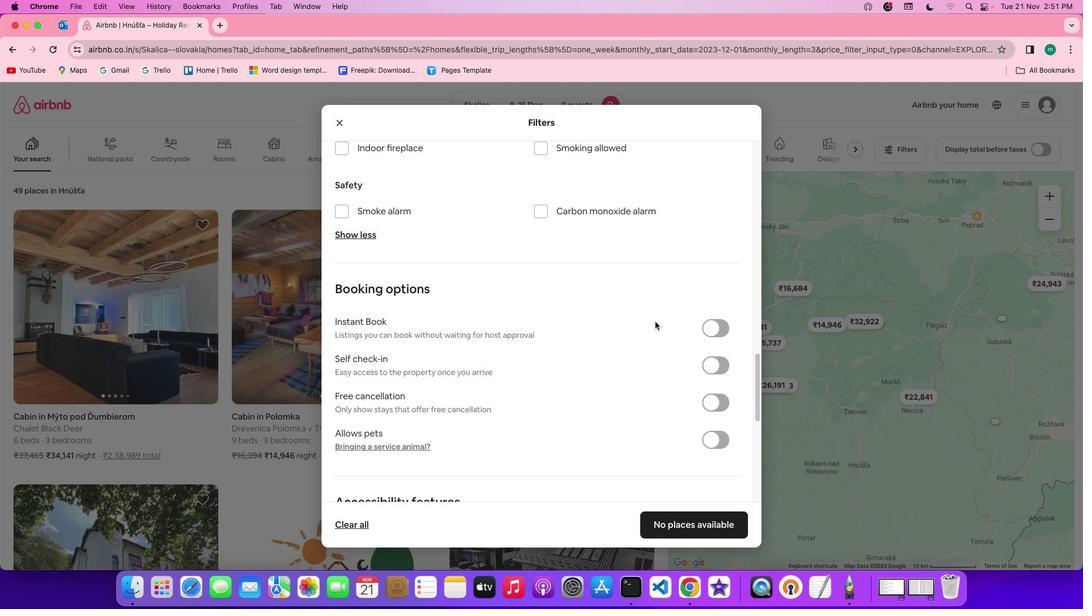 
Action: Mouse scrolled (655, 322) with delta (0, -1)
Screenshot: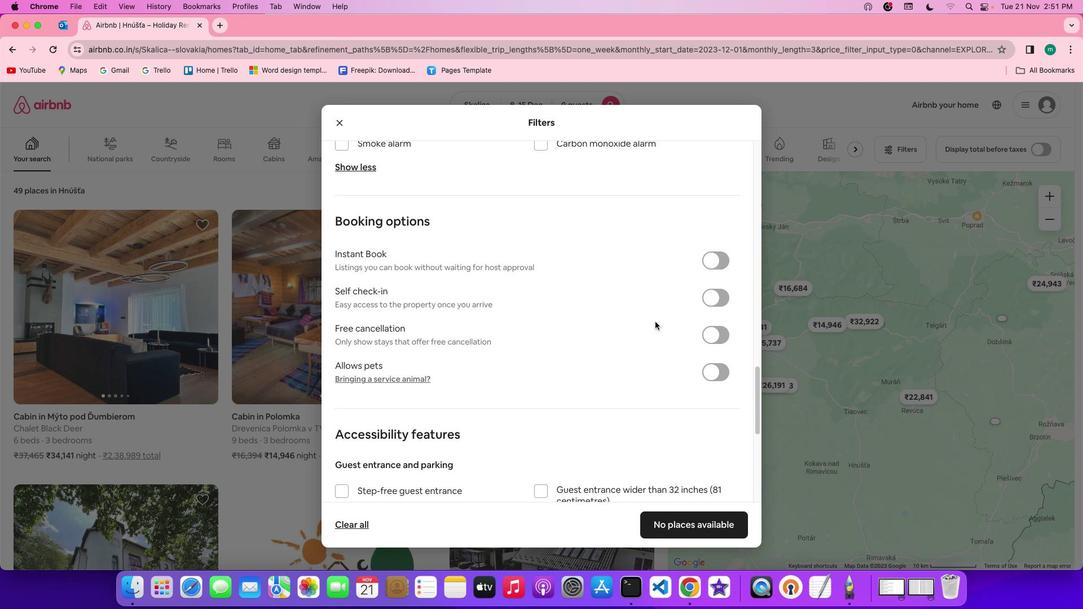 
Action: Mouse scrolled (655, 322) with delta (0, -1)
Screenshot: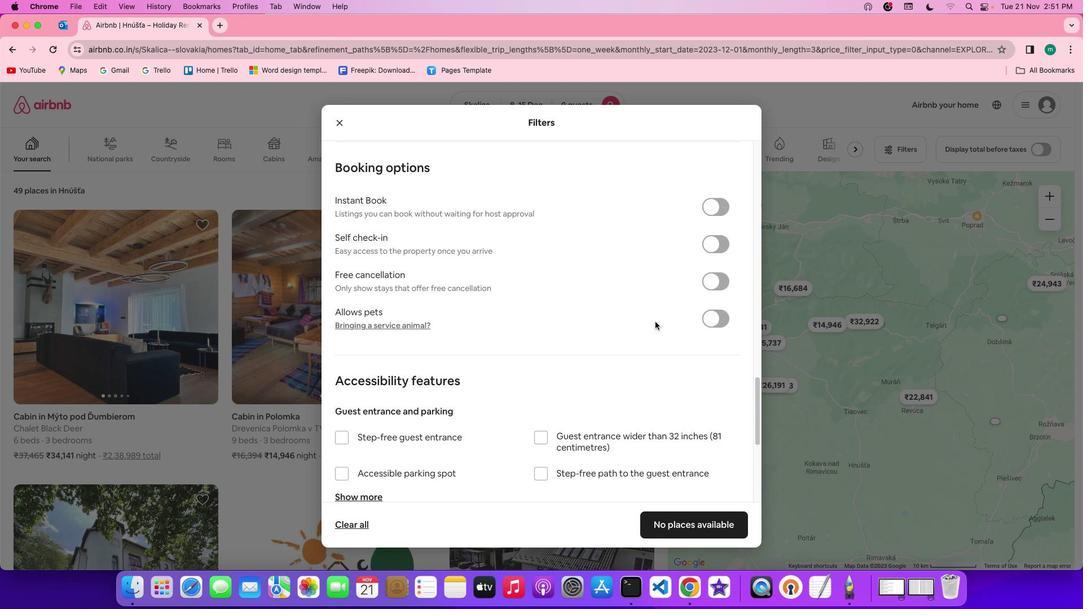 
Action: Mouse scrolled (655, 322) with delta (0, 0)
Screenshot: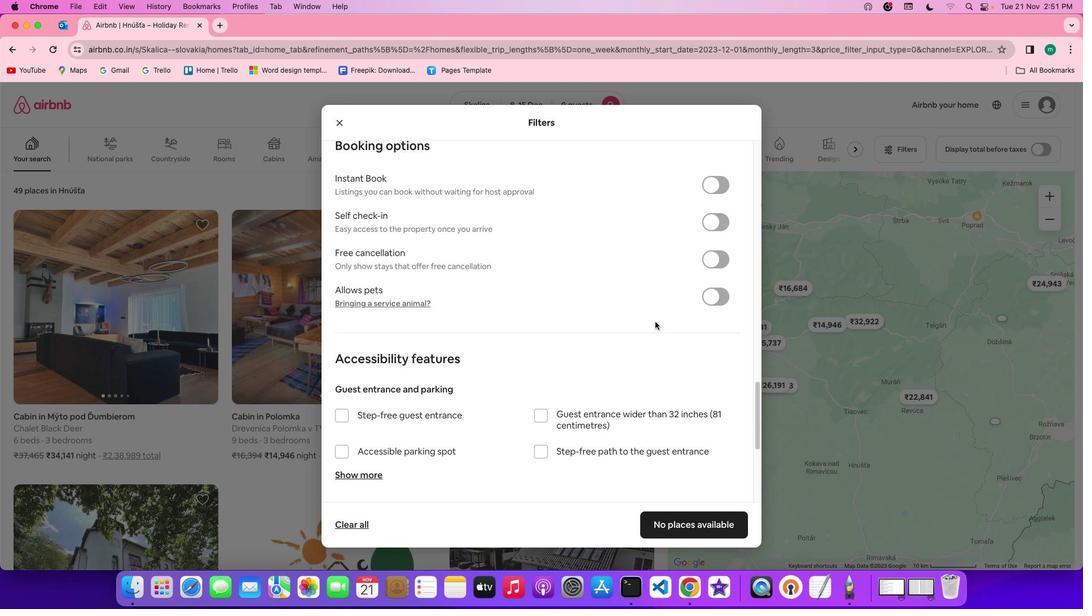 
Action: Mouse scrolled (655, 322) with delta (0, 0)
Screenshot: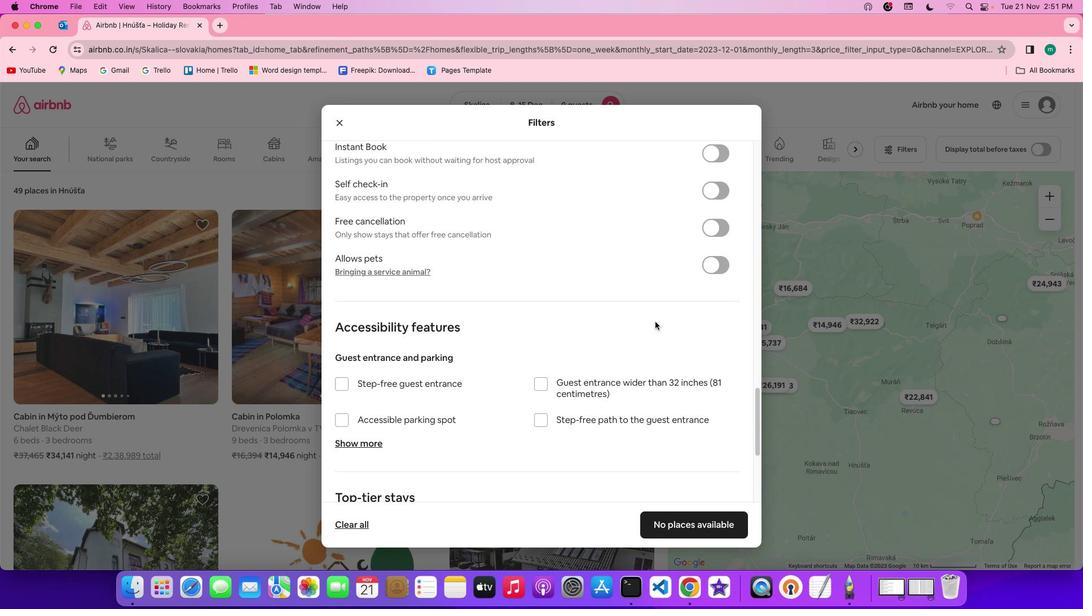 
Action: Mouse scrolled (655, 322) with delta (0, -1)
Screenshot: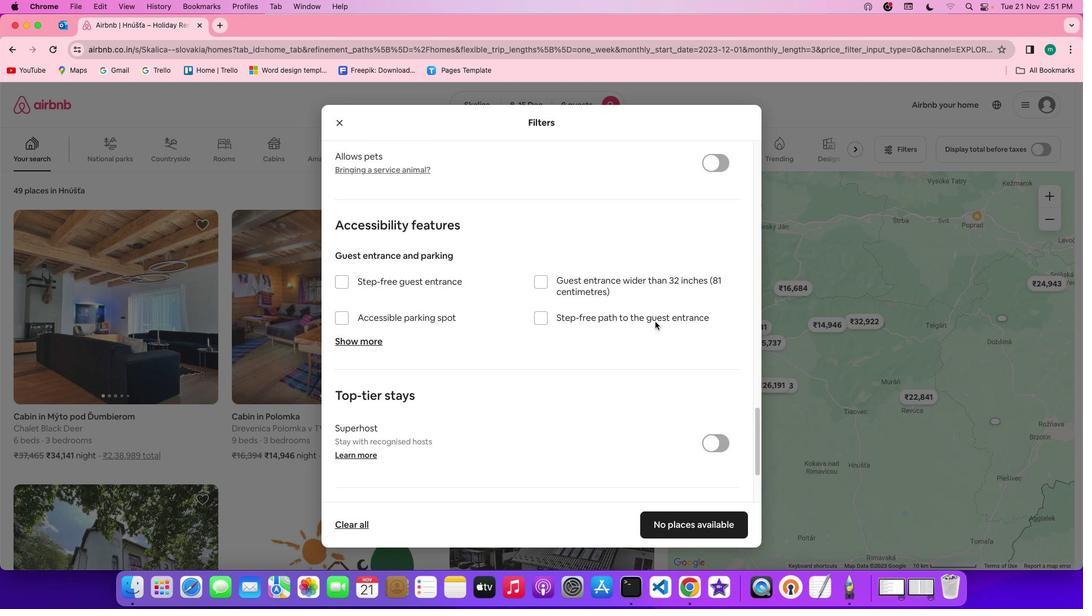 
Action: Mouse scrolled (655, 322) with delta (0, -2)
Screenshot: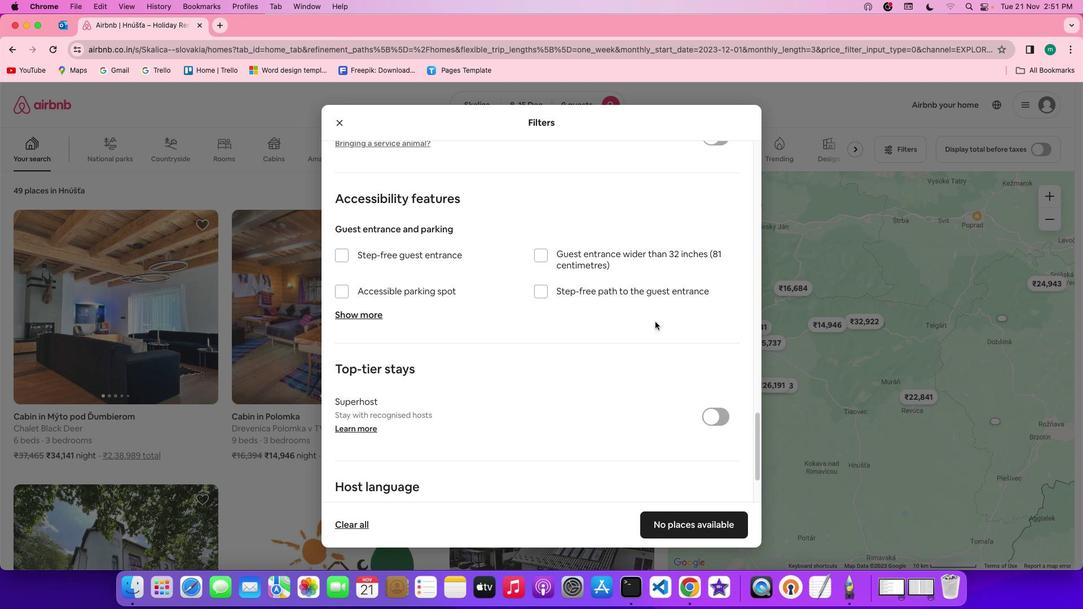 
Action: Mouse scrolled (655, 322) with delta (0, -2)
Screenshot: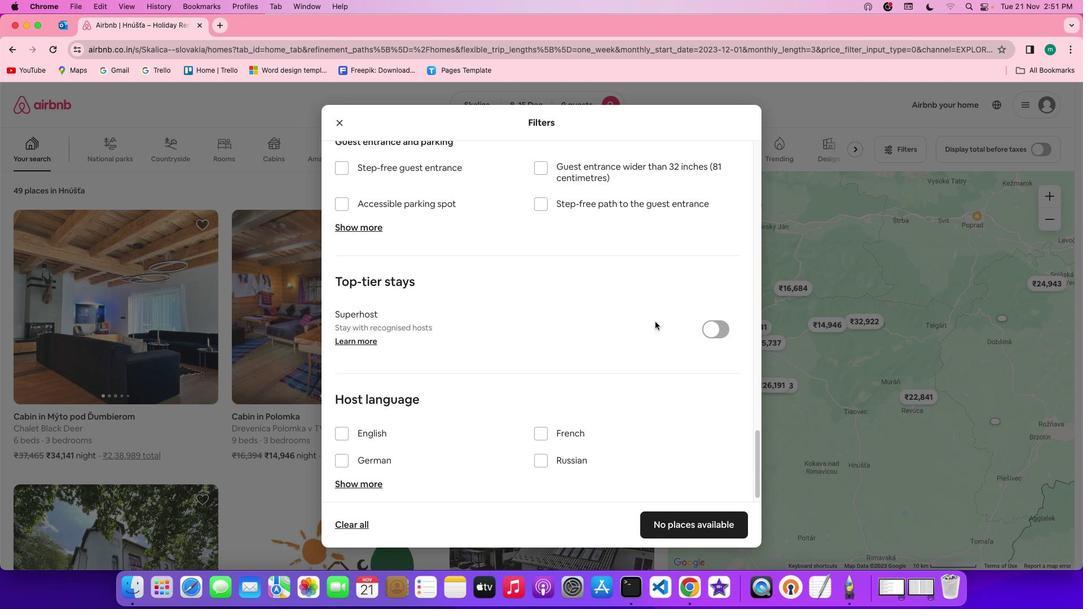 
Action: Mouse scrolled (655, 322) with delta (0, 0)
Screenshot: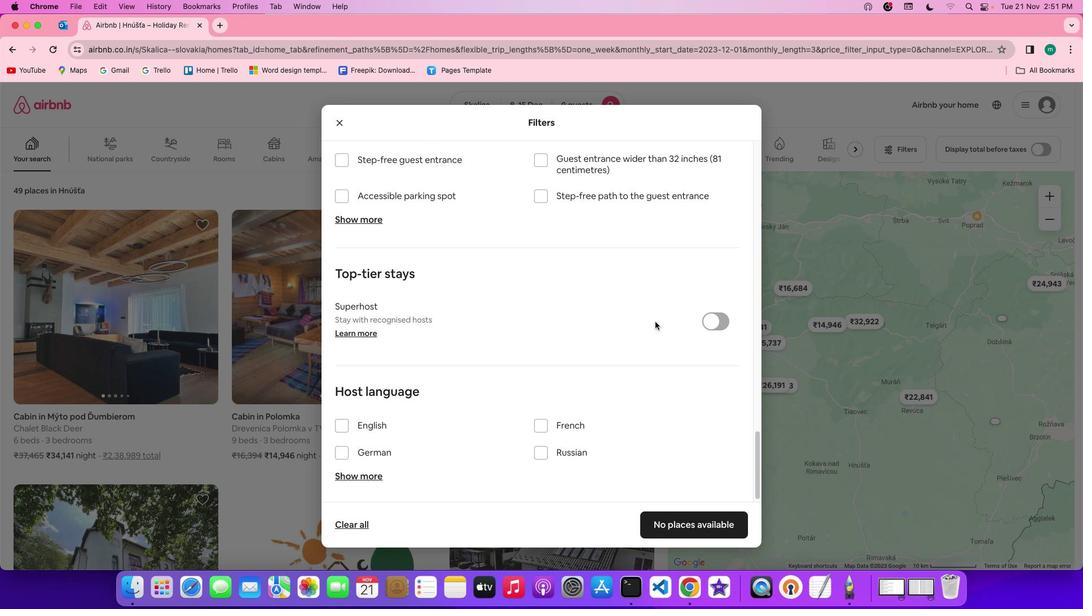 
Action: Mouse scrolled (655, 322) with delta (0, 0)
Screenshot: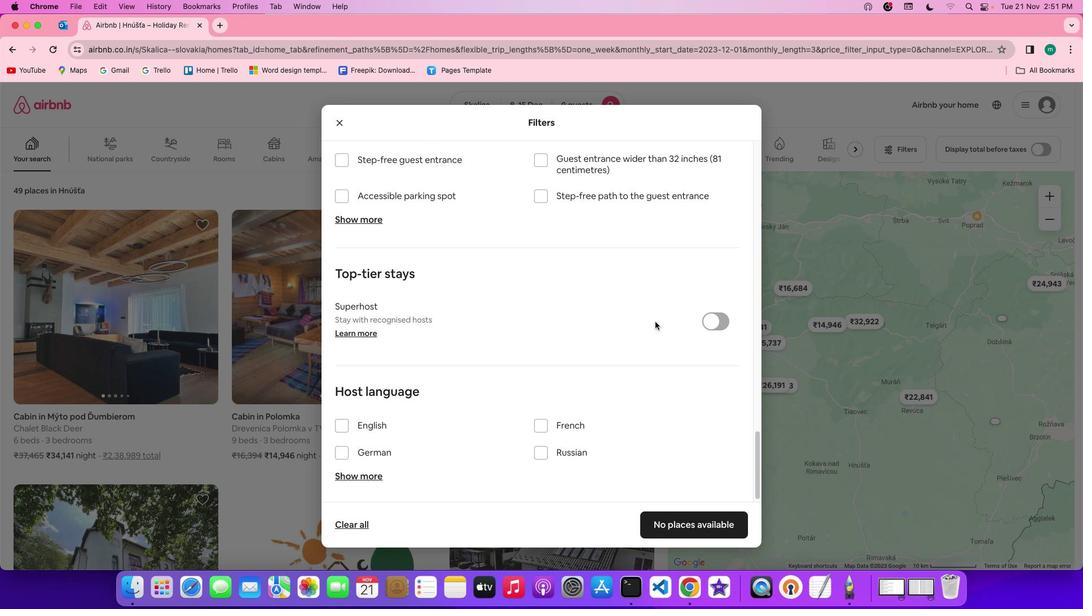 
Action: Mouse scrolled (655, 322) with delta (0, -1)
Screenshot: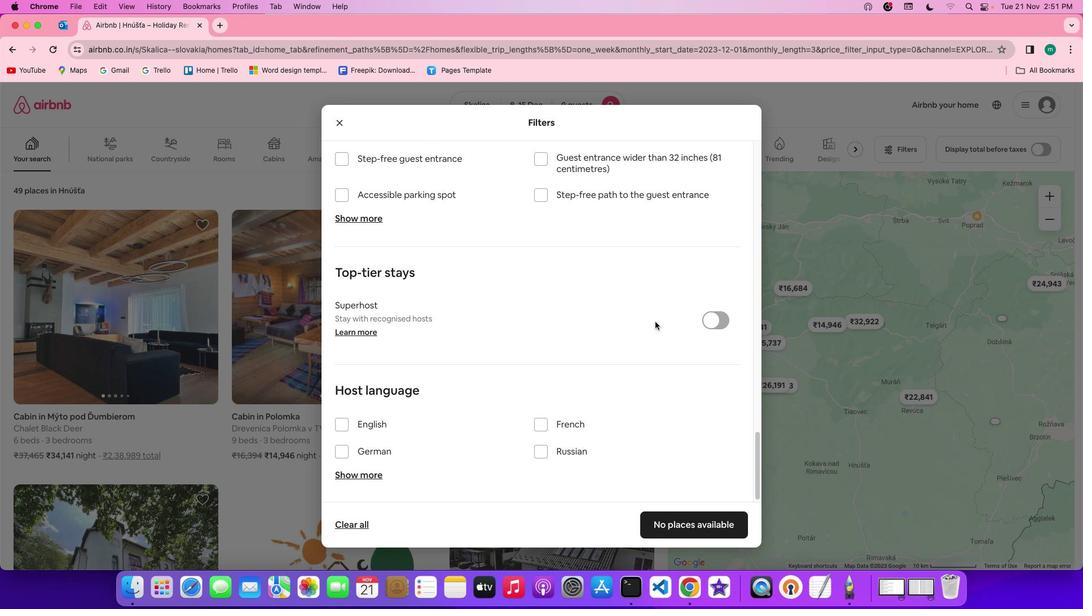 
Action: Mouse scrolled (655, 322) with delta (0, -2)
Screenshot: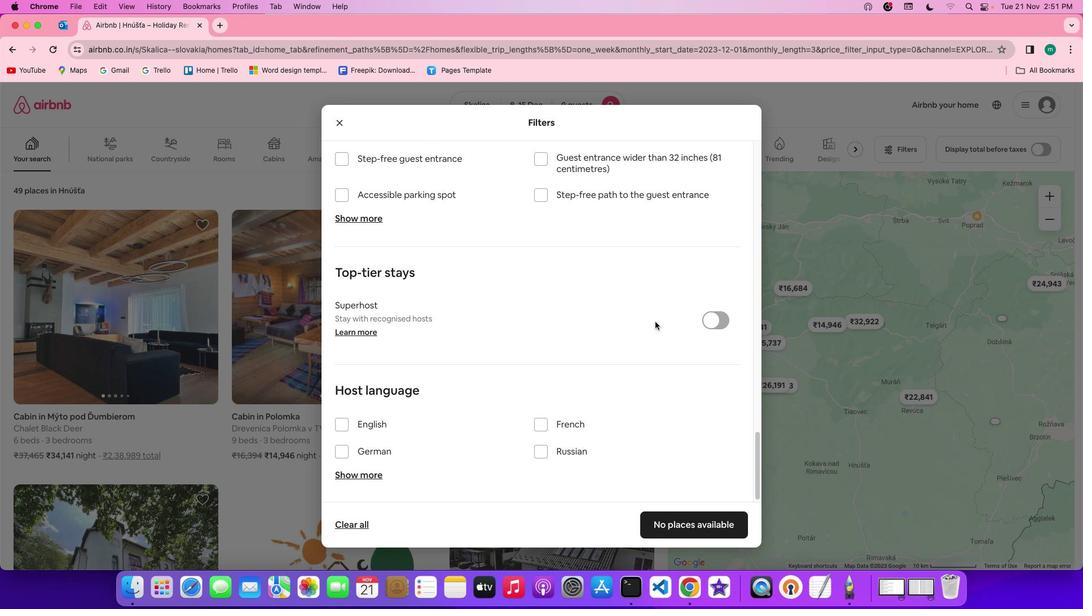 
Action: Mouse scrolled (655, 322) with delta (0, -3)
Screenshot: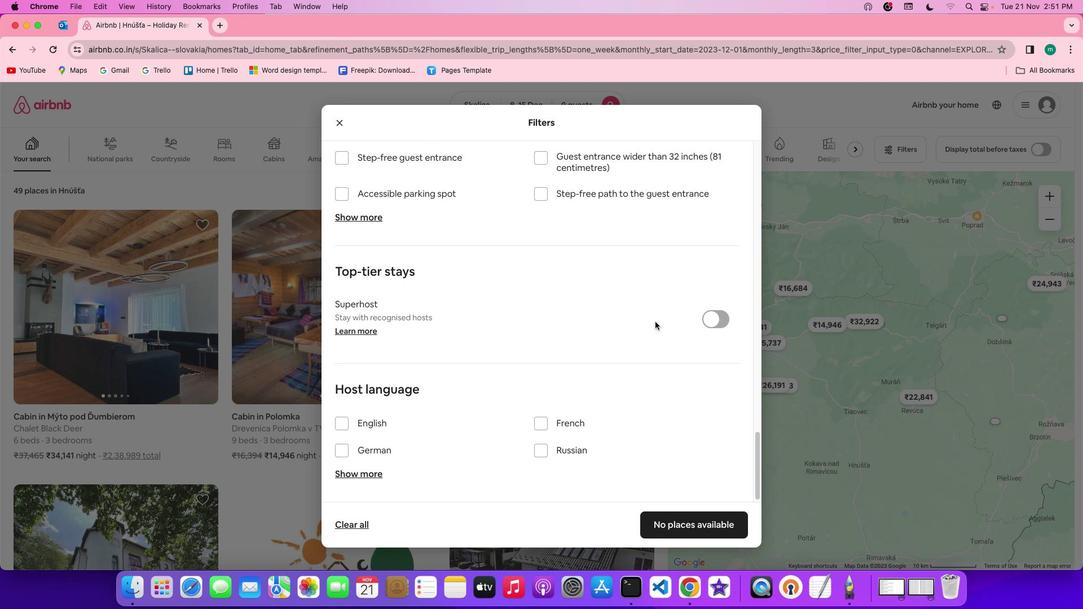 
Action: Mouse moved to (655, 323)
Screenshot: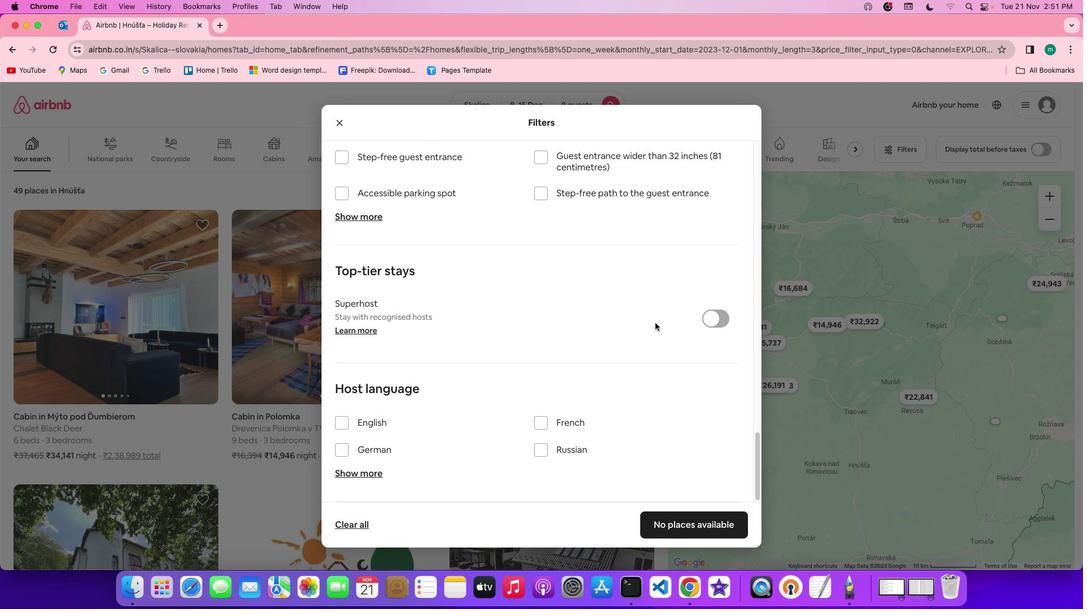 
Action: Mouse scrolled (655, 323) with delta (0, 0)
Screenshot: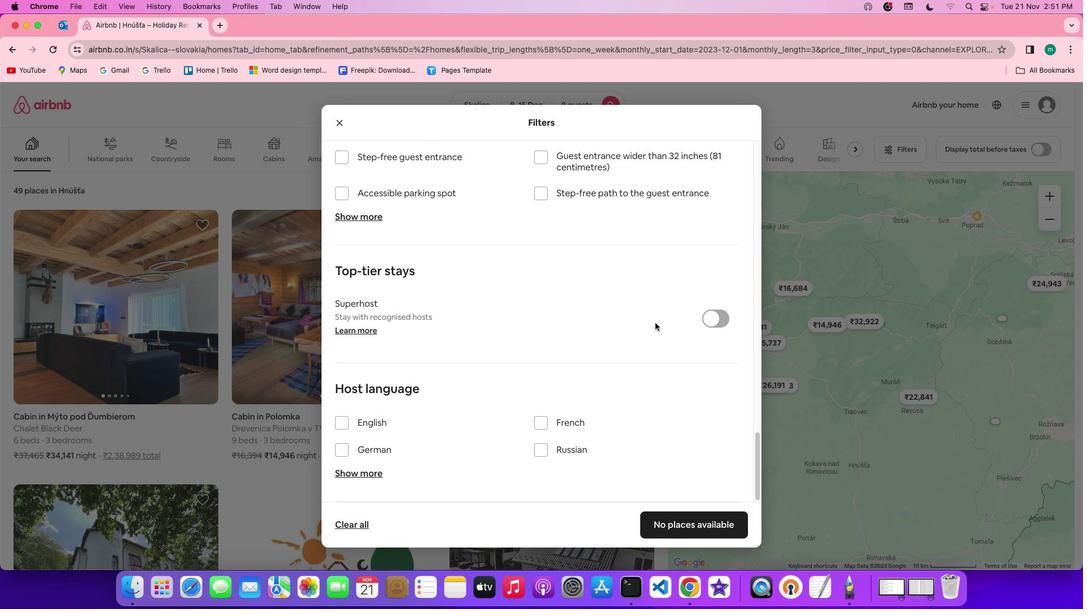 
Action: Mouse scrolled (655, 323) with delta (0, 0)
Screenshot: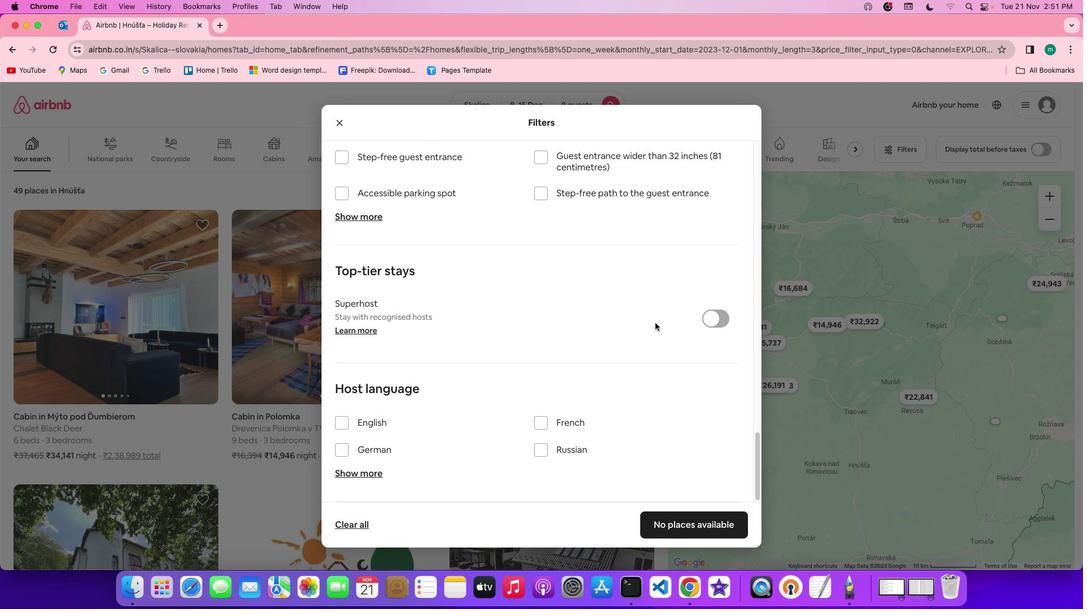 
Action: Mouse scrolled (655, 323) with delta (0, -2)
Screenshot: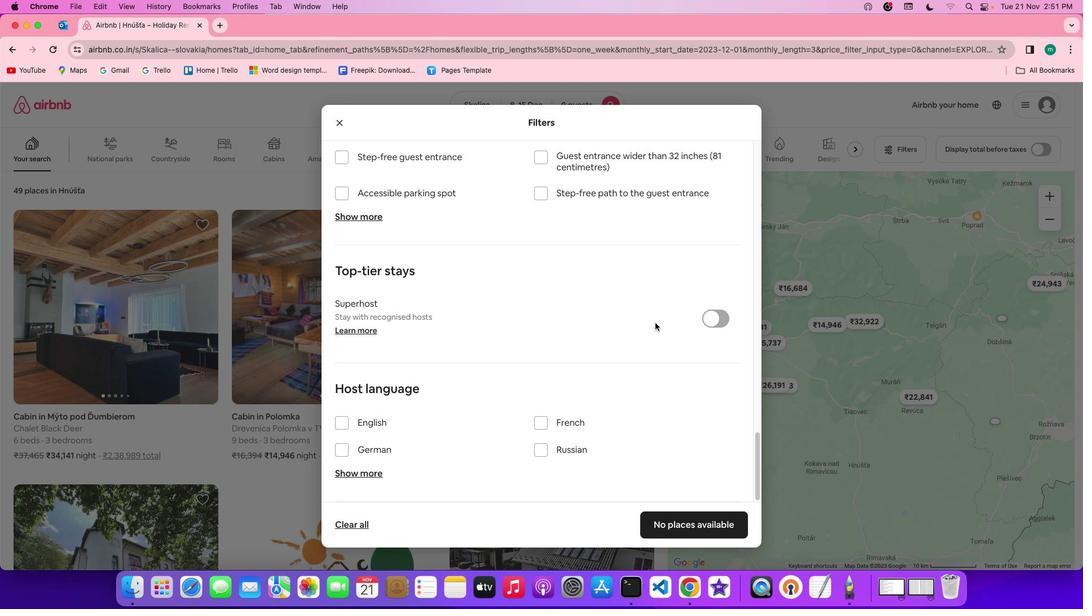 
Action: Mouse scrolled (655, 323) with delta (0, -2)
Screenshot: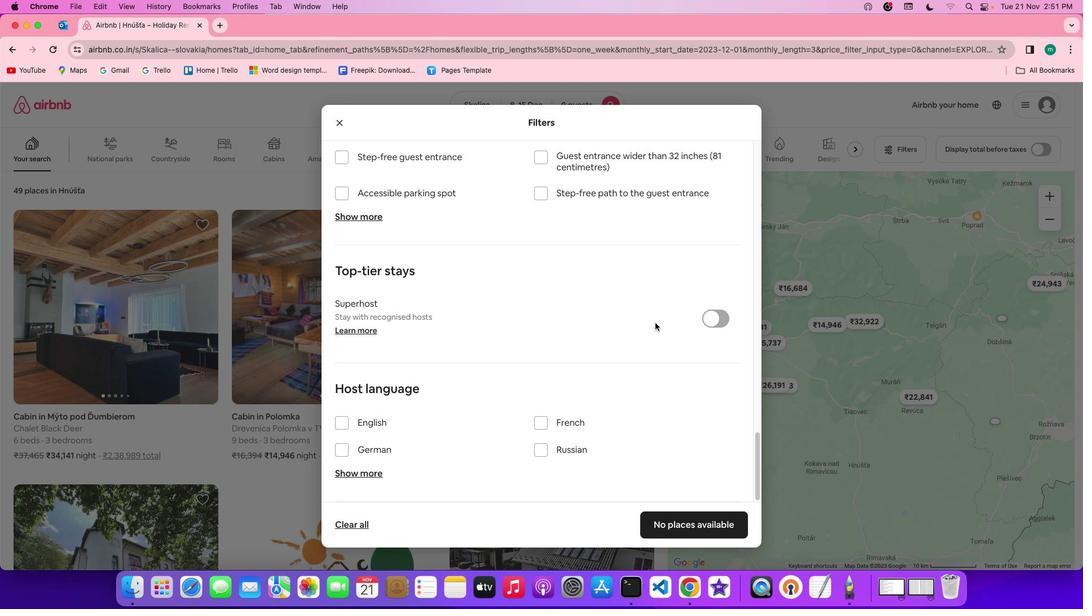 
Action: Mouse scrolled (655, 323) with delta (0, -3)
Screenshot: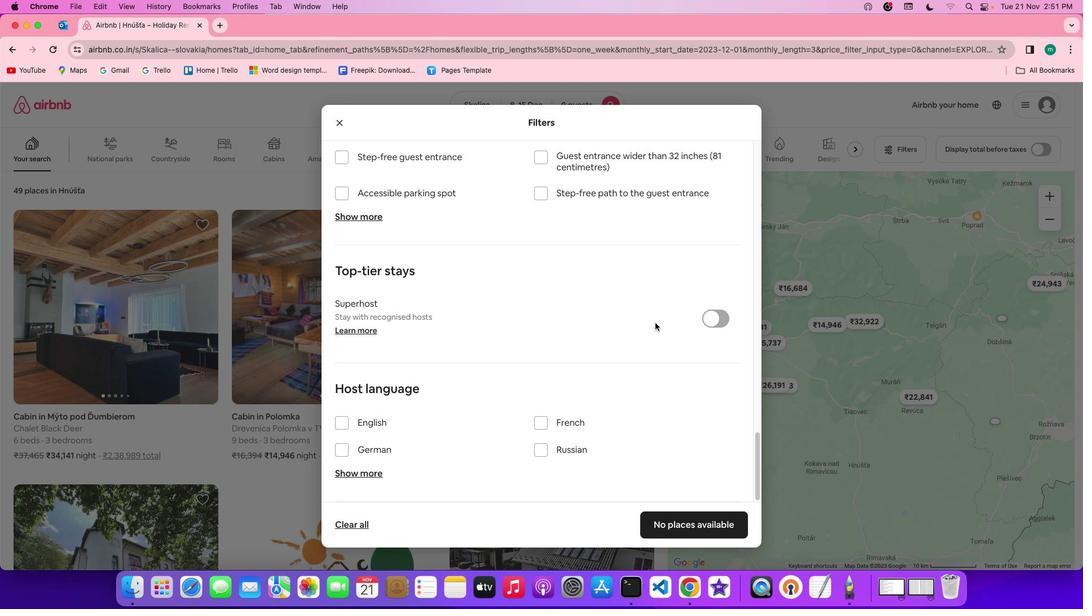
Action: Mouse scrolled (655, 323) with delta (0, -3)
Screenshot: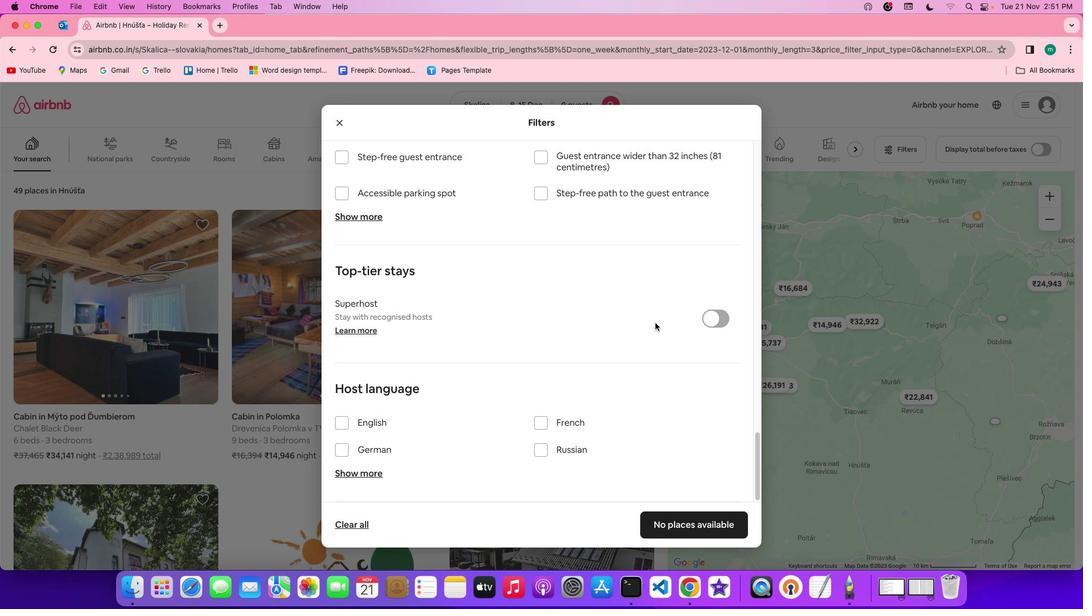 
Action: Mouse moved to (718, 523)
Screenshot: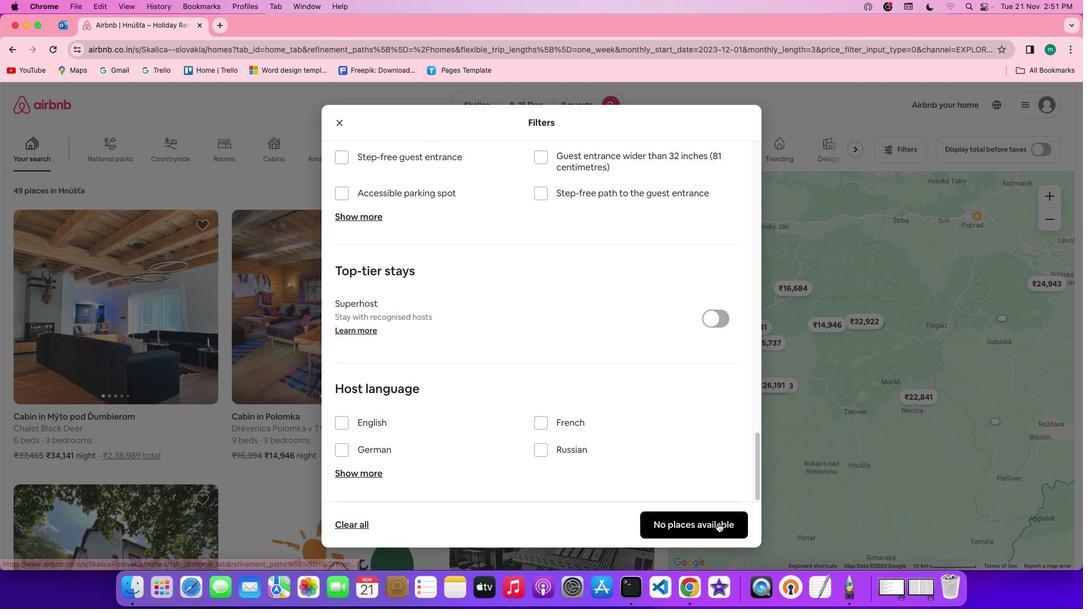 
Action: Mouse pressed left at (718, 523)
Screenshot: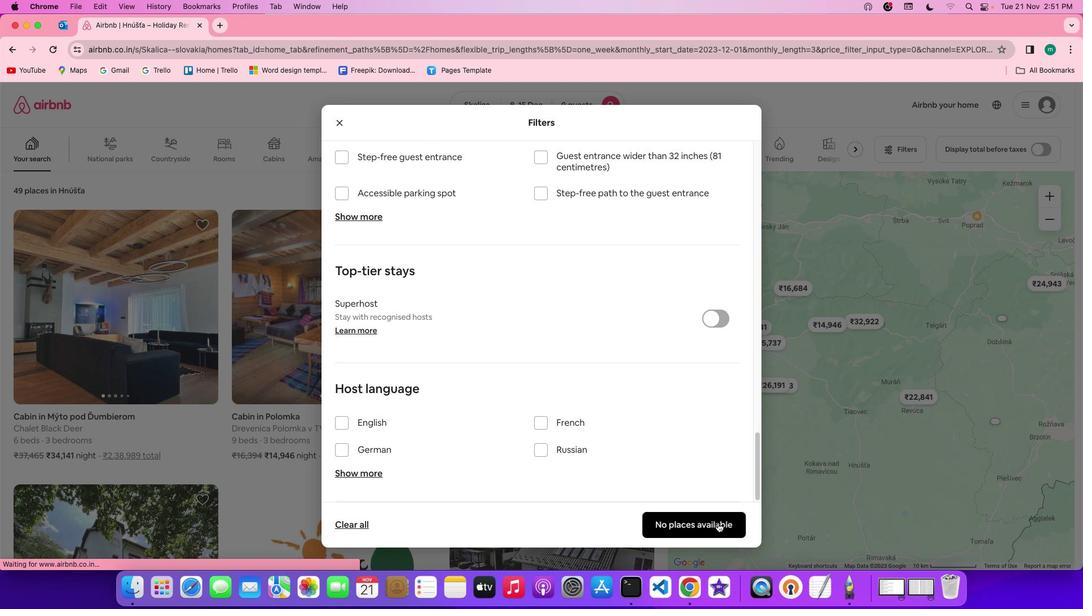 
Action: Mouse moved to (331, 431)
Screenshot: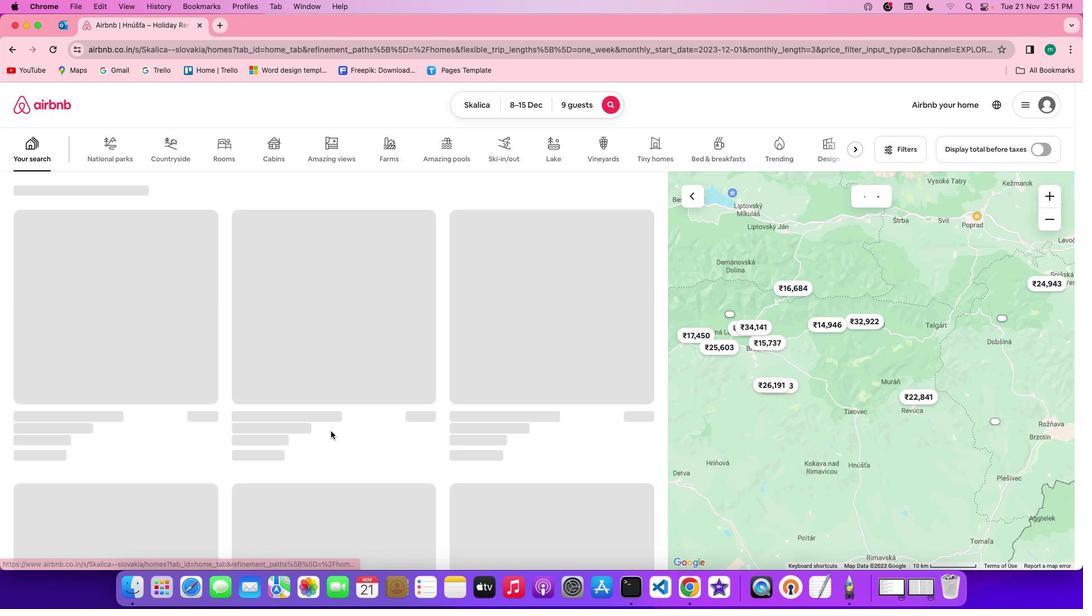 
